 Task: Find connections with filter location Saint Andrews with filter topic #Thoughtswith filter profile language French with filter current company Heritage Foods Ltd. with filter school Mithibai College with filter industry Musicians with filter service category Loans with filter keywords title Continuous Improvement Consultant
Action: Mouse moved to (623, 97)
Screenshot: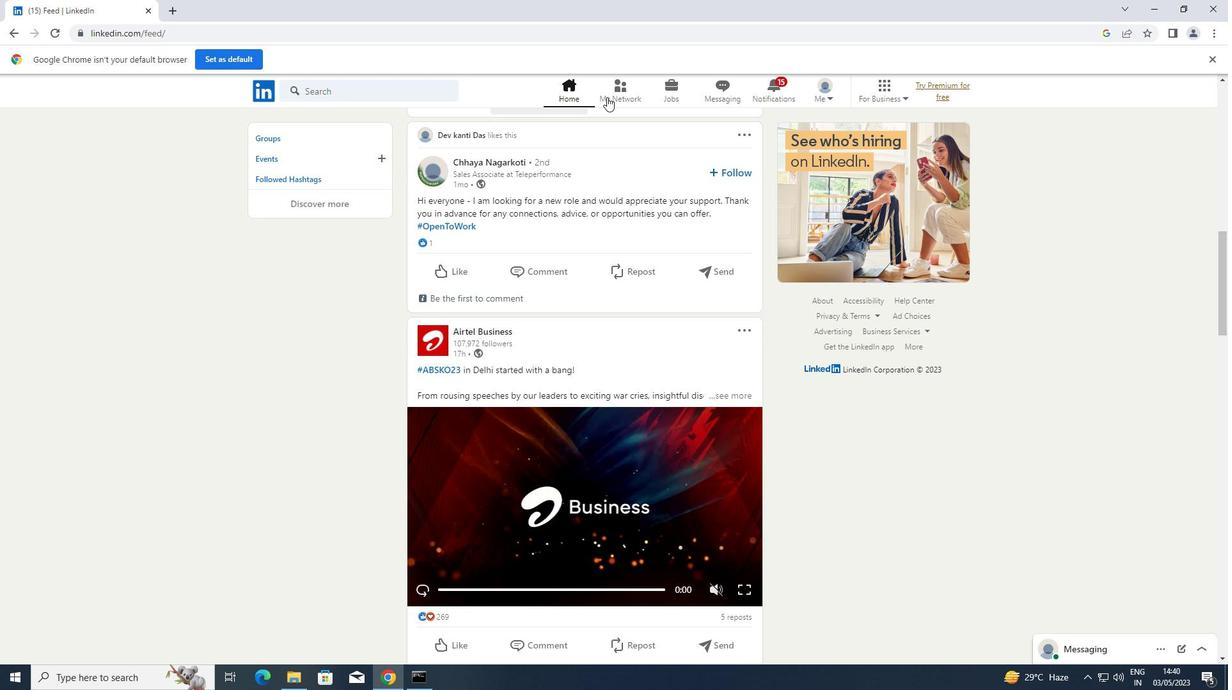 
Action: Mouse pressed left at (623, 97)
Screenshot: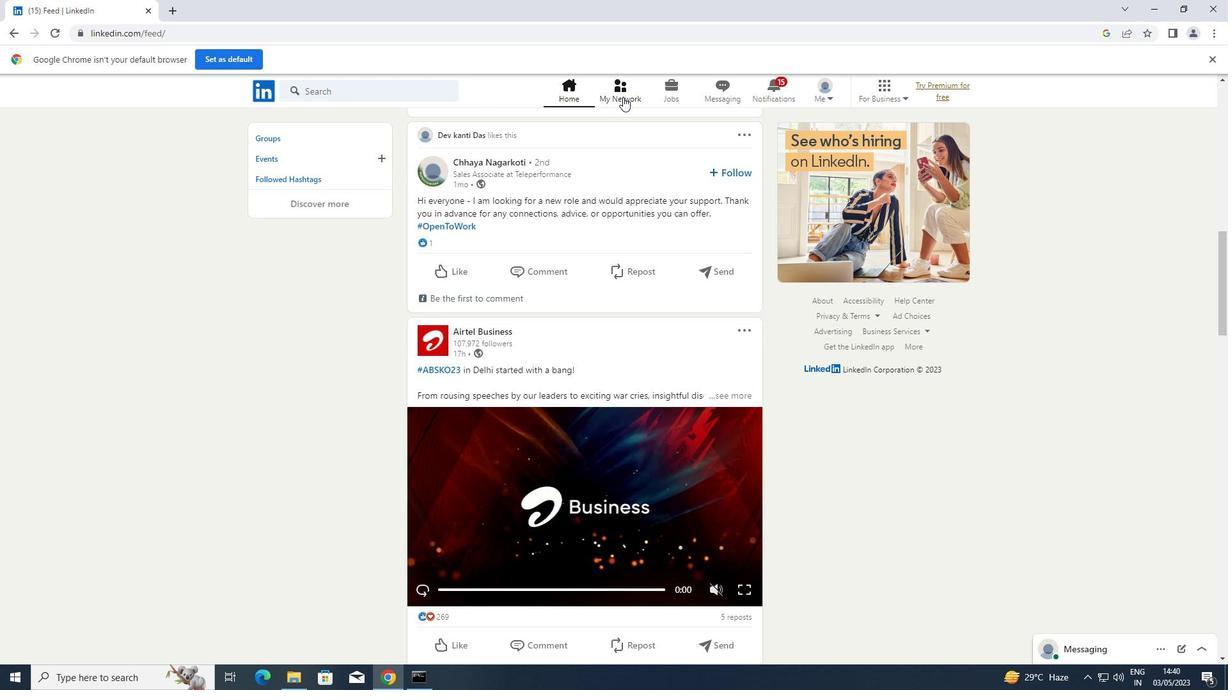 
Action: Mouse moved to (354, 152)
Screenshot: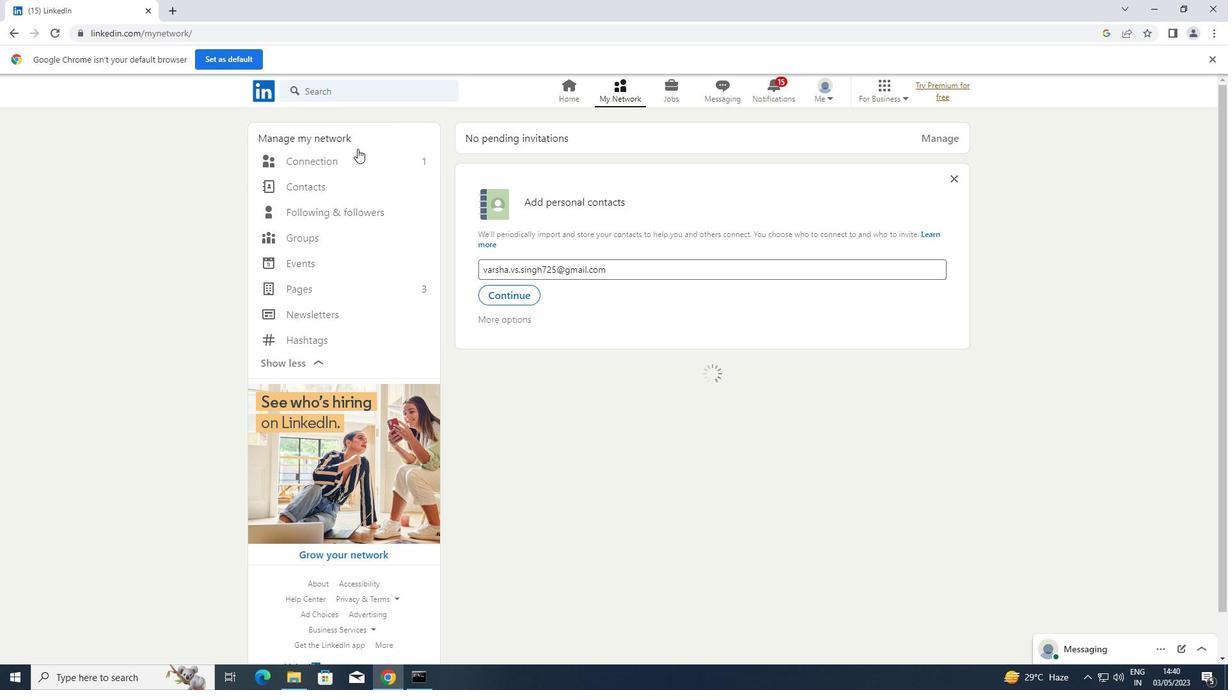 
Action: Mouse pressed left at (354, 152)
Screenshot: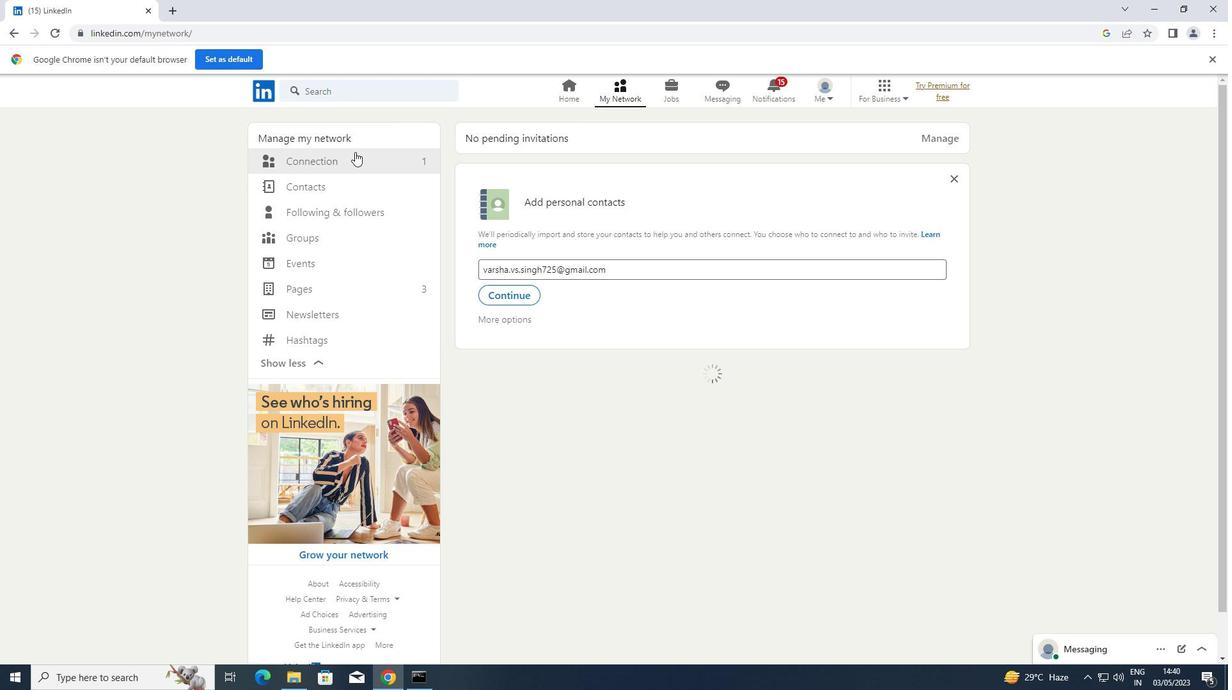 
Action: Mouse moved to (348, 159)
Screenshot: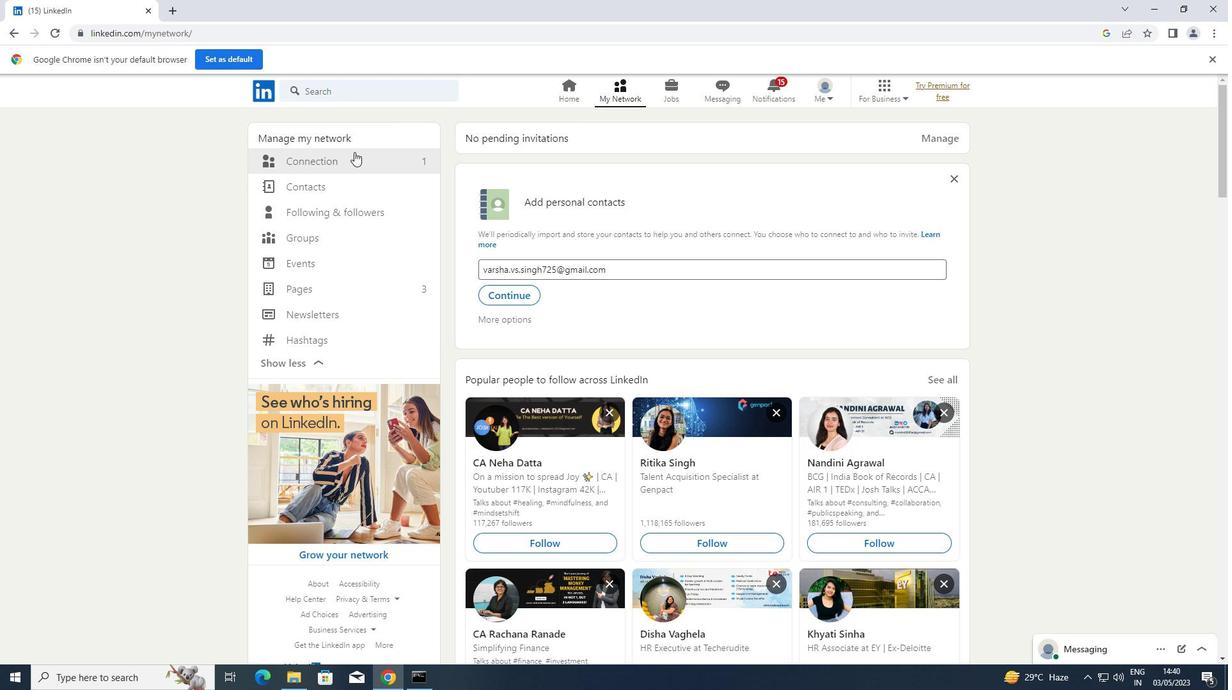 
Action: Mouse pressed left at (348, 159)
Screenshot: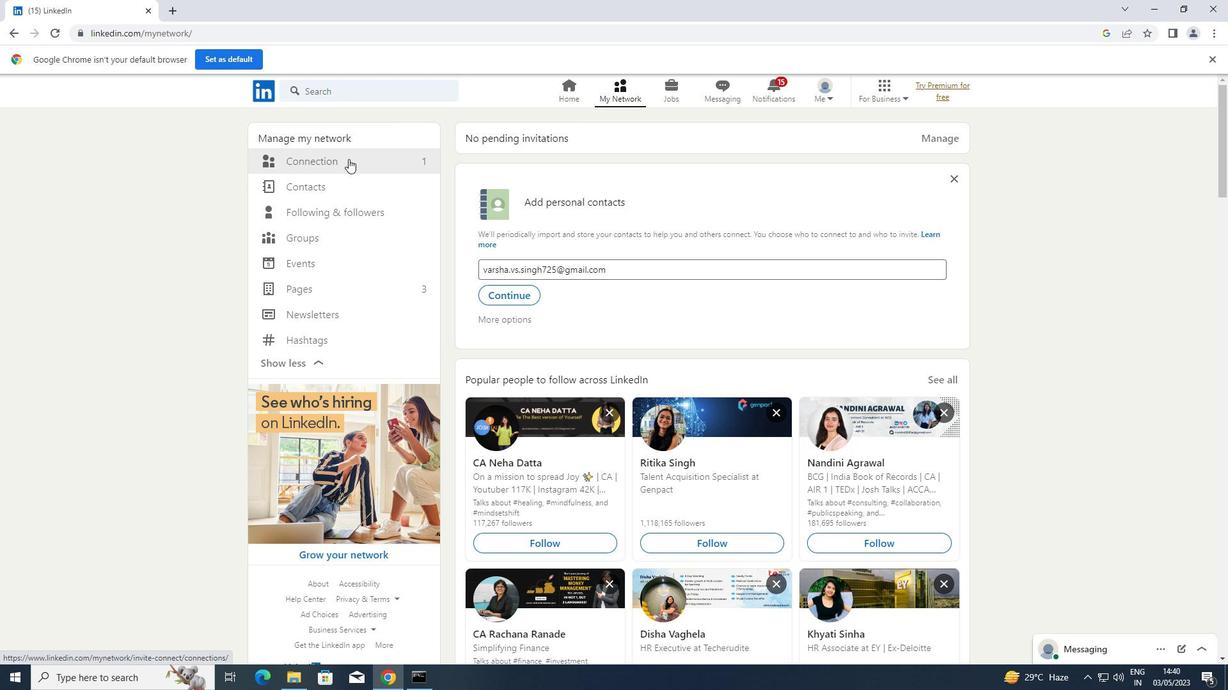
Action: Mouse moved to (736, 160)
Screenshot: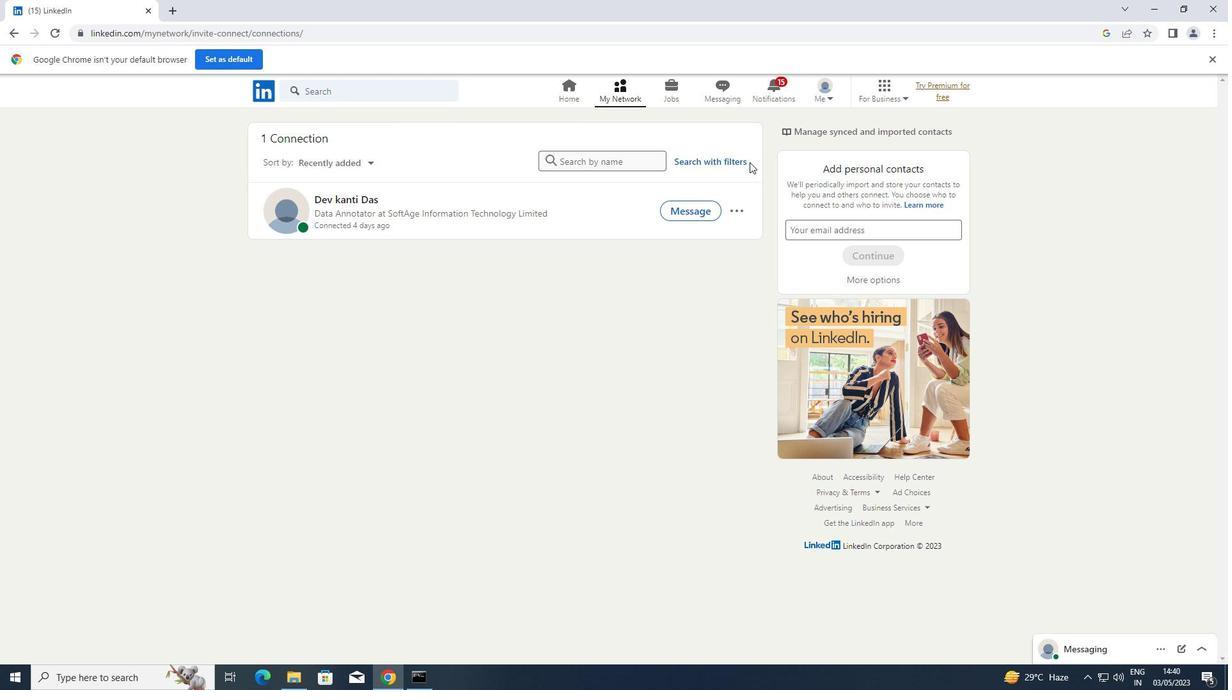
Action: Mouse pressed left at (736, 160)
Screenshot: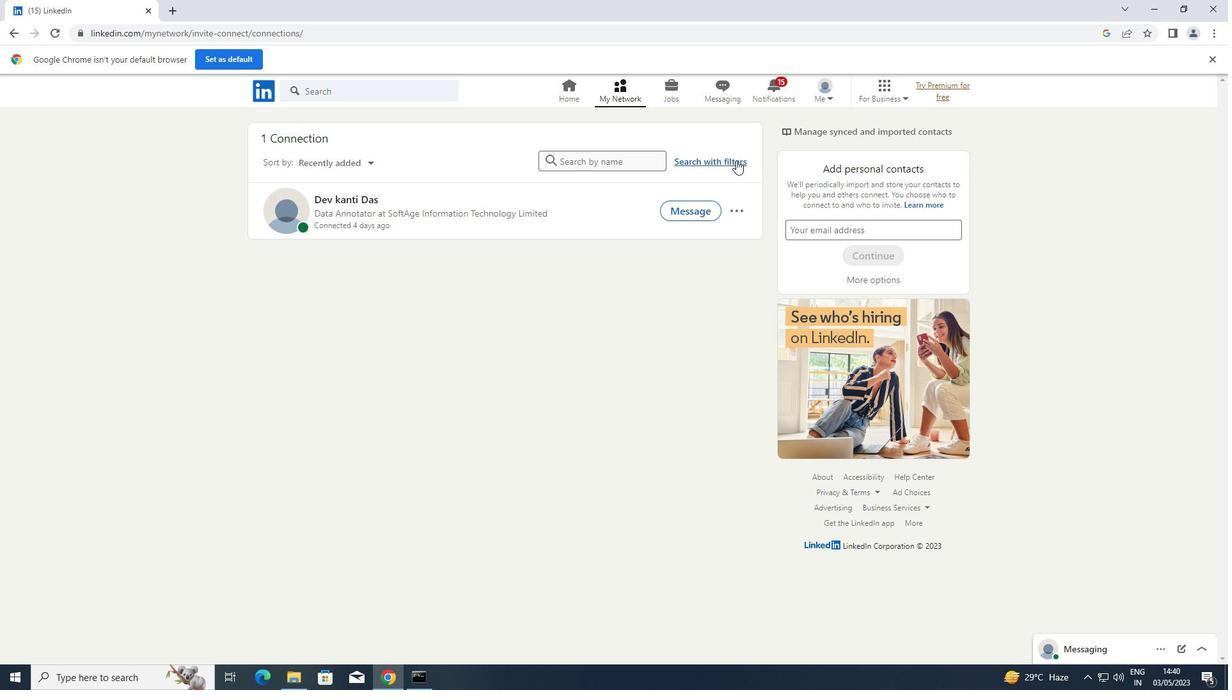 
Action: Mouse moved to (658, 127)
Screenshot: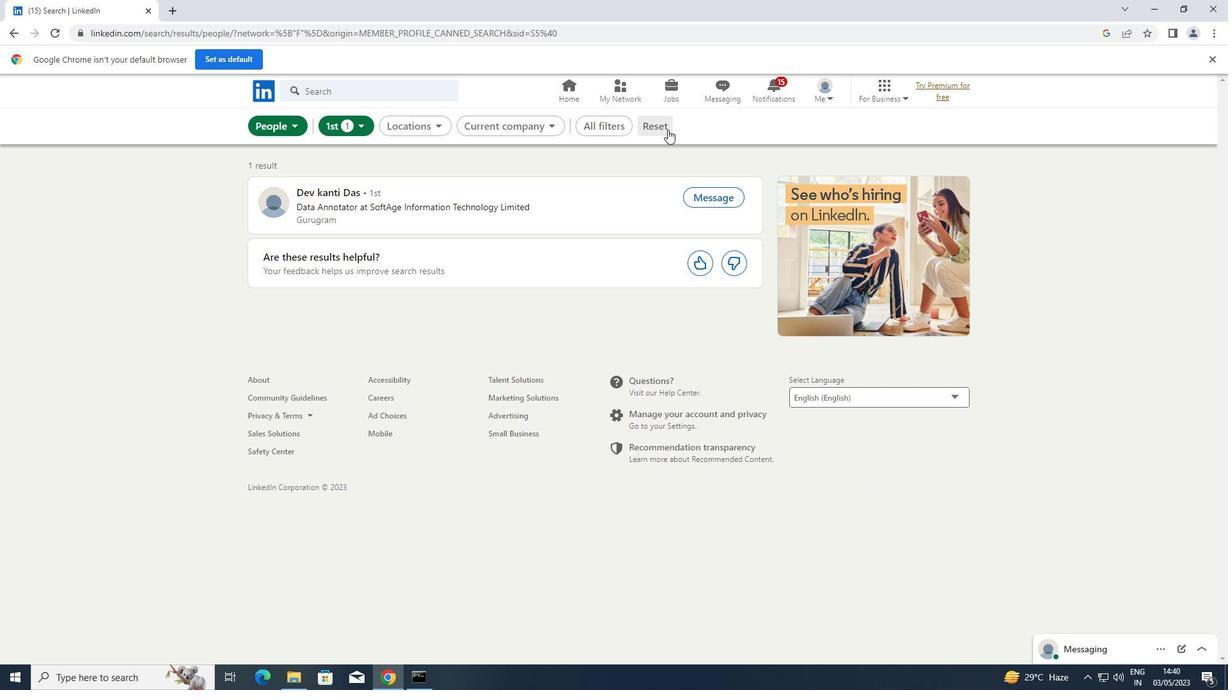 
Action: Mouse pressed left at (658, 127)
Screenshot: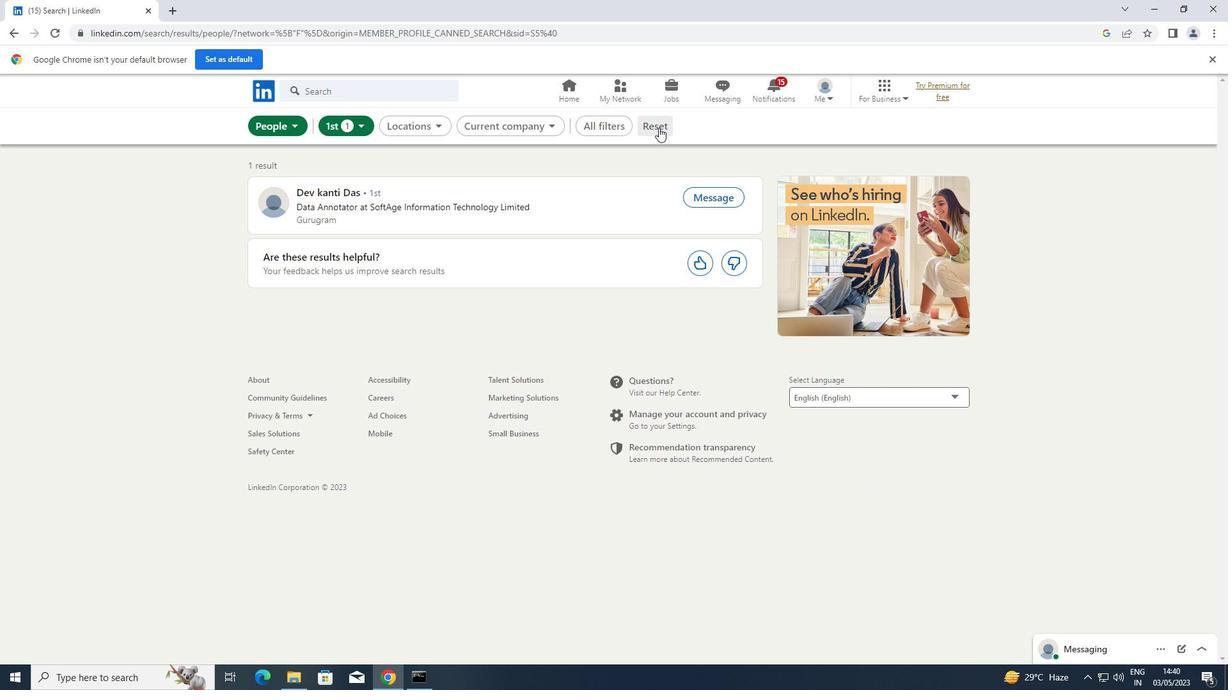 
Action: Mouse moved to (623, 126)
Screenshot: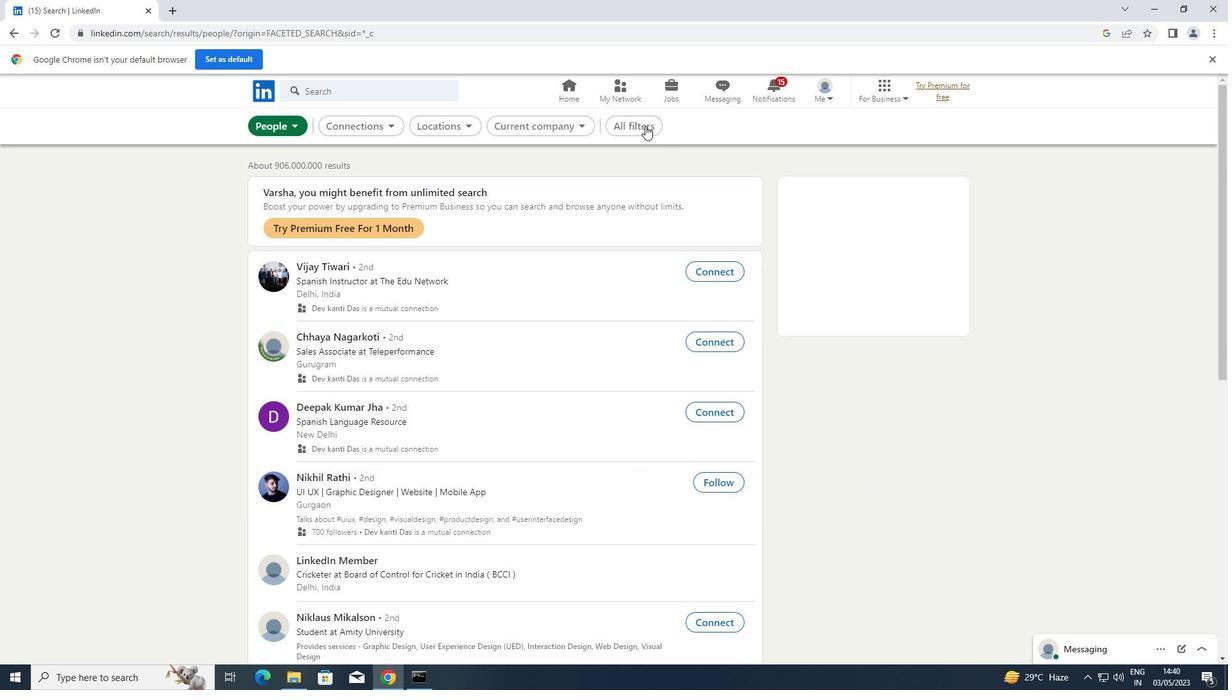 
Action: Mouse pressed left at (623, 126)
Screenshot: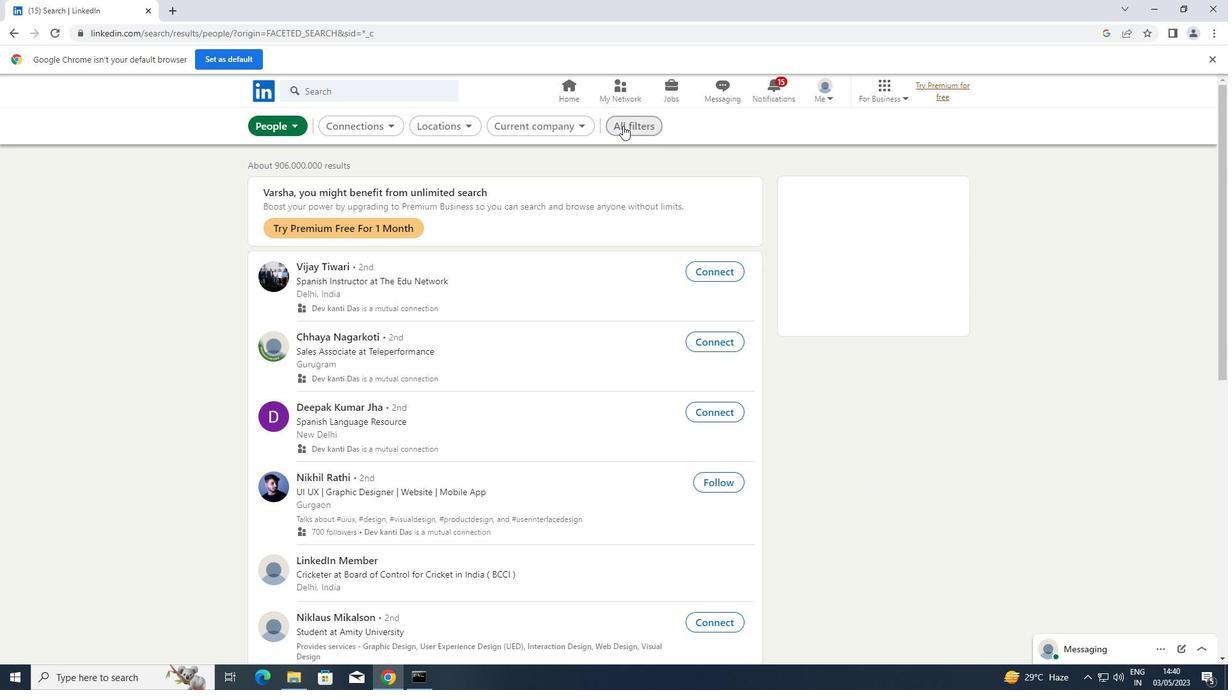 
Action: Mouse moved to (940, 355)
Screenshot: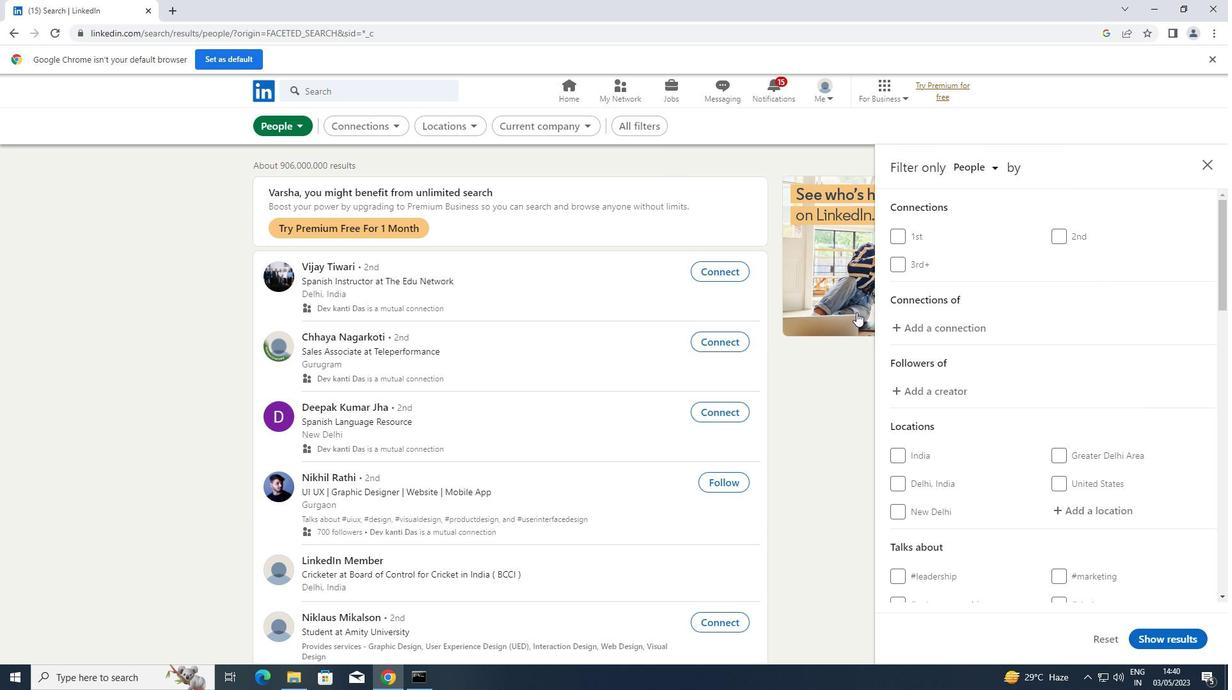 
Action: Mouse scrolled (940, 354) with delta (0, 0)
Screenshot: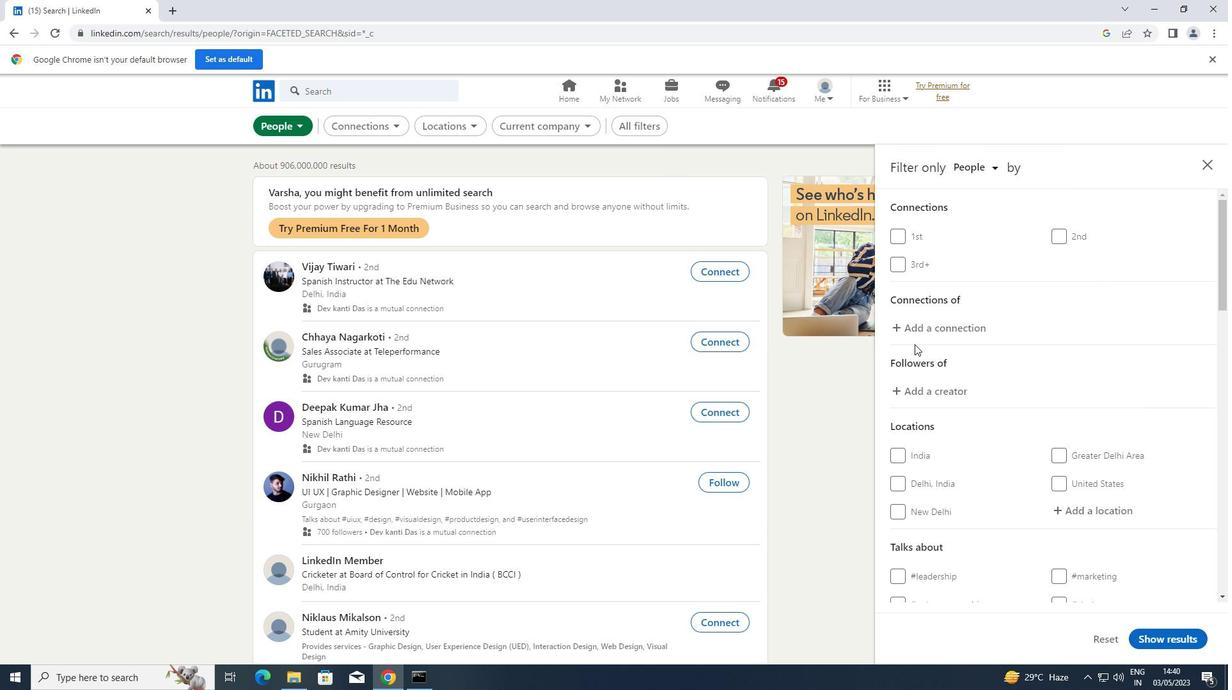 
Action: Mouse scrolled (940, 354) with delta (0, 0)
Screenshot: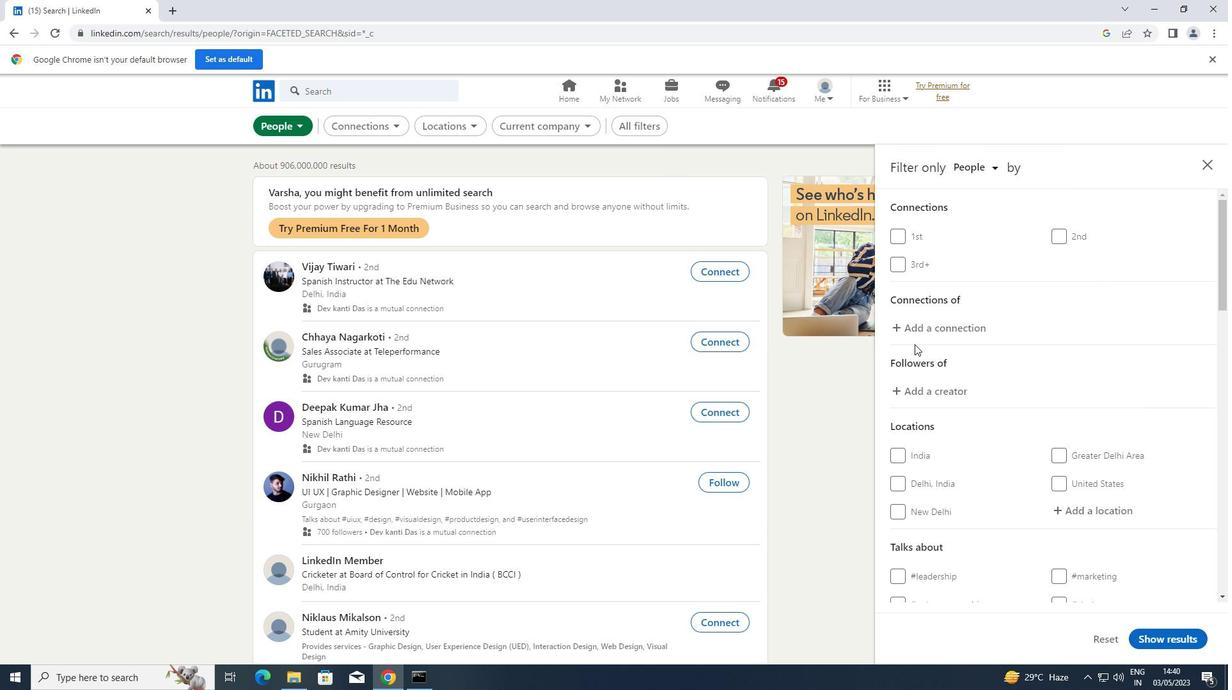 
Action: Mouse moved to (1102, 376)
Screenshot: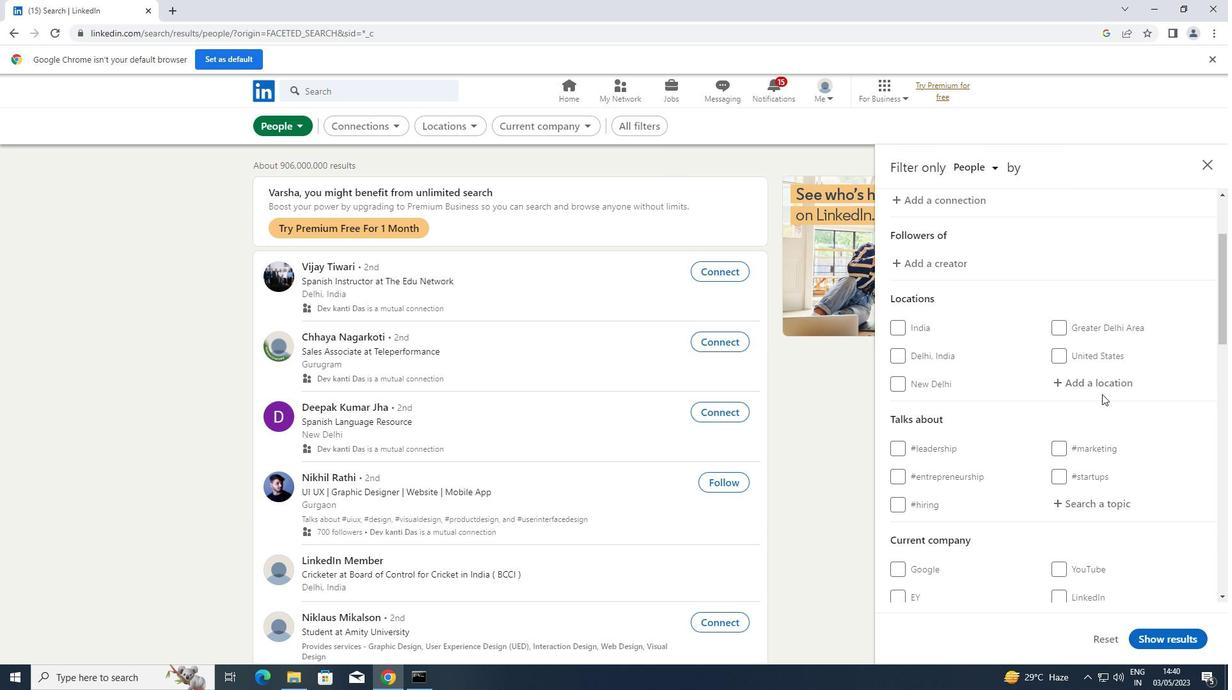 
Action: Mouse pressed left at (1102, 376)
Screenshot: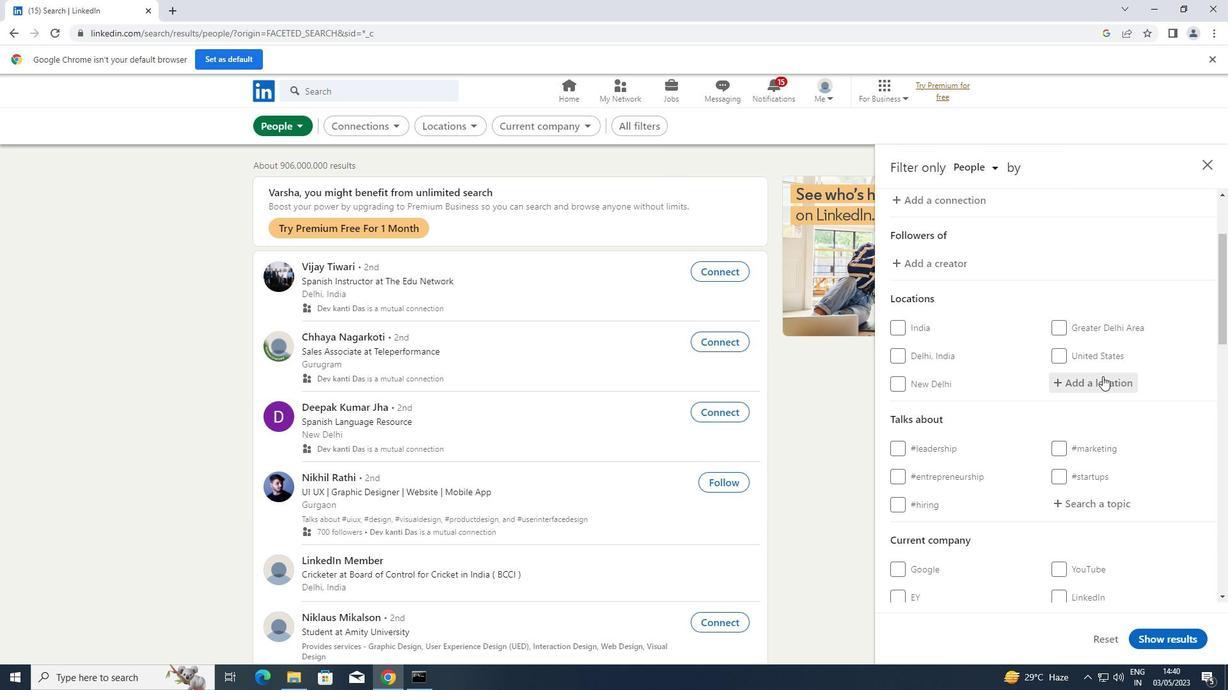 
Action: Key pressed <Key.shift>SAINT<Key.space><Key.shift>ANDREWS
Screenshot: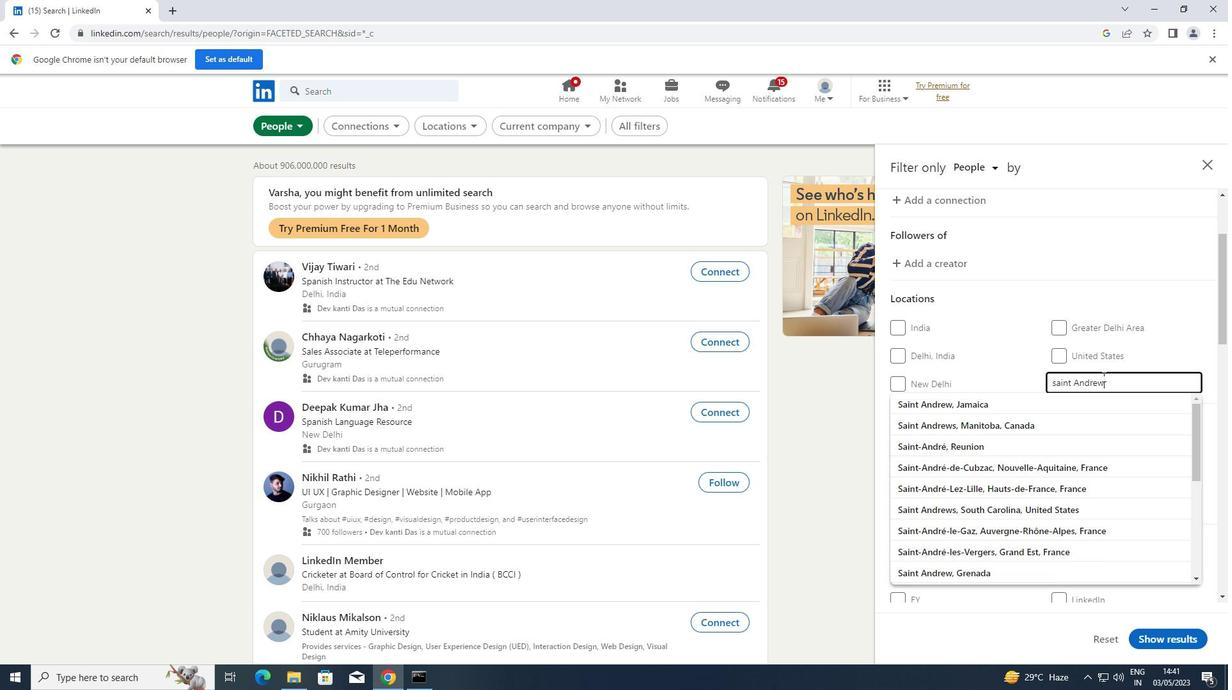 
Action: Mouse moved to (1056, 383)
Screenshot: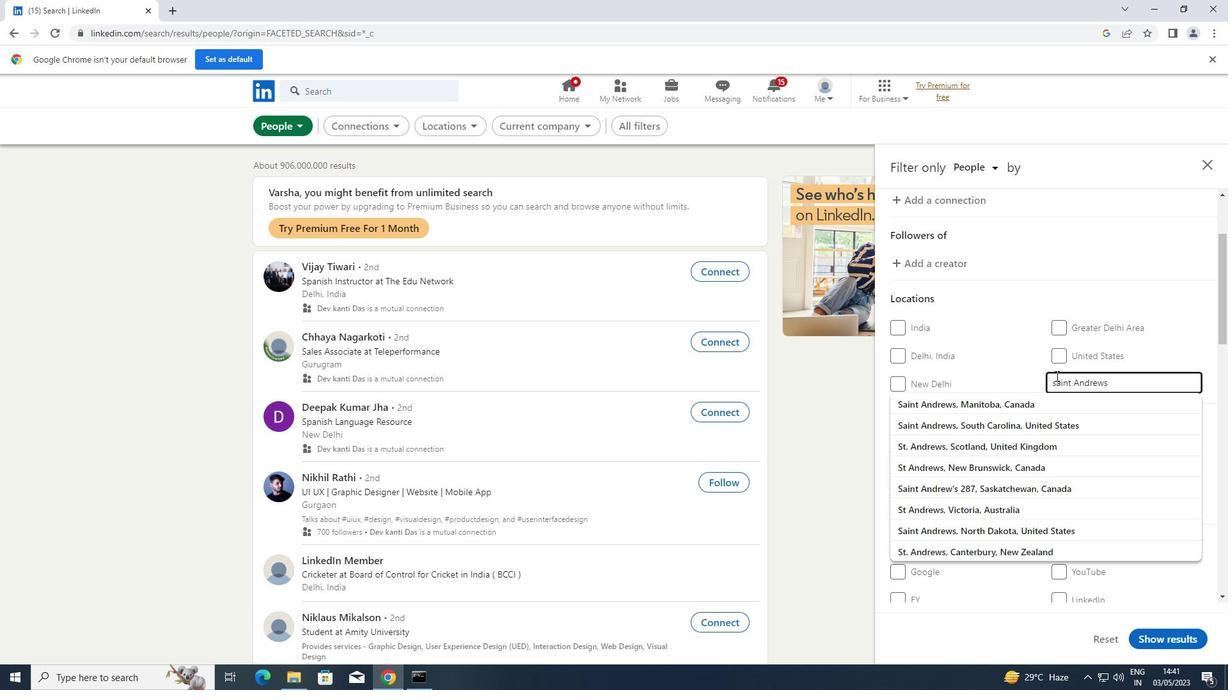 
Action: Mouse pressed left at (1056, 383)
Screenshot: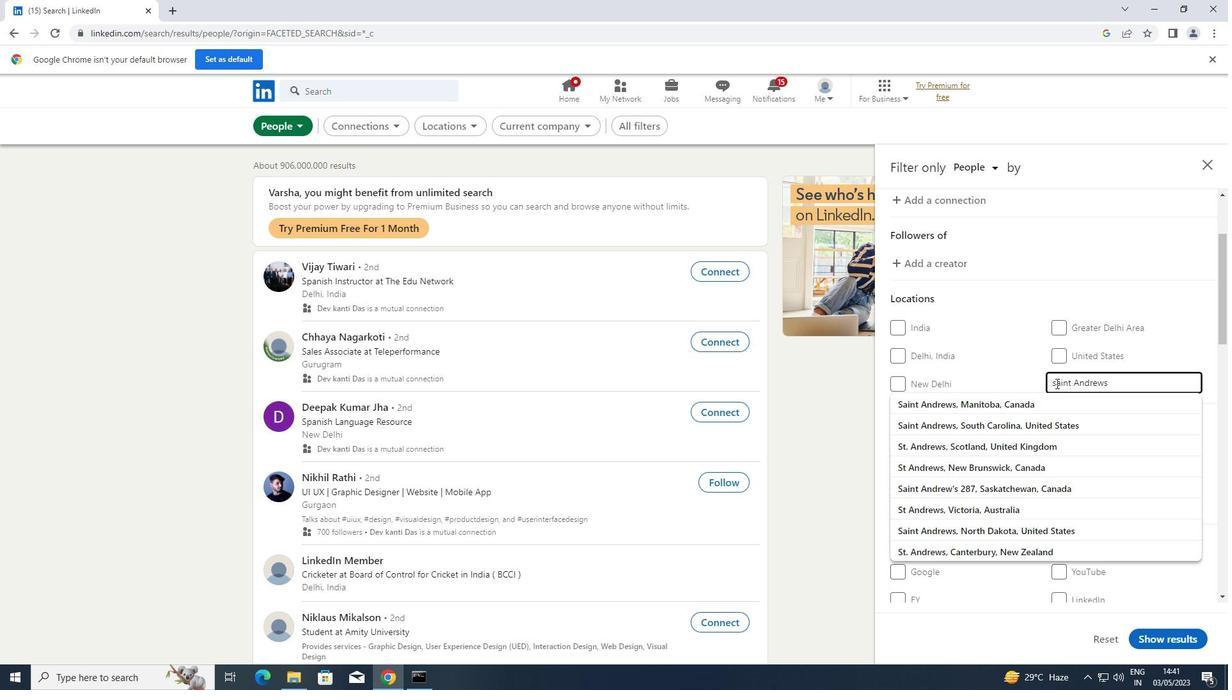 
Action: Key pressed <Key.backspace><Key.shift>S<Key.enter>
Screenshot: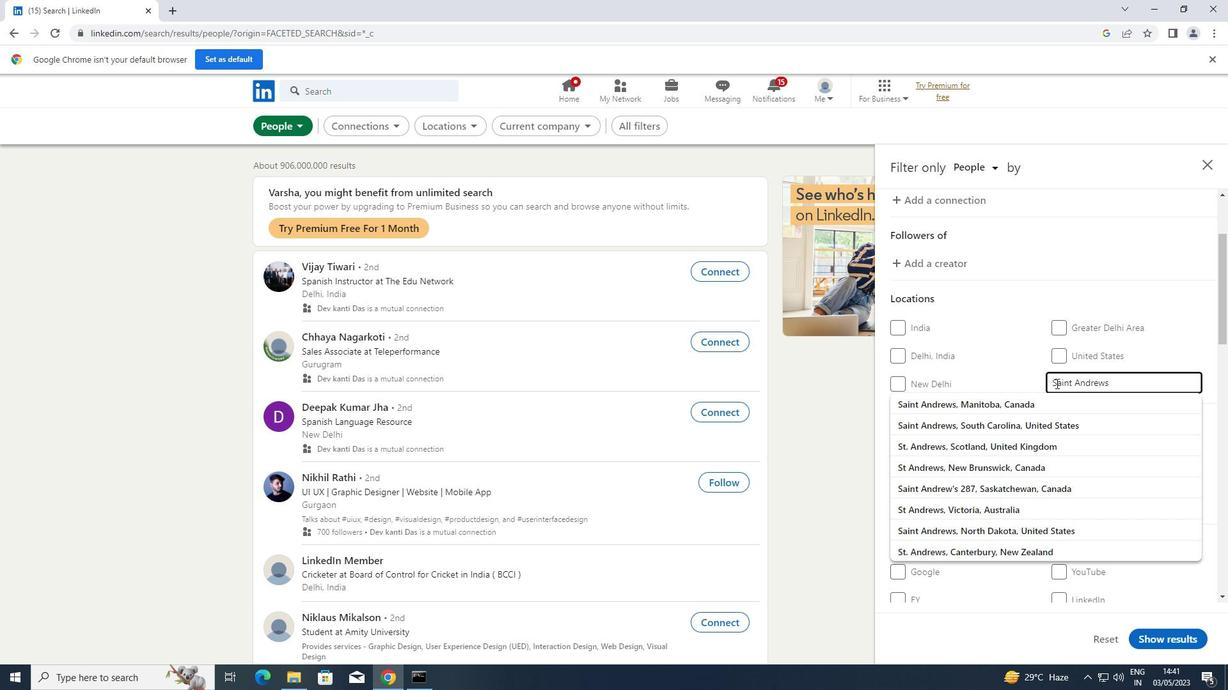 
Action: Mouse moved to (1080, 501)
Screenshot: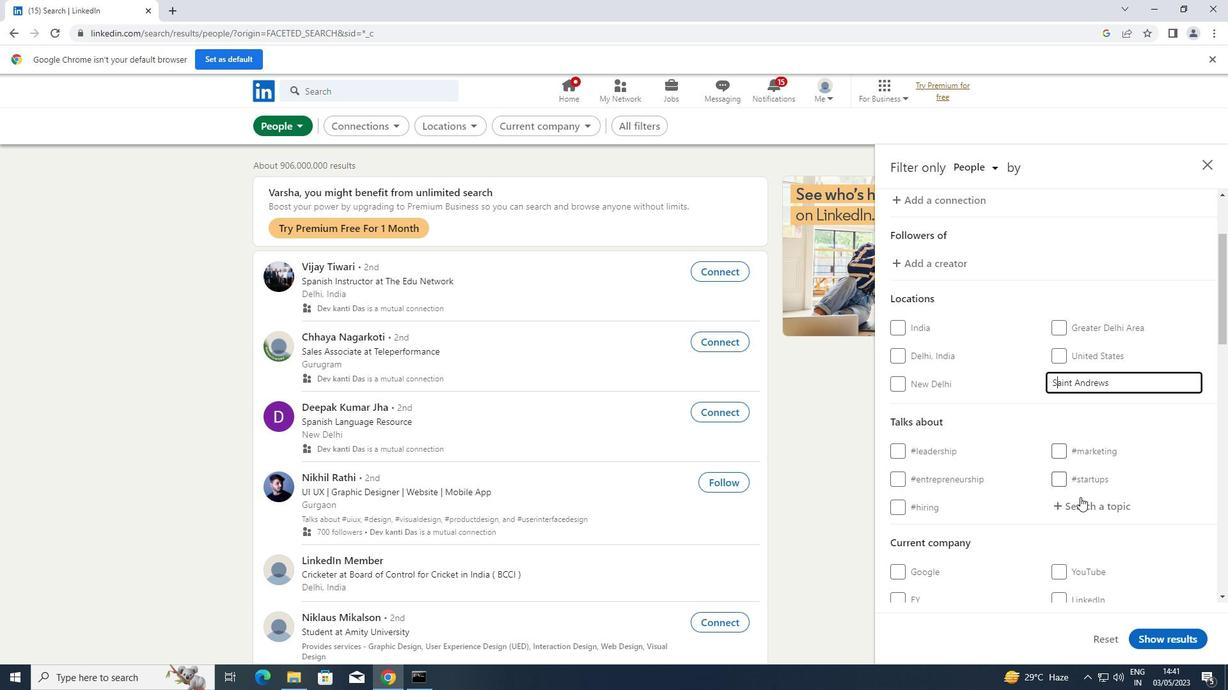 
Action: Mouse pressed left at (1080, 501)
Screenshot: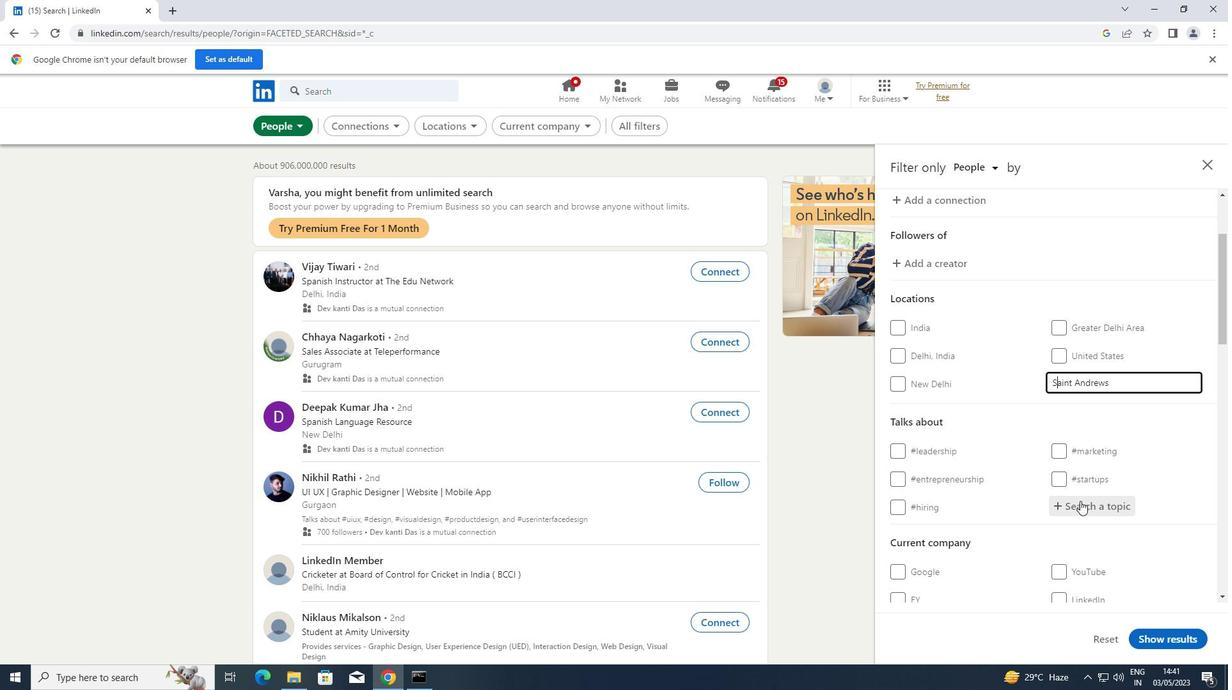 
Action: Key pressed <Key.shift>THOUGHTS
Screenshot: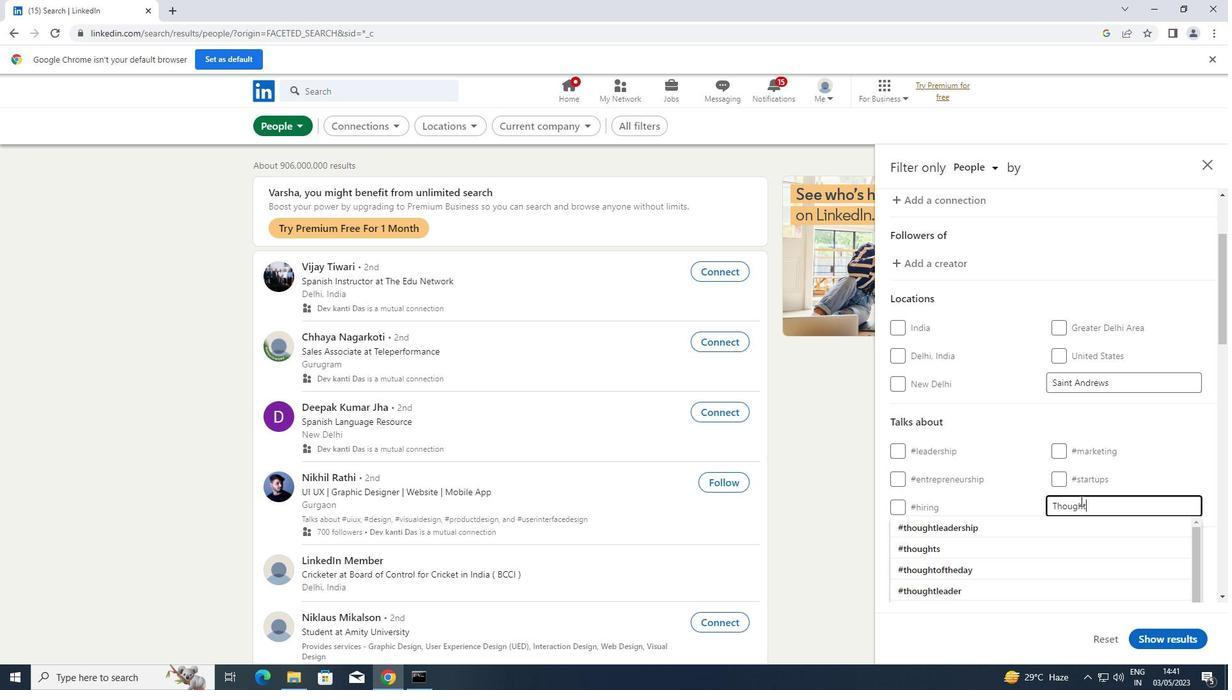 
Action: Mouse moved to (962, 530)
Screenshot: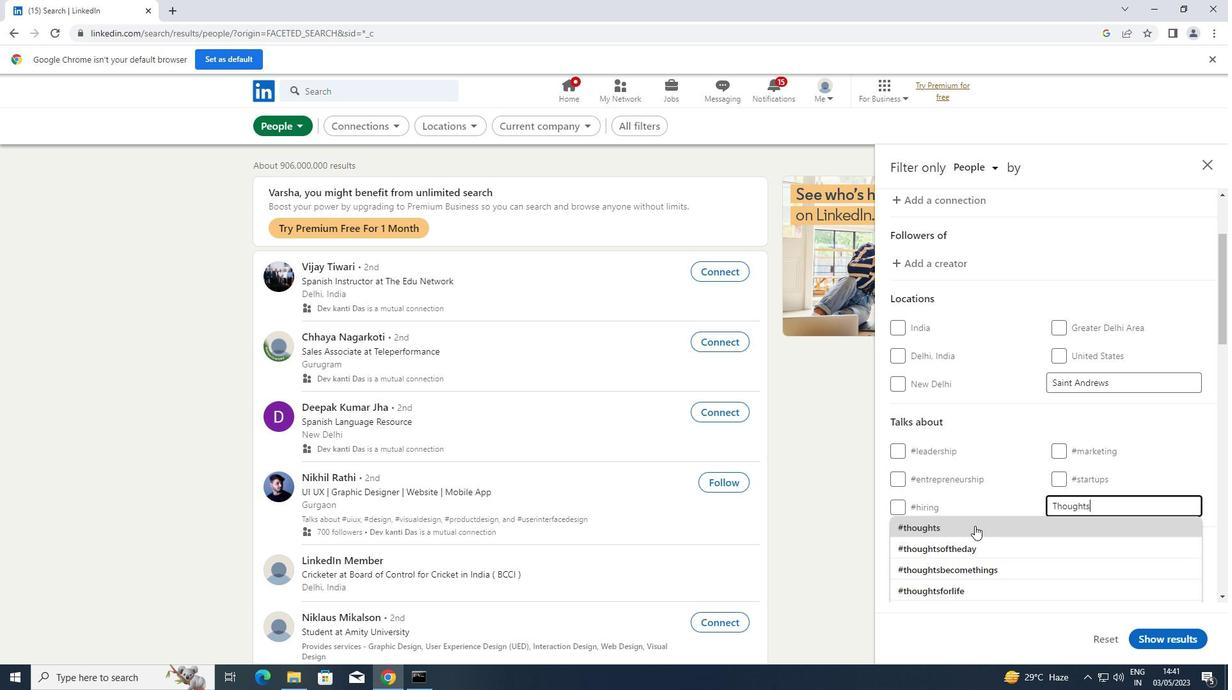 
Action: Mouse pressed left at (962, 530)
Screenshot: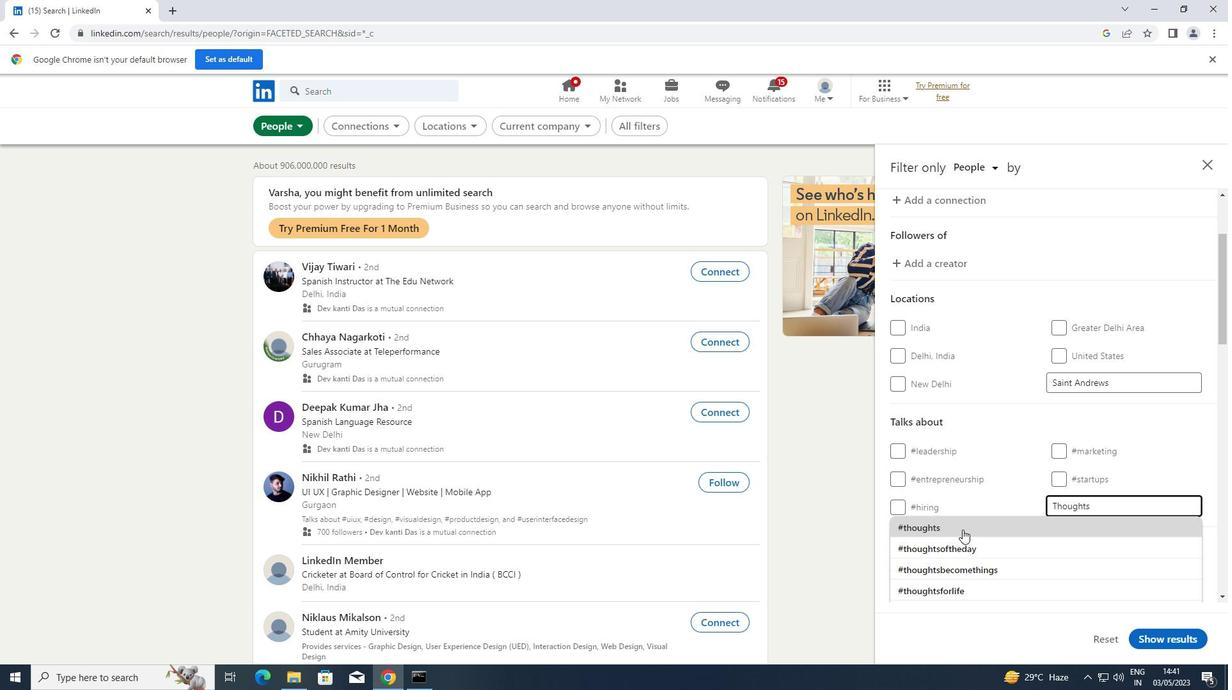 
Action: Mouse scrolled (962, 529) with delta (0, 0)
Screenshot: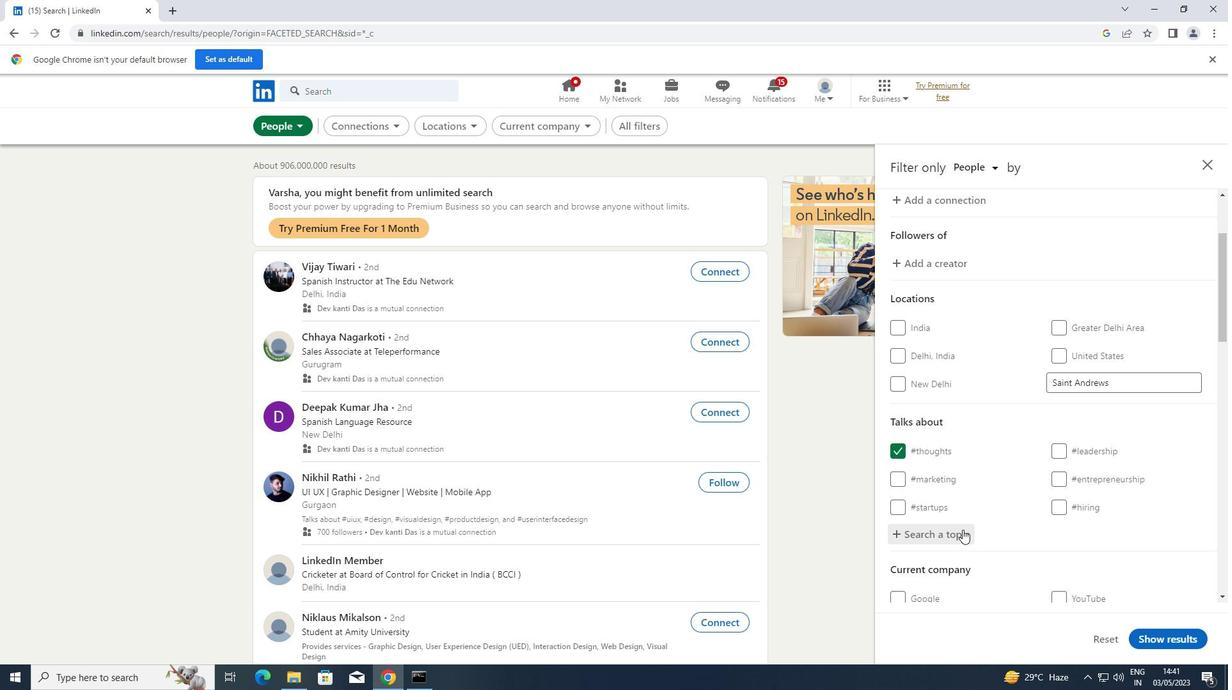 
Action: Mouse scrolled (962, 529) with delta (0, 0)
Screenshot: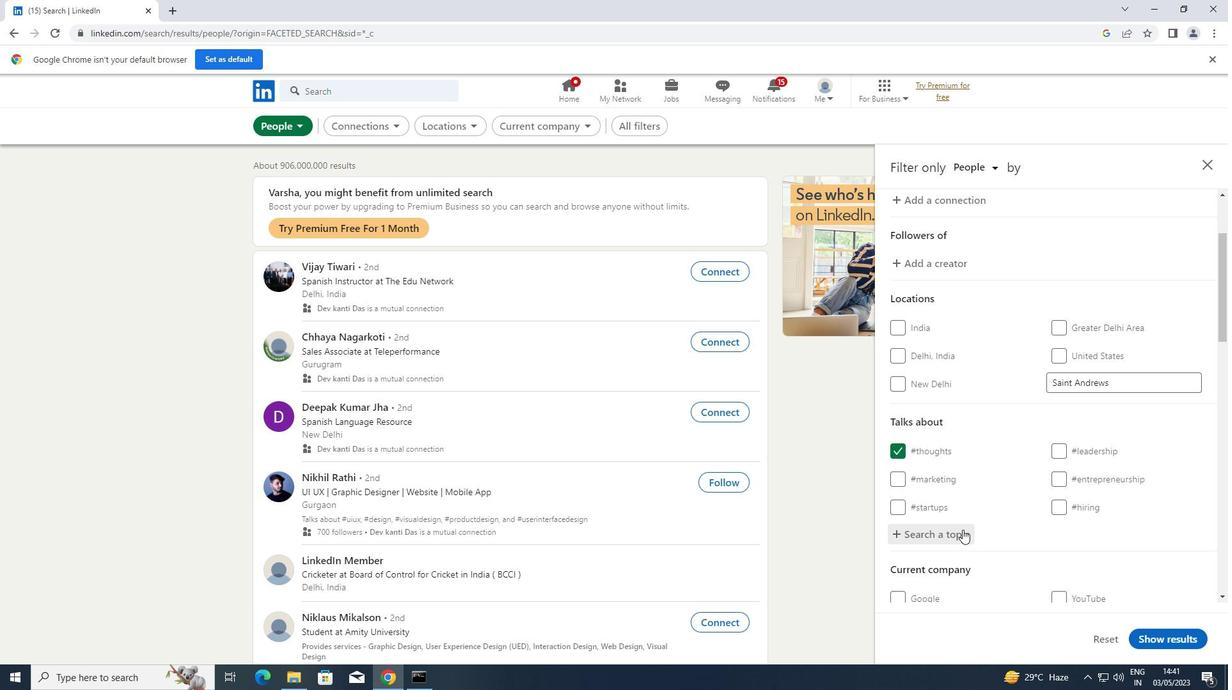 
Action: Mouse scrolled (962, 529) with delta (0, 0)
Screenshot: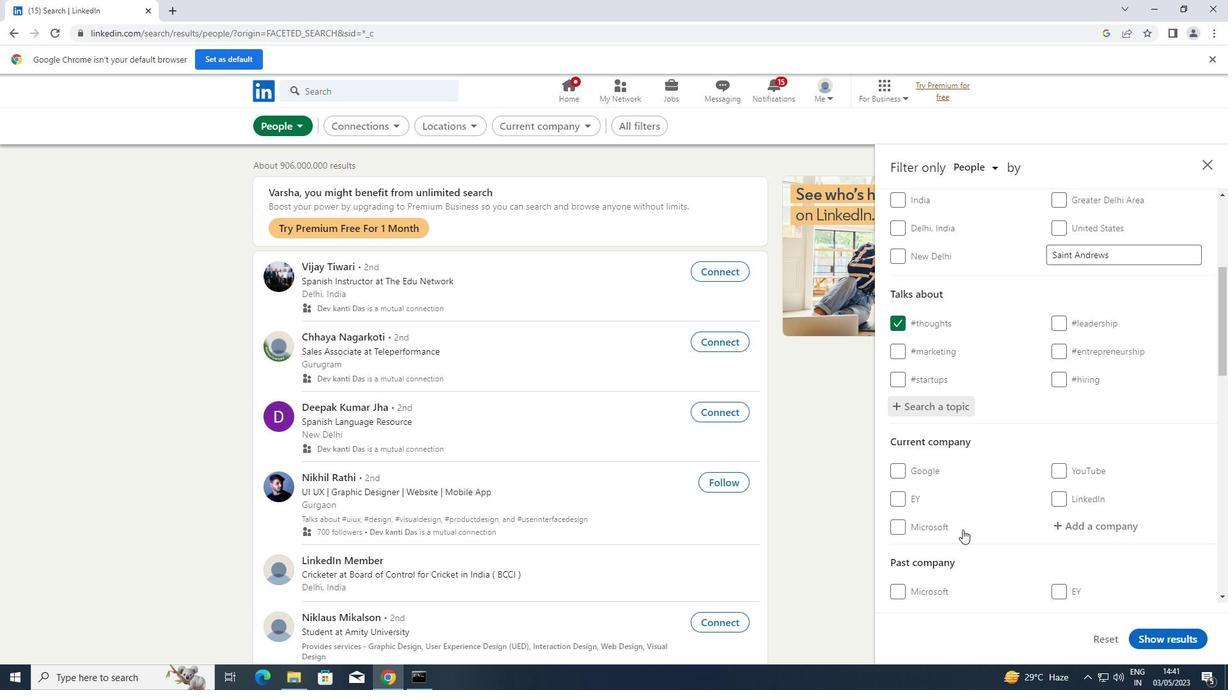 
Action: Mouse scrolled (962, 529) with delta (0, 0)
Screenshot: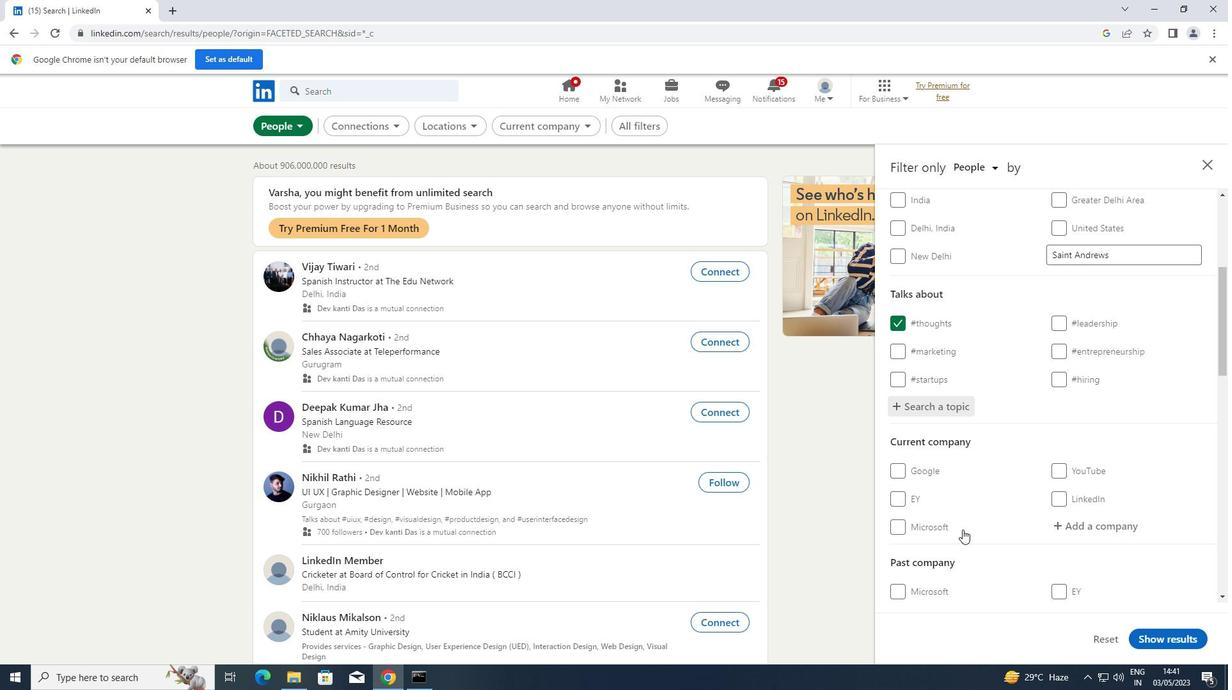 
Action: Mouse scrolled (962, 529) with delta (0, 0)
Screenshot: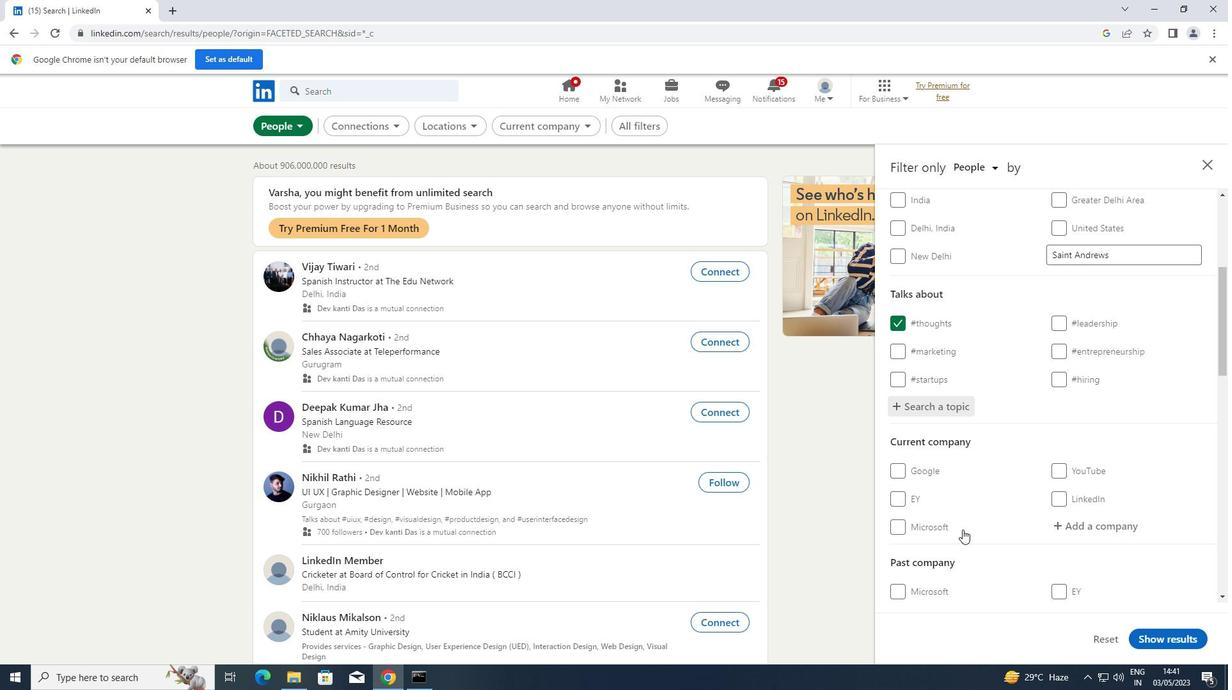 
Action: Mouse scrolled (962, 529) with delta (0, 0)
Screenshot: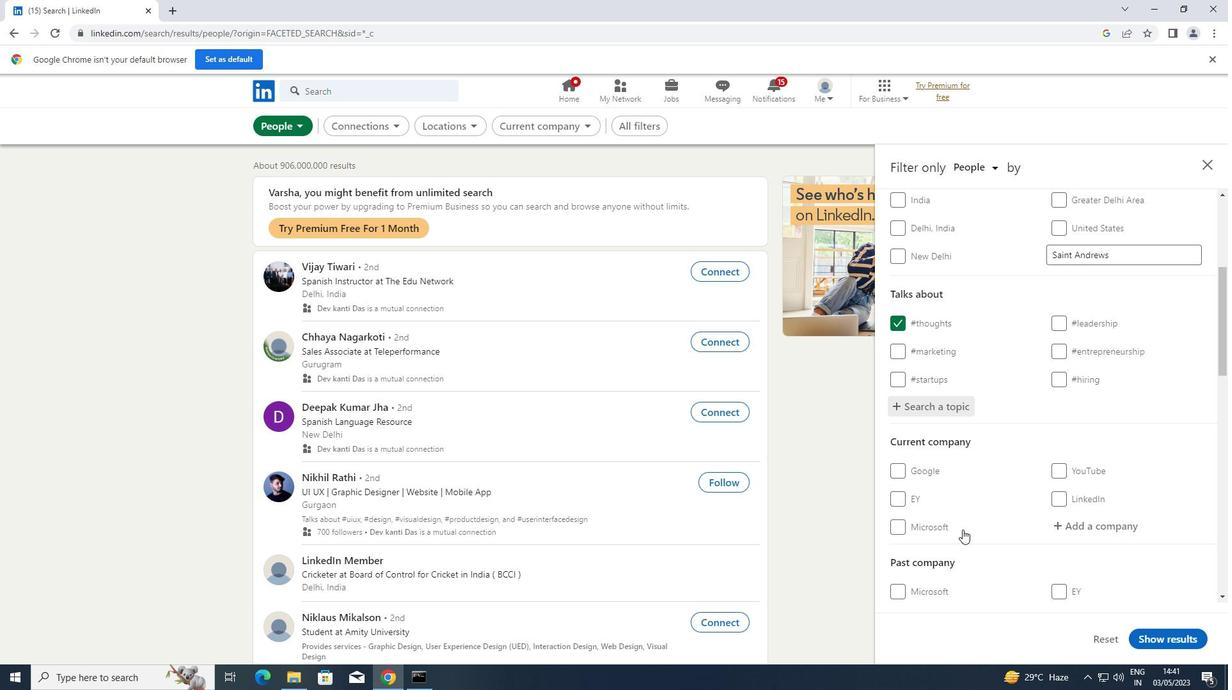
Action: Mouse scrolled (962, 529) with delta (0, 0)
Screenshot: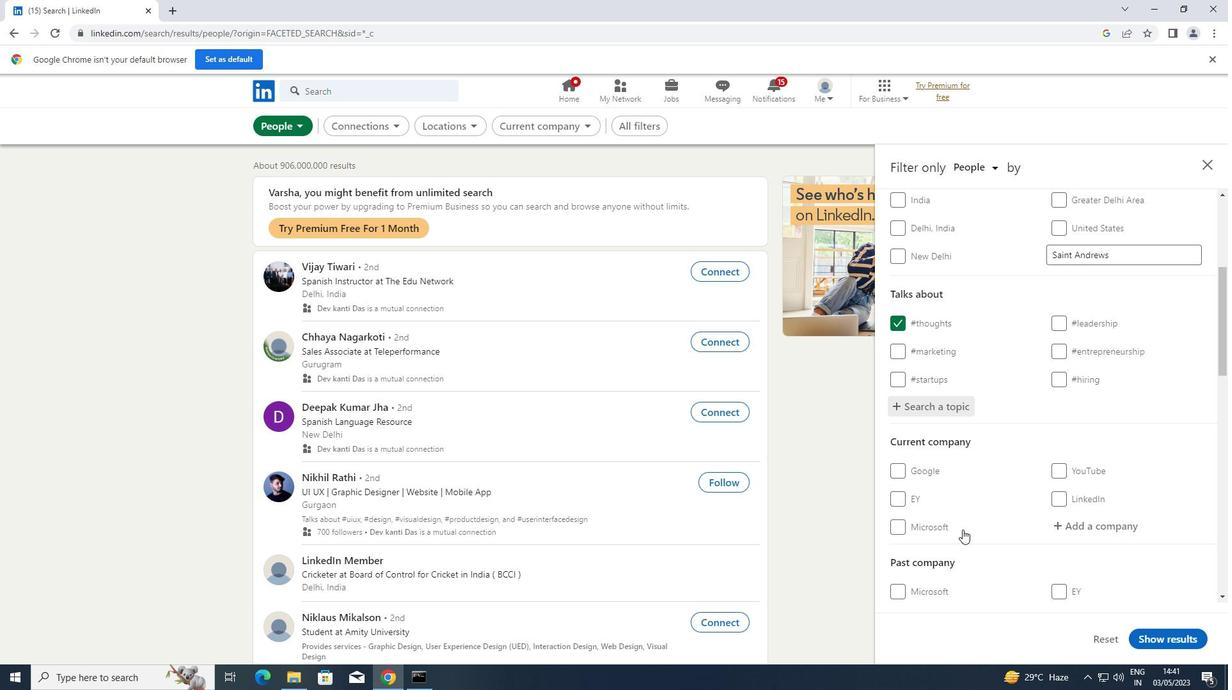 
Action: Mouse scrolled (962, 529) with delta (0, 0)
Screenshot: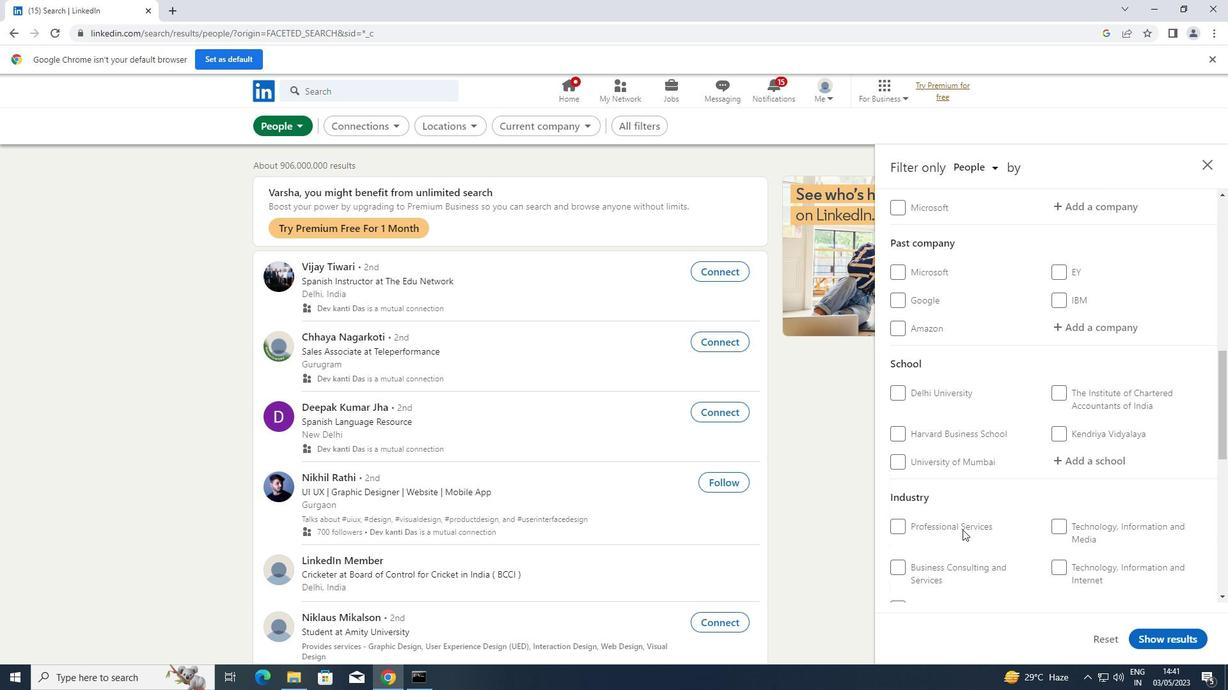 
Action: Mouse scrolled (962, 529) with delta (0, 0)
Screenshot: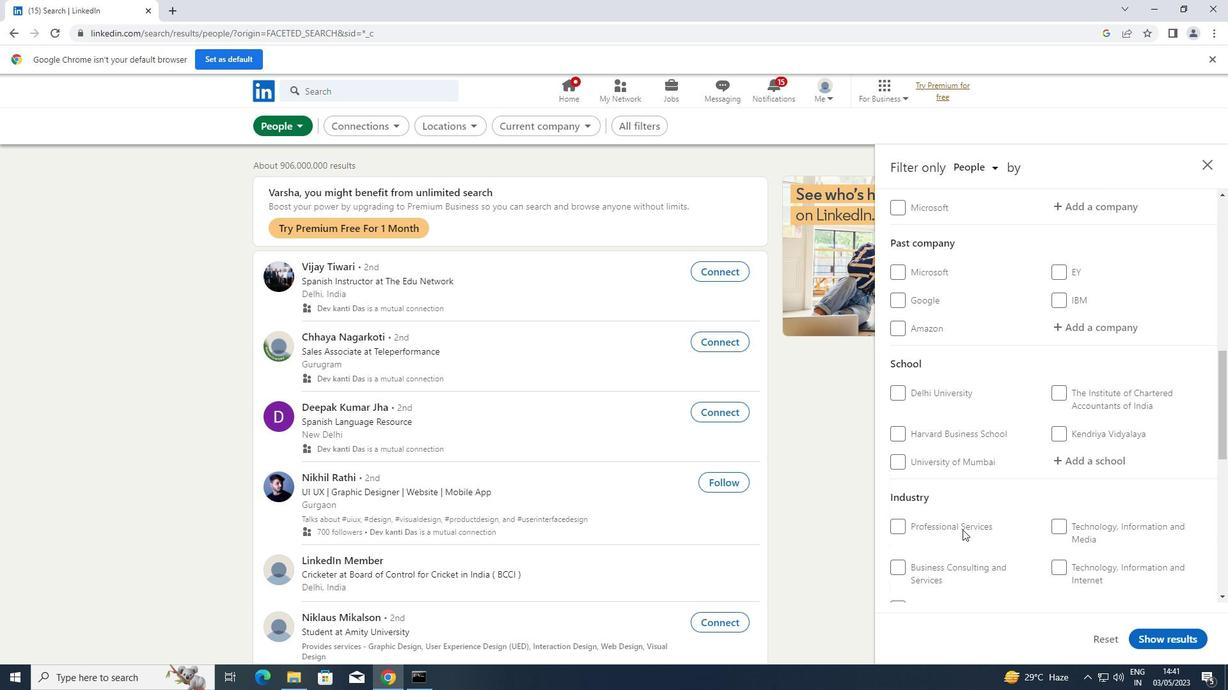
Action: Mouse scrolled (962, 529) with delta (0, 0)
Screenshot: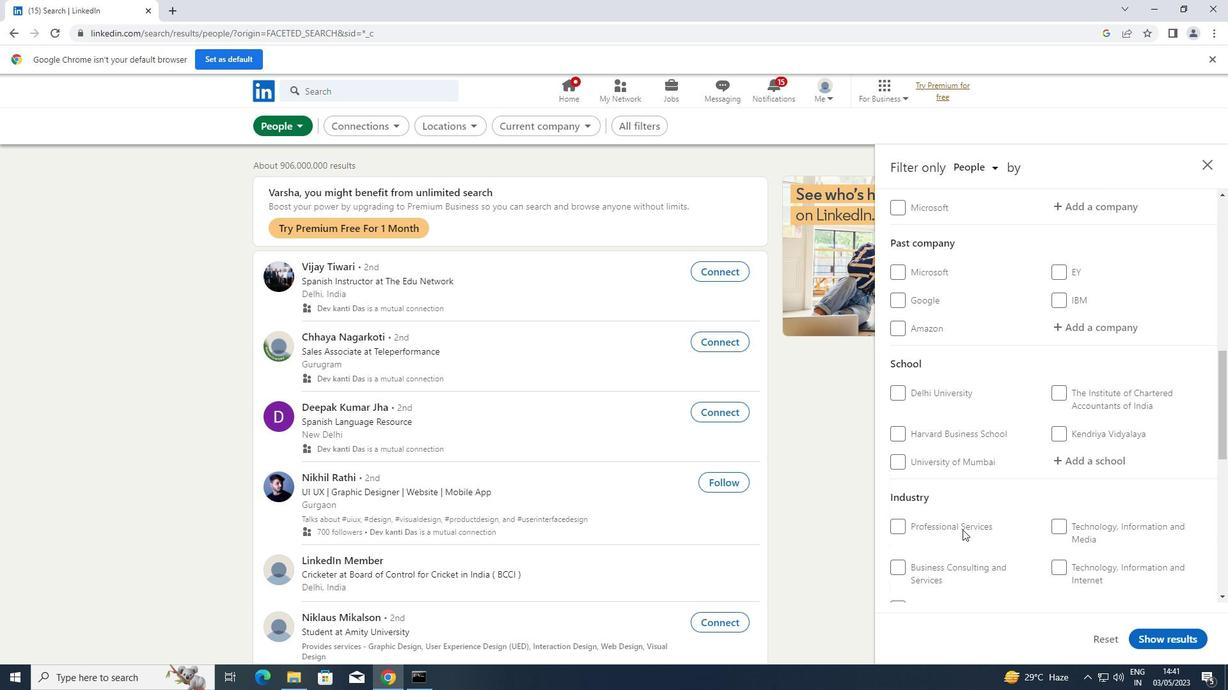
Action: Mouse scrolled (962, 529) with delta (0, 0)
Screenshot: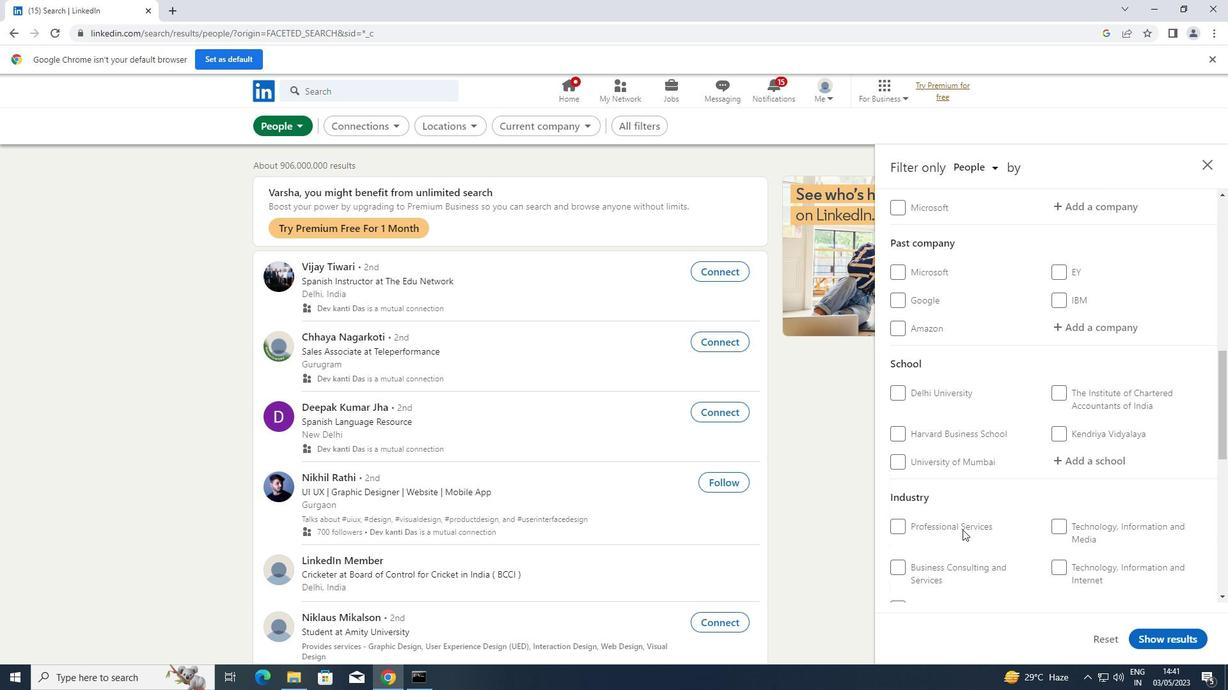 
Action: Mouse scrolled (962, 529) with delta (0, 0)
Screenshot: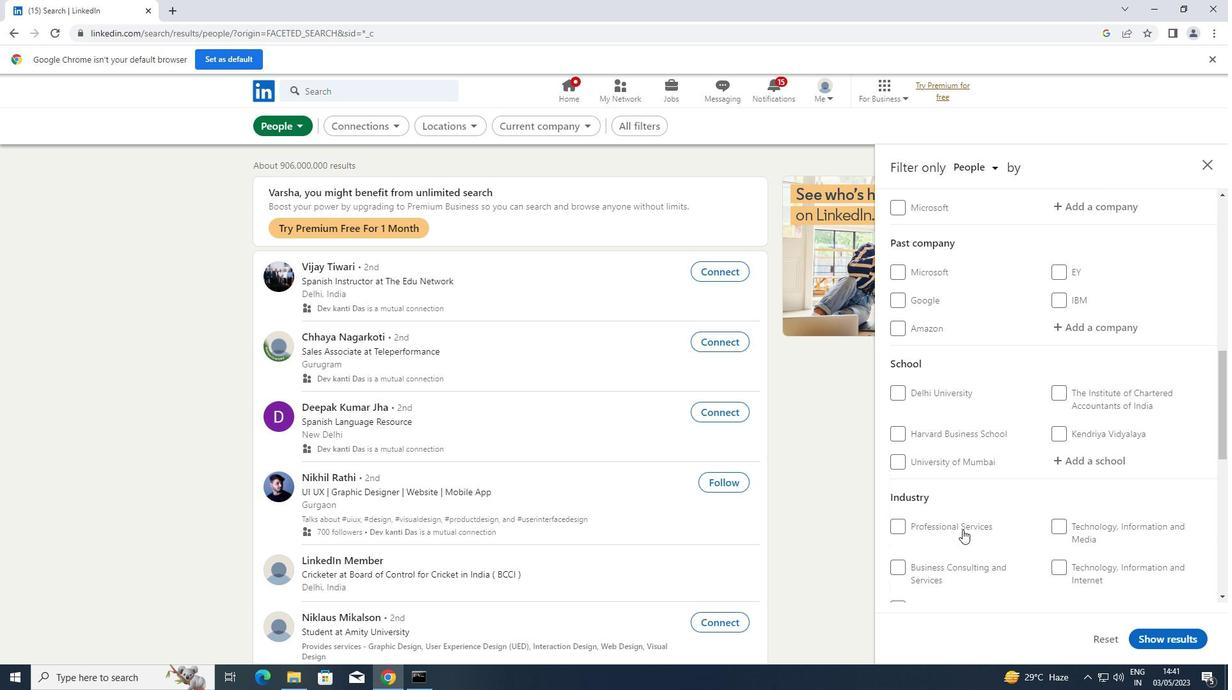 
Action: Mouse scrolled (962, 529) with delta (0, 0)
Screenshot: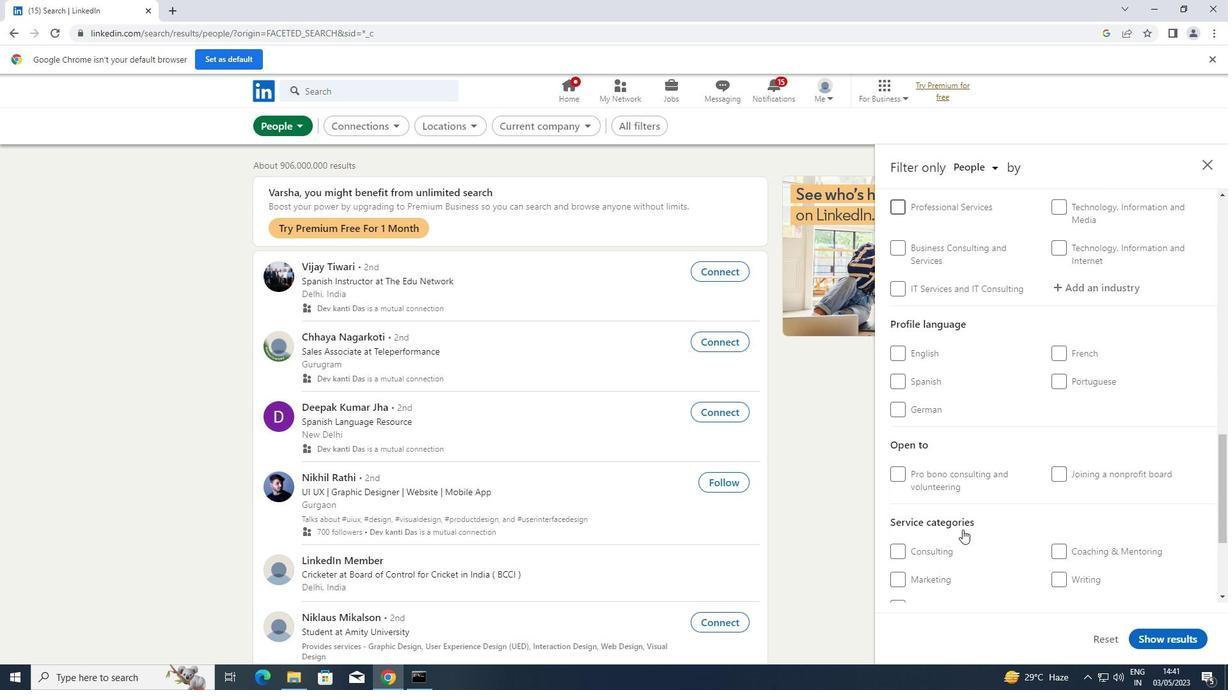 
Action: Mouse scrolled (962, 529) with delta (0, 0)
Screenshot: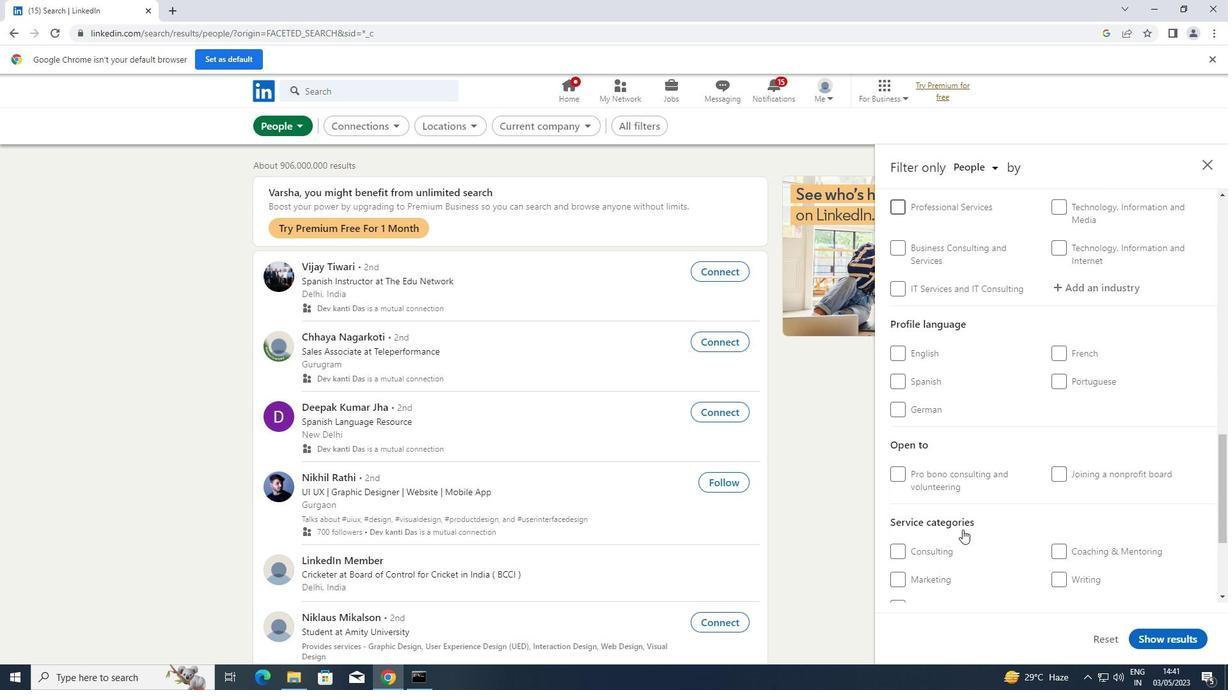 
Action: Mouse scrolled (962, 529) with delta (0, 0)
Screenshot: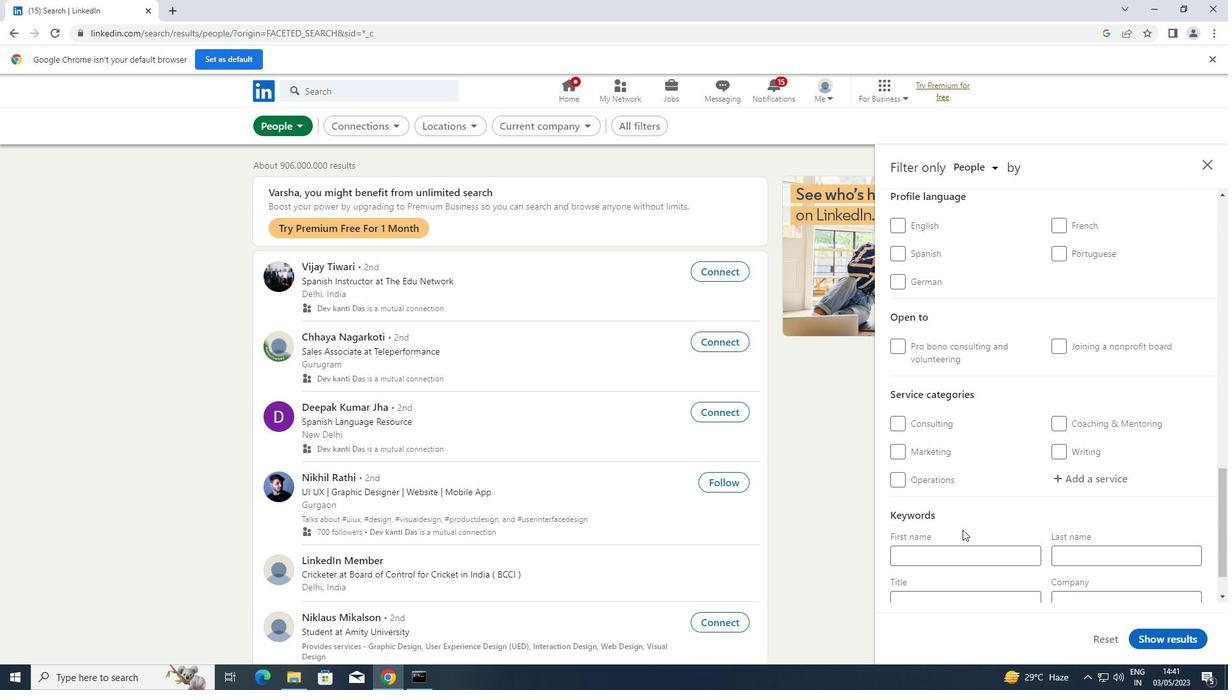 
Action: Mouse scrolled (962, 529) with delta (0, 0)
Screenshot: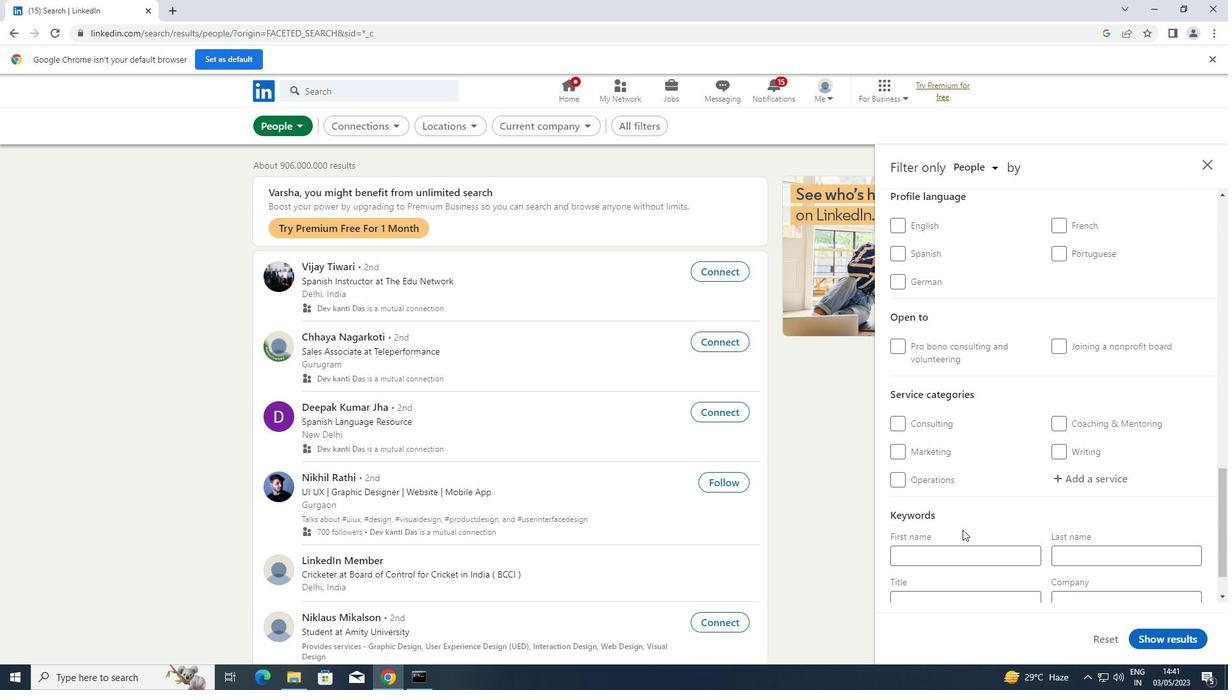 
Action: Mouse scrolled (962, 529) with delta (0, 0)
Screenshot: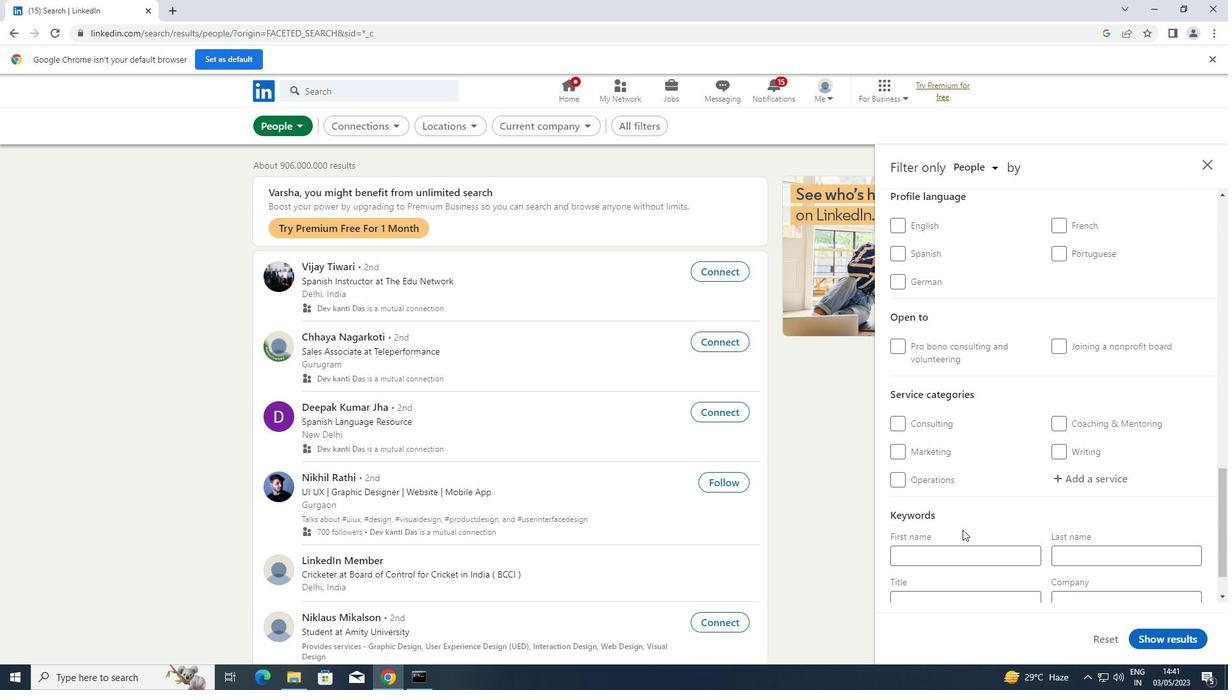 
Action: Mouse scrolled (962, 530) with delta (0, 0)
Screenshot: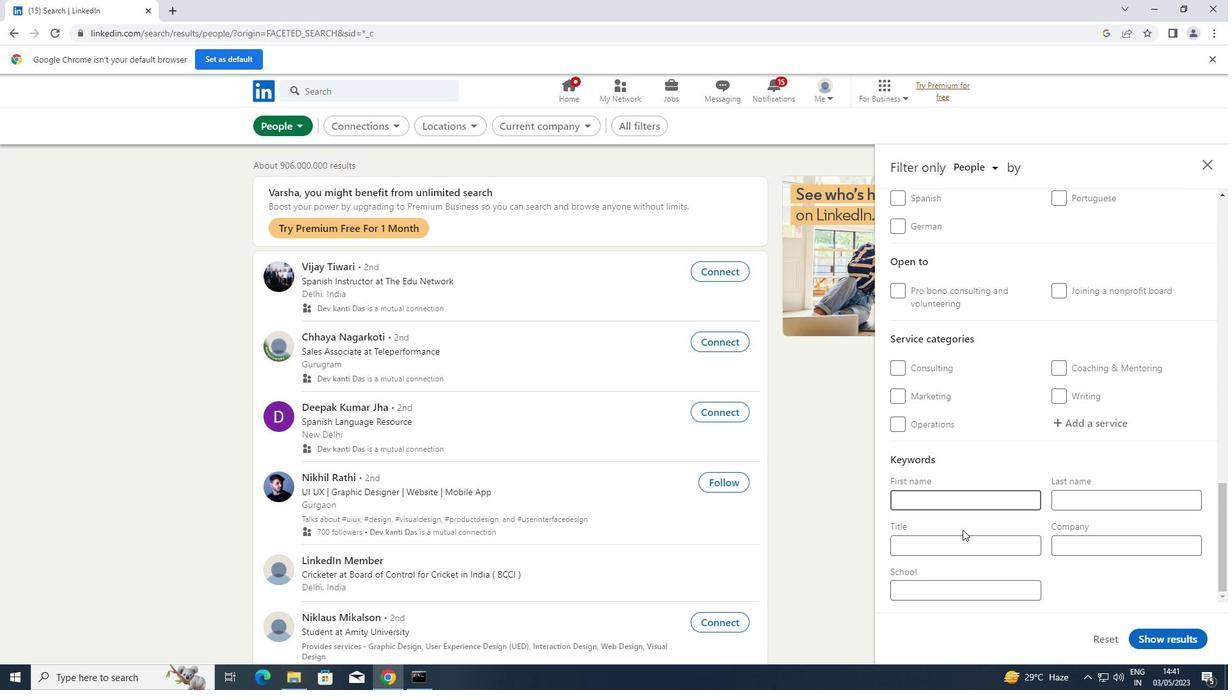 
Action: Mouse scrolled (962, 530) with delta (0, 0)
Screenshot: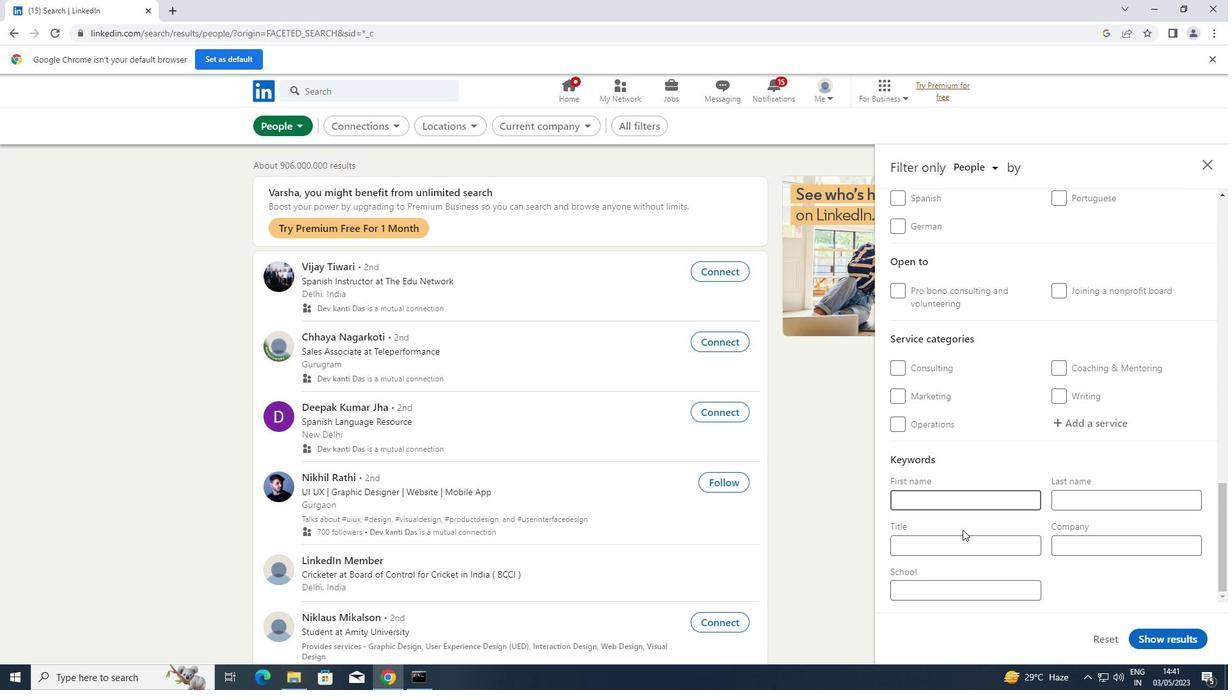 
Action: Mouse scrolled (962, 530) with delta (0, 0)
Screenshot: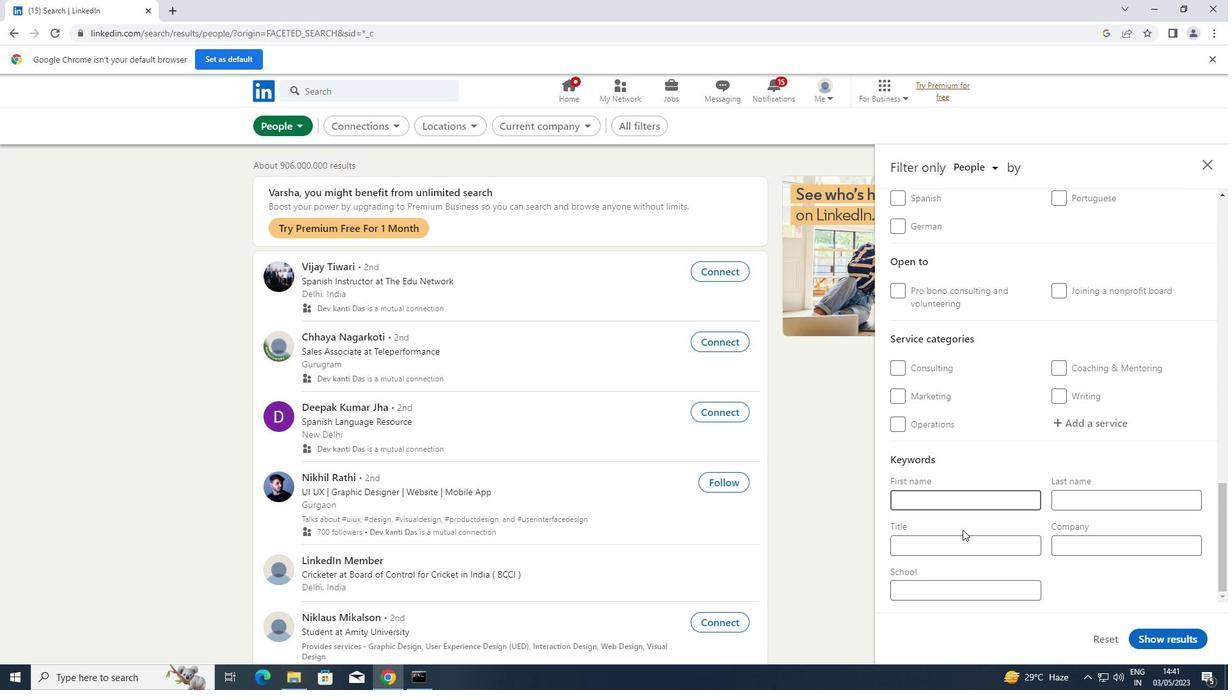 
Action: Mouse moved to (1065, 362)
Screenshot: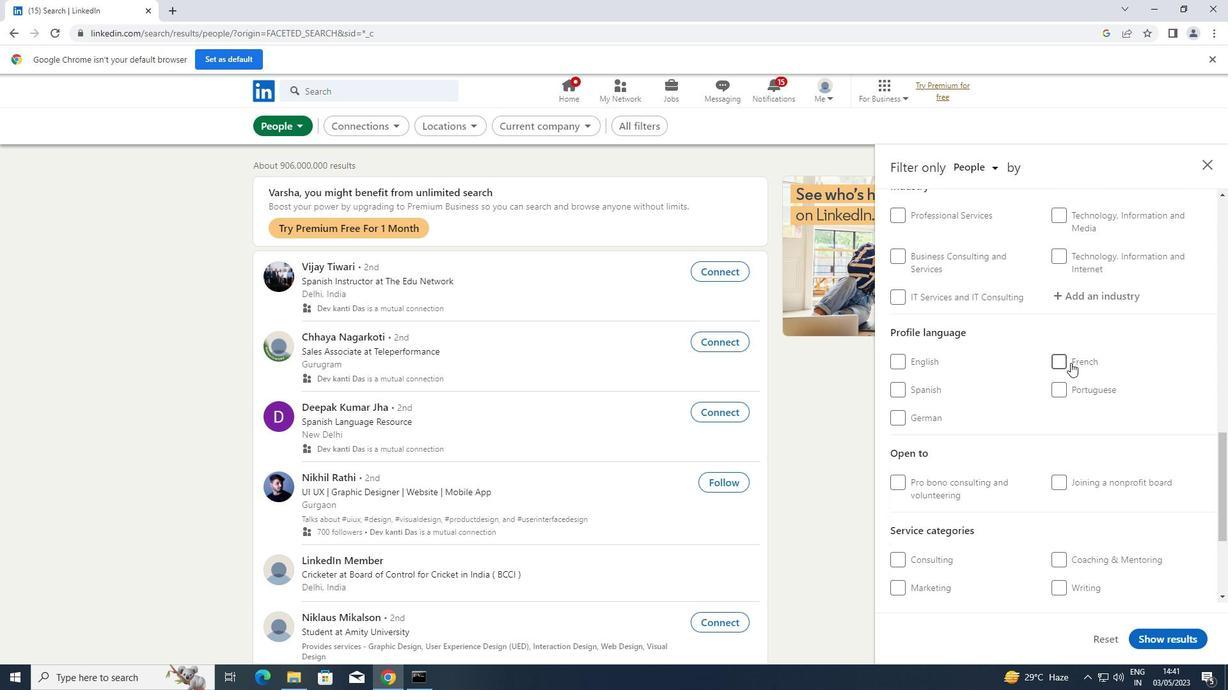 
Action: Mouse pressed left at (1065, 362)
Screenshot: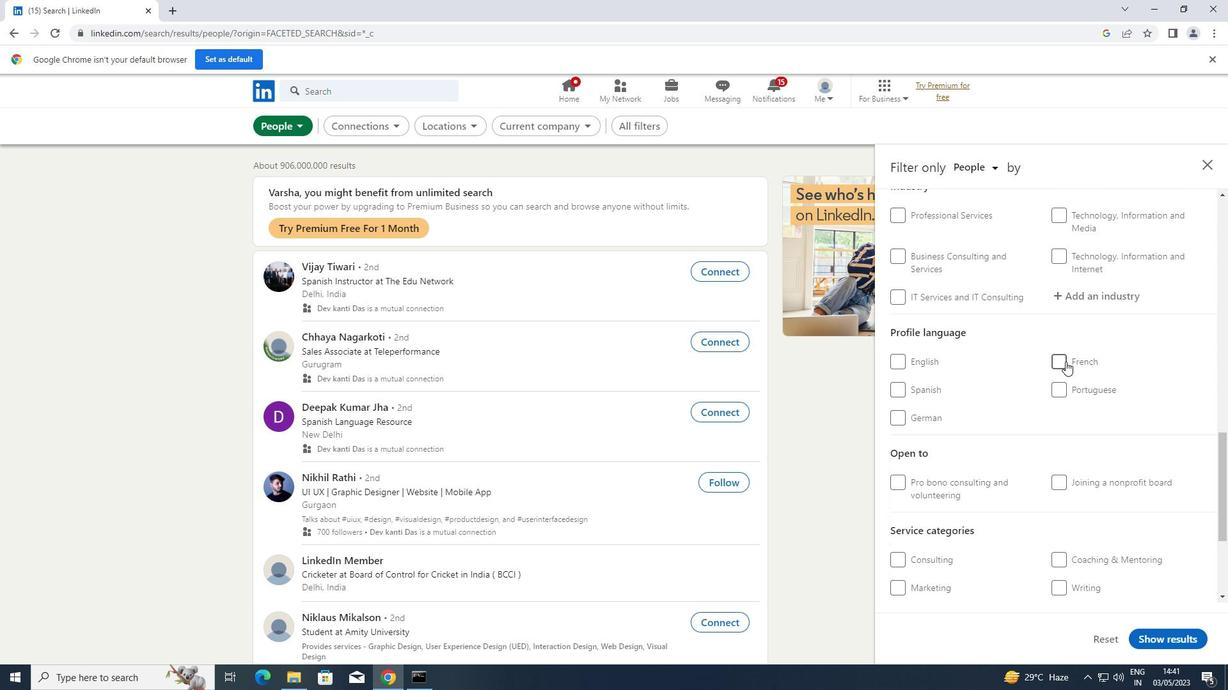 
Action: Mouse moved to (1046, 372)
Screenshot: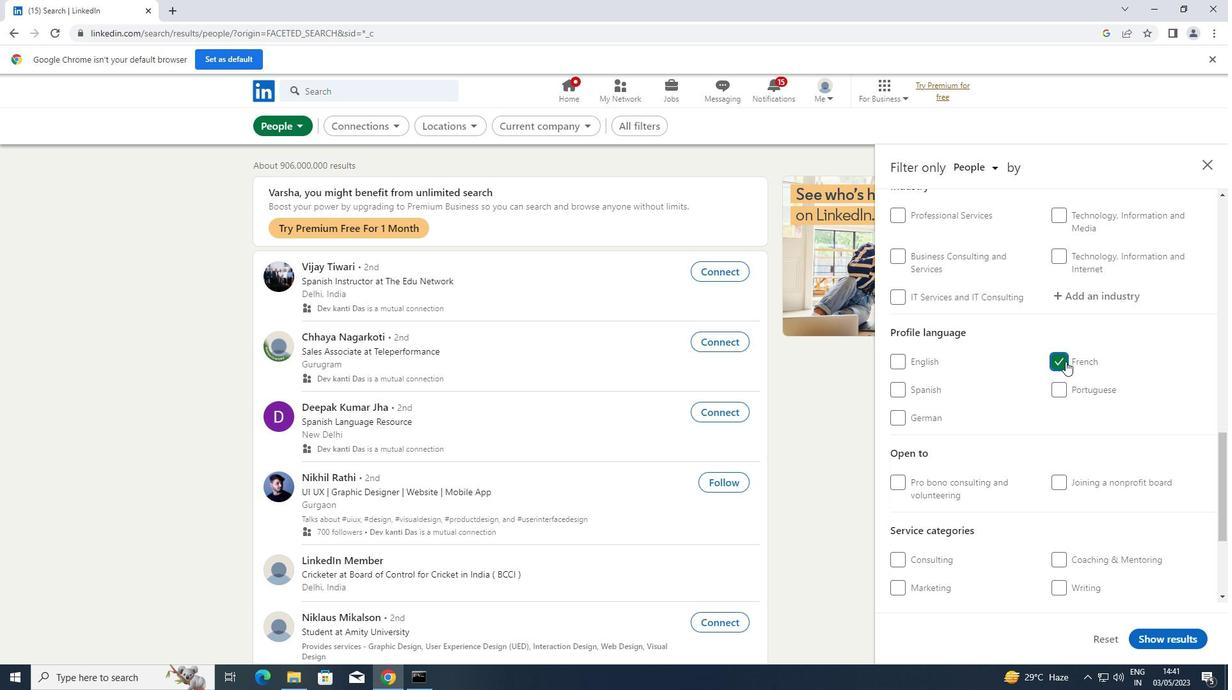 
Action: Mouse scrolled (1046, 373) with delta (0, 0)
Screenshot: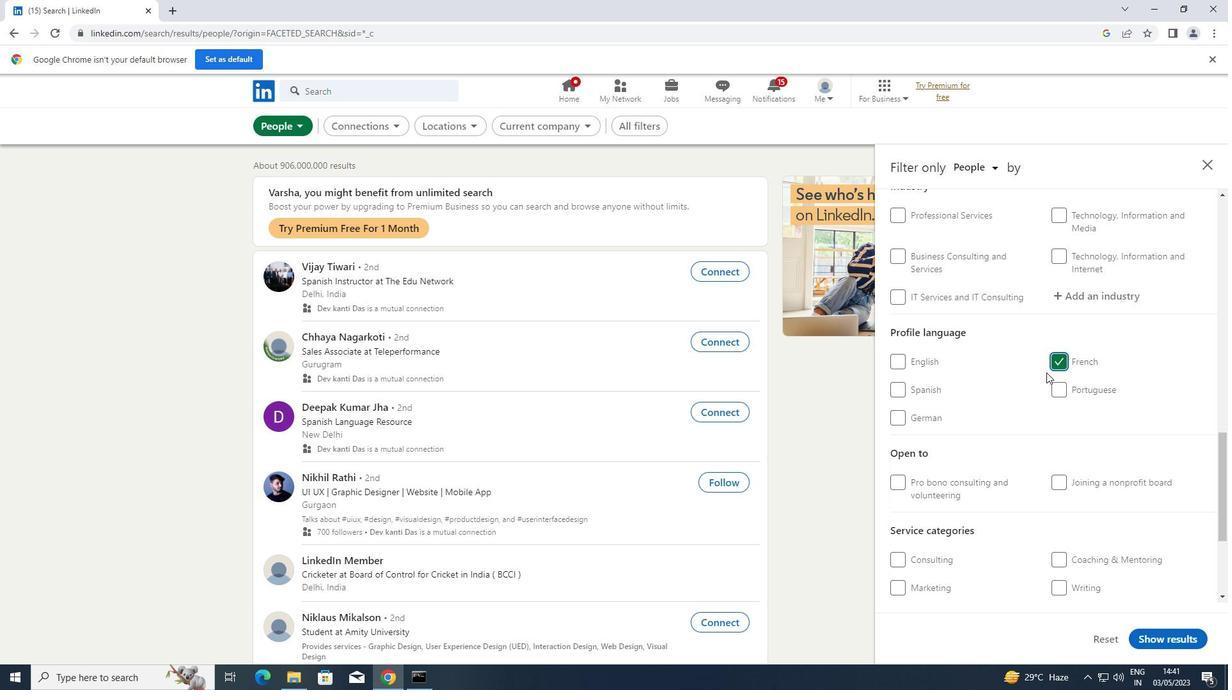 
Action: Mouse scrolled (1046, 373) with delta (0, 0)
Screenshot: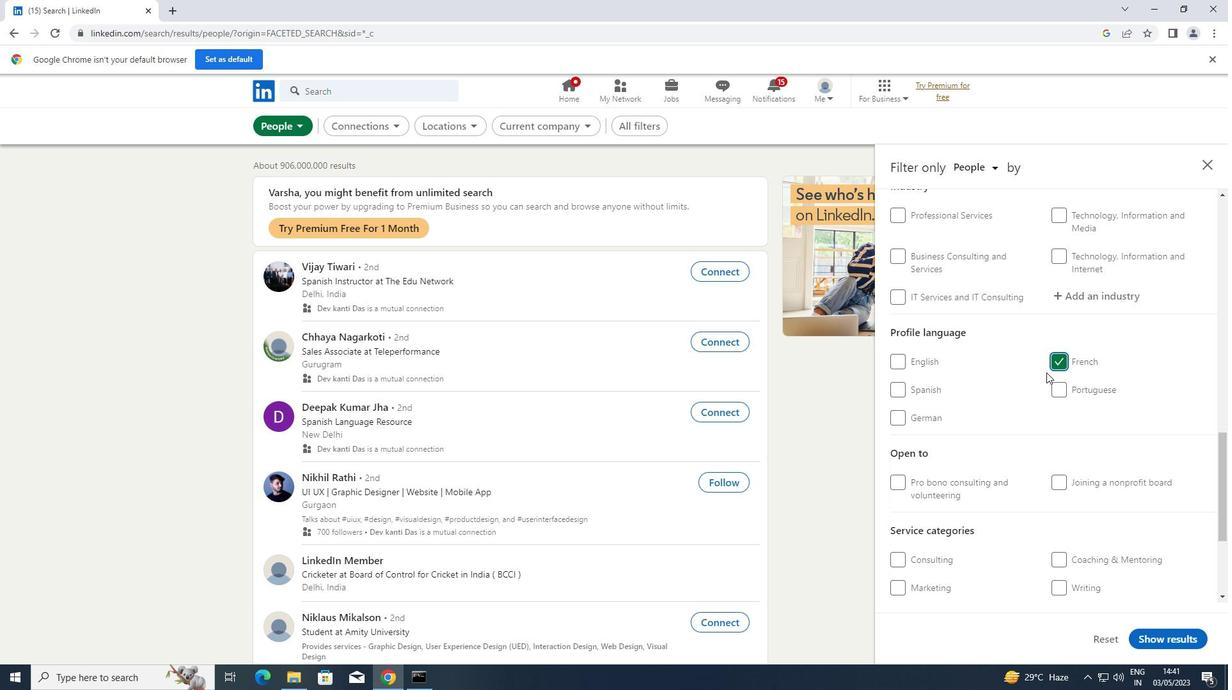 
Action: Mouse scrolled (1046, 373) with delta (0, 0)
Screenshot: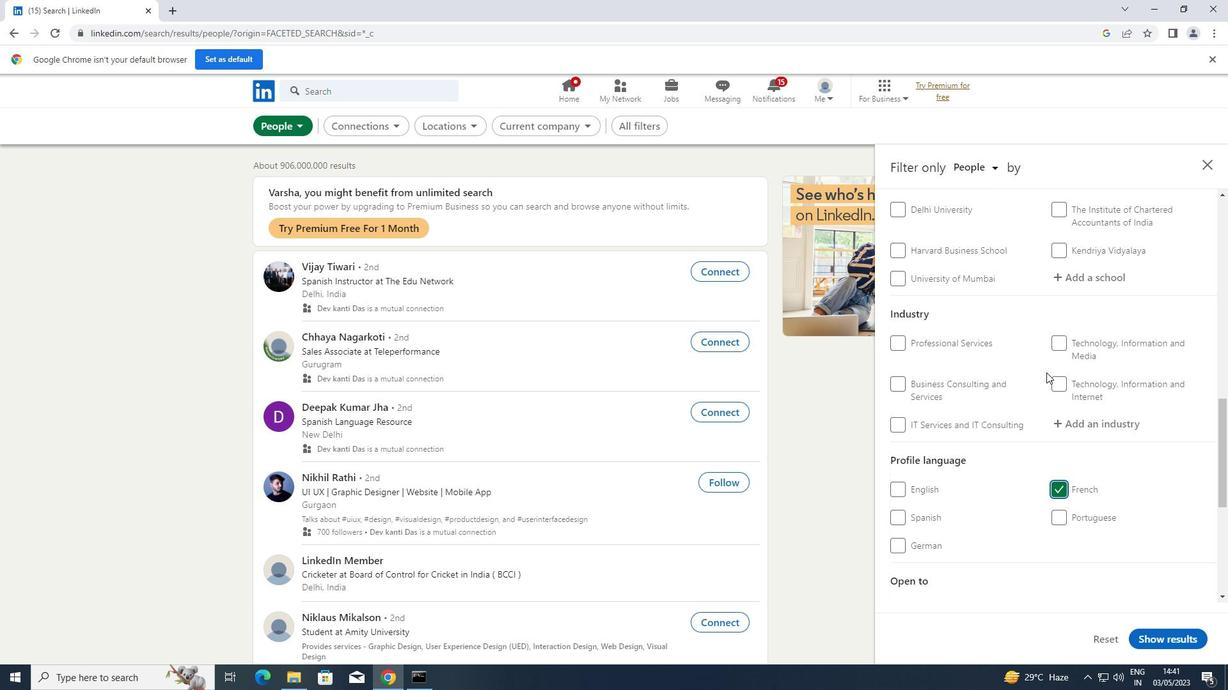 
Action: Mouse scrolled (1046, 373) with delta (0, 0)
Screenshot: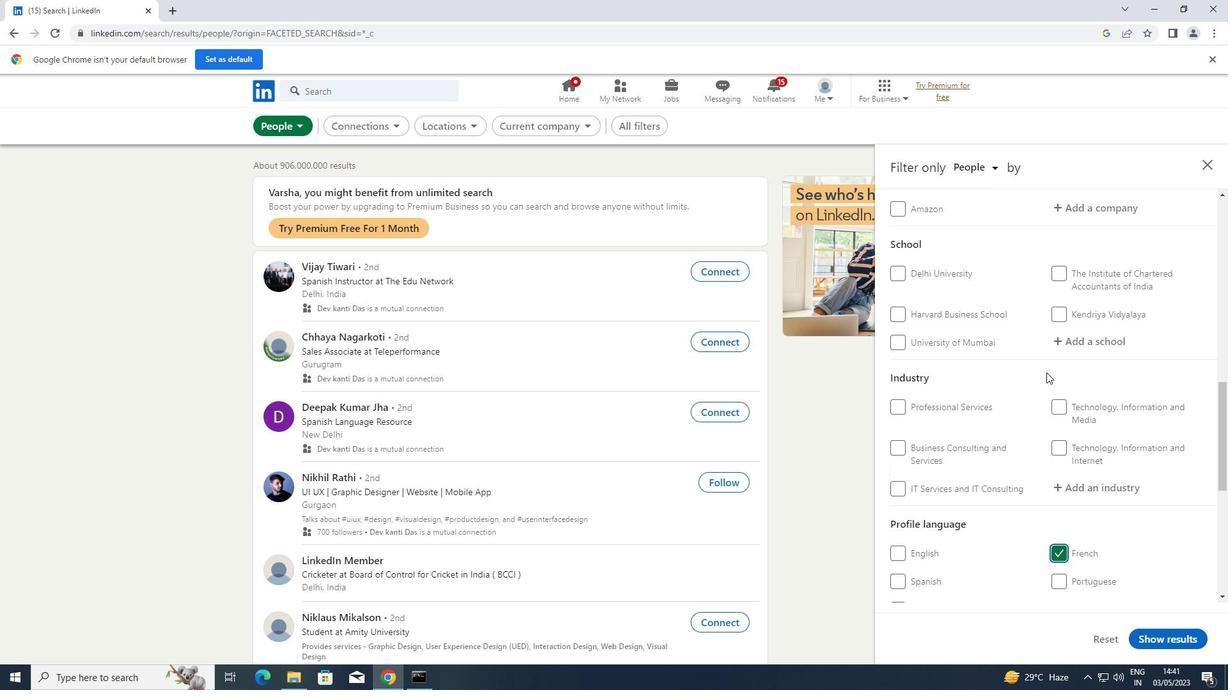 
Action: Mouse scrolled (1046, 373) with delta (0, 0)
Screenshot: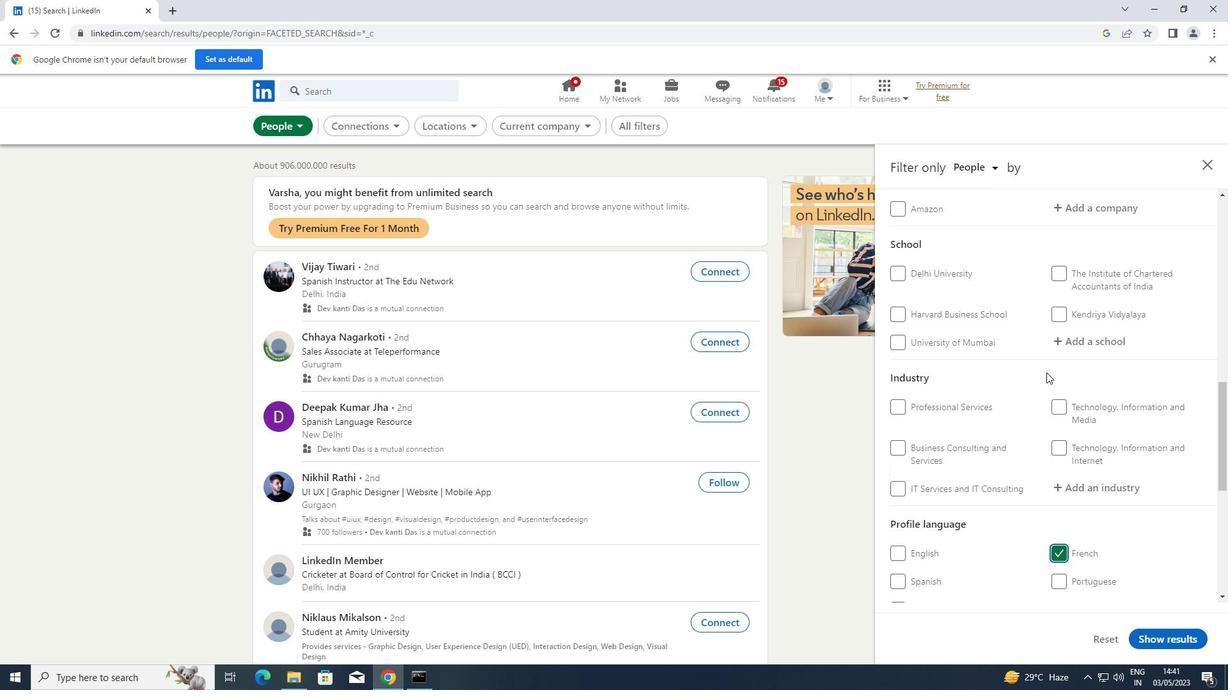 
Action: Mouse scrolled (1046, 373) with delta (0, 0)
Screenshot: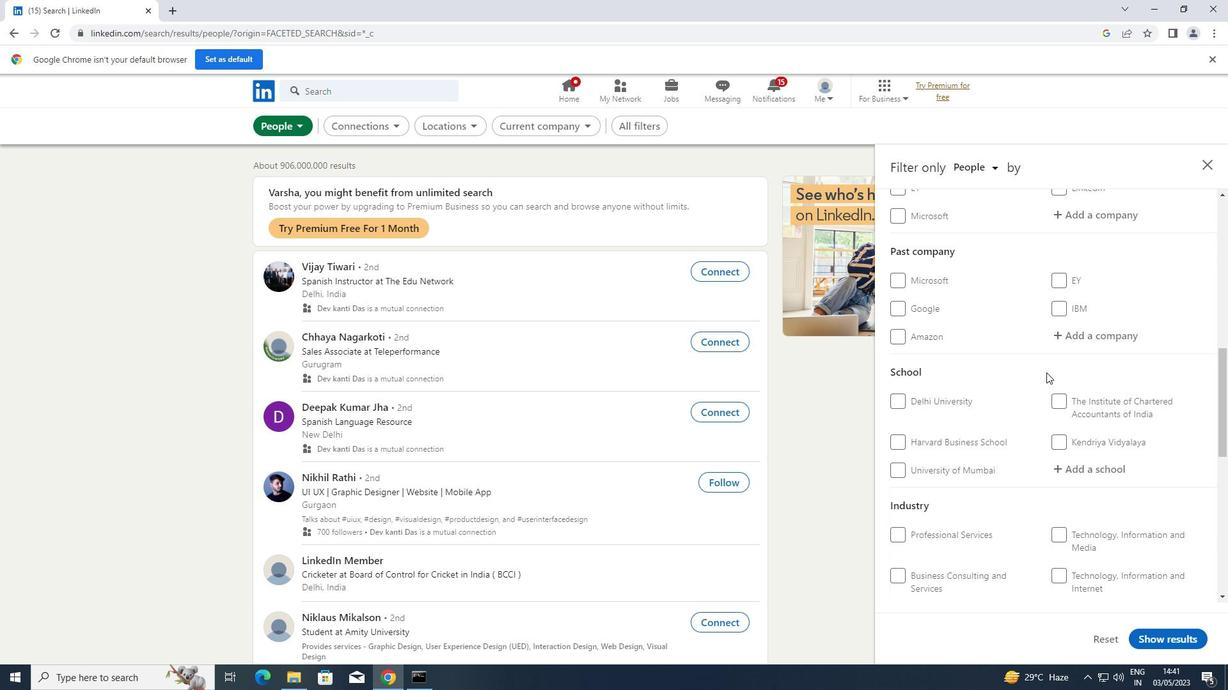 
Action: Mouse scrolled (1046, 373) with delta (0, 0)
Screenshot: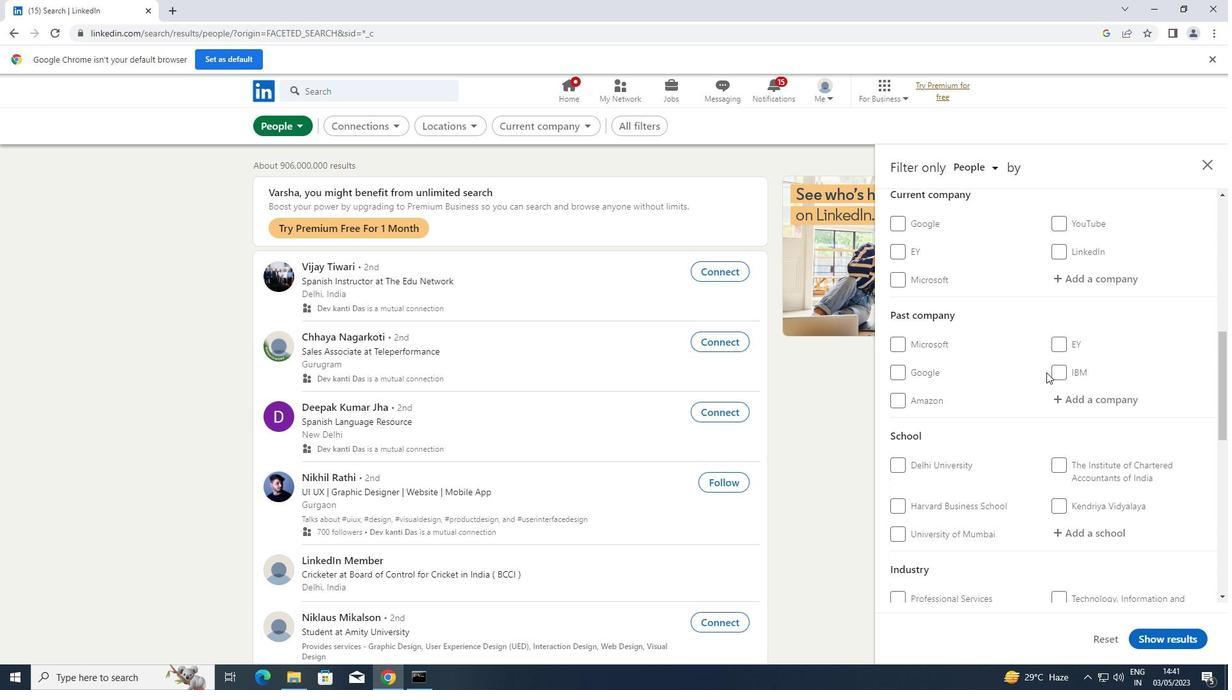 
Action: Mouse scrolled (1046, 373) with delta (0, 0)
Screenshot: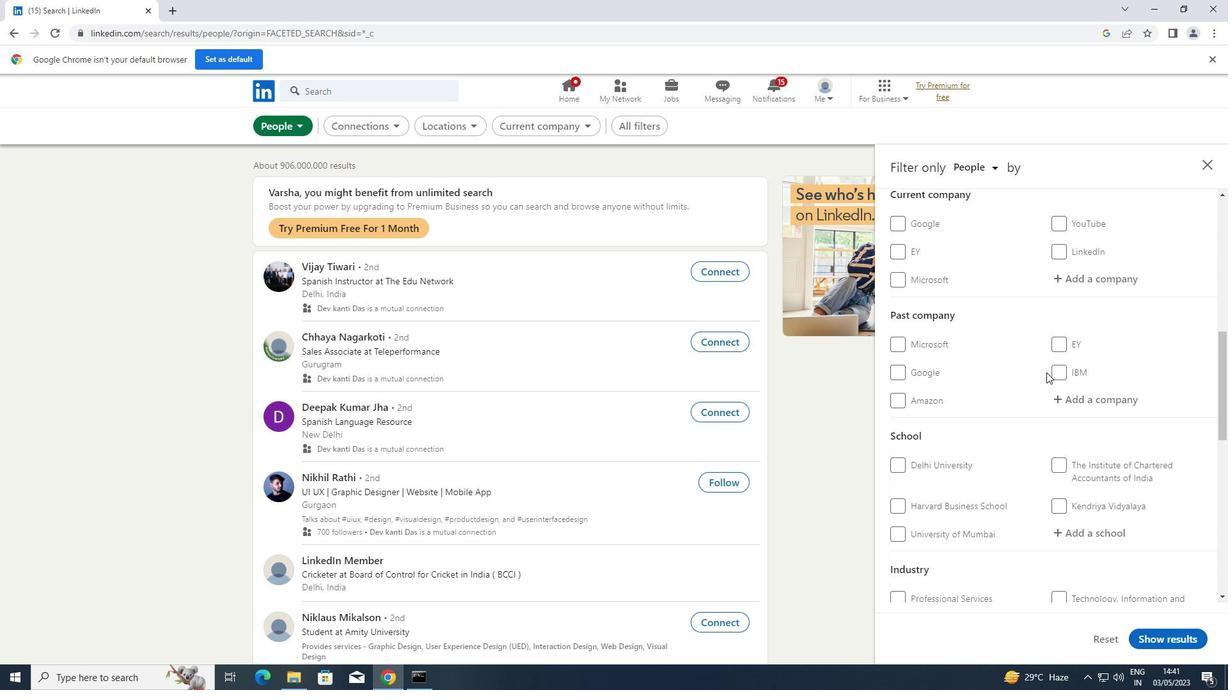 
Action: Mouse moved to (1070, 400)
Screenshot: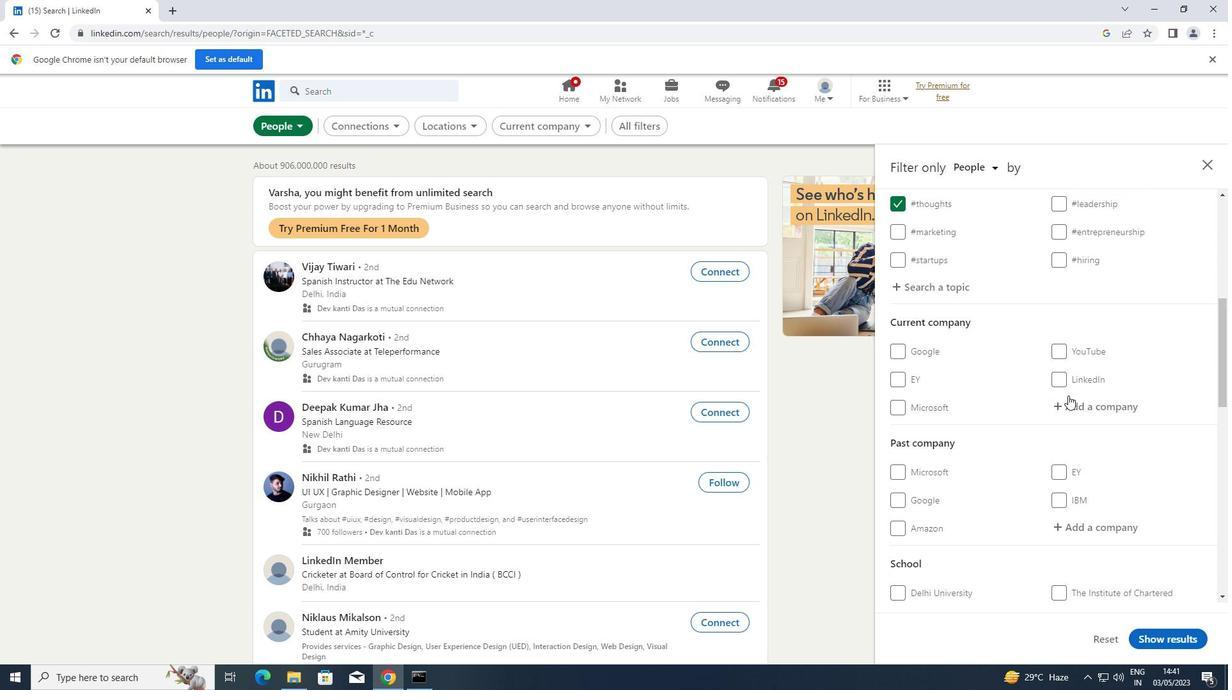 
Action: Mouse pressed left at (1070, 400)
Screenshot: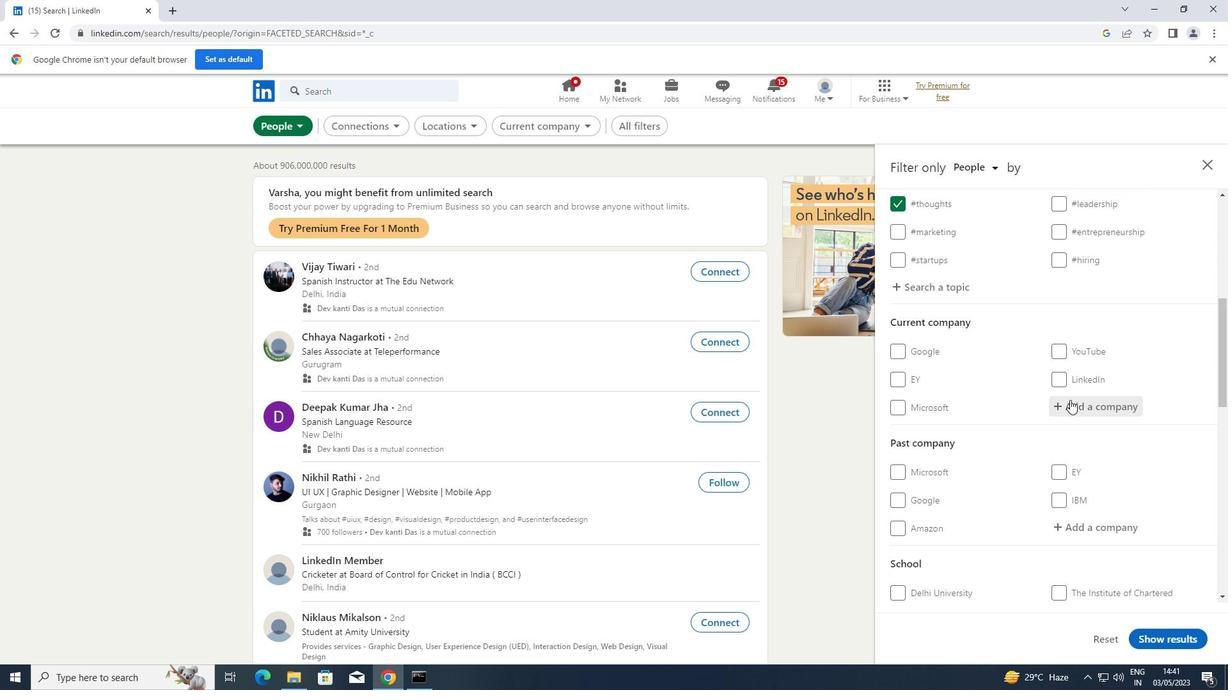 
Action: Key pressed <Key.shift>HERITAGE
Screenshot: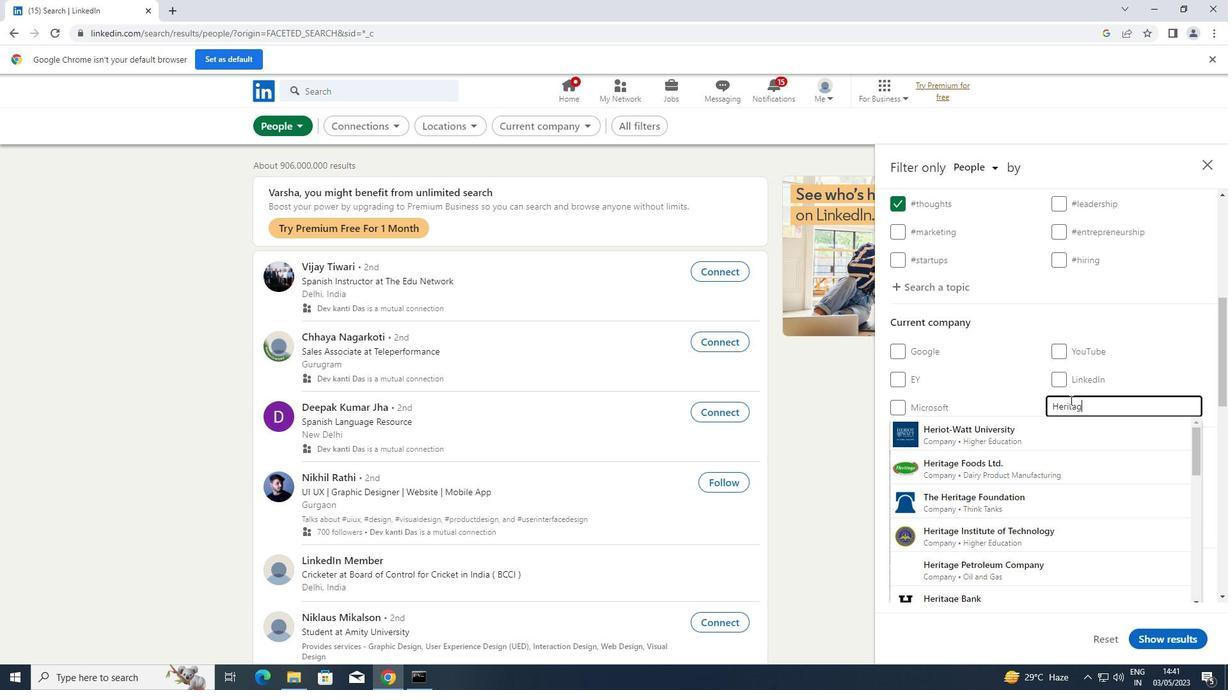 
Action: Mouse moved to (1033, 425)
Screenshot: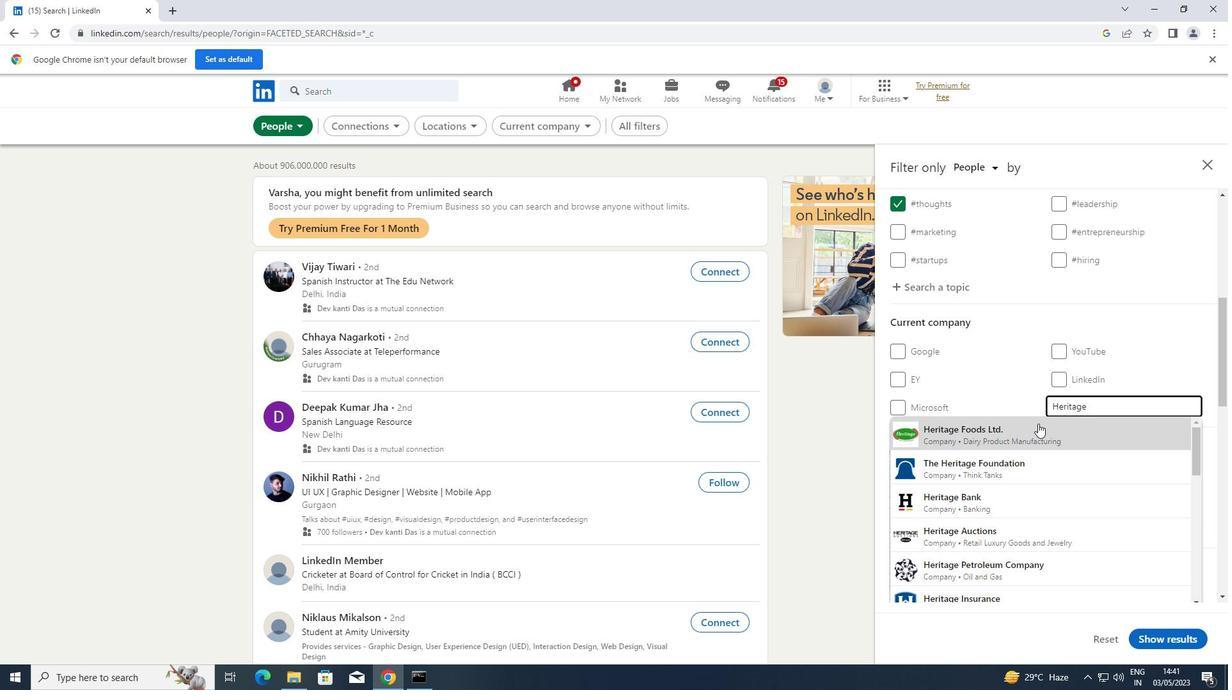 
Action: Mouse pressed left at (1033, 425)
Screenshot: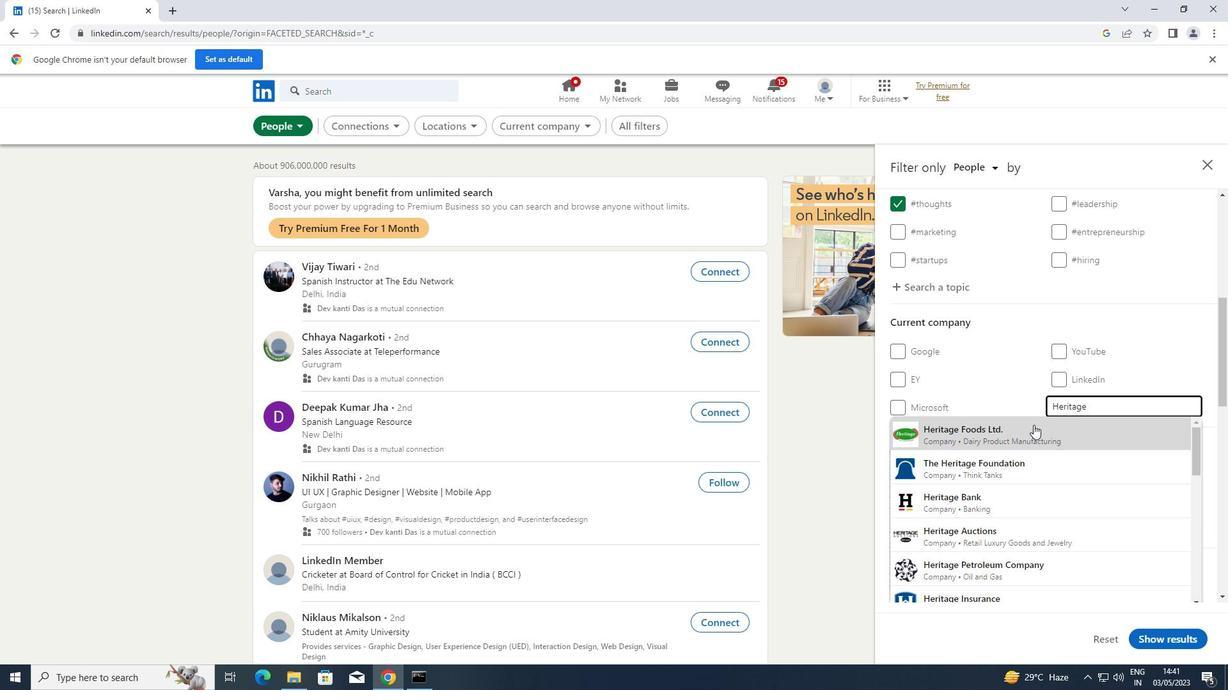 
Action: Mouse scrolled (1033, 424) with delta (0, 0)
Screenshot: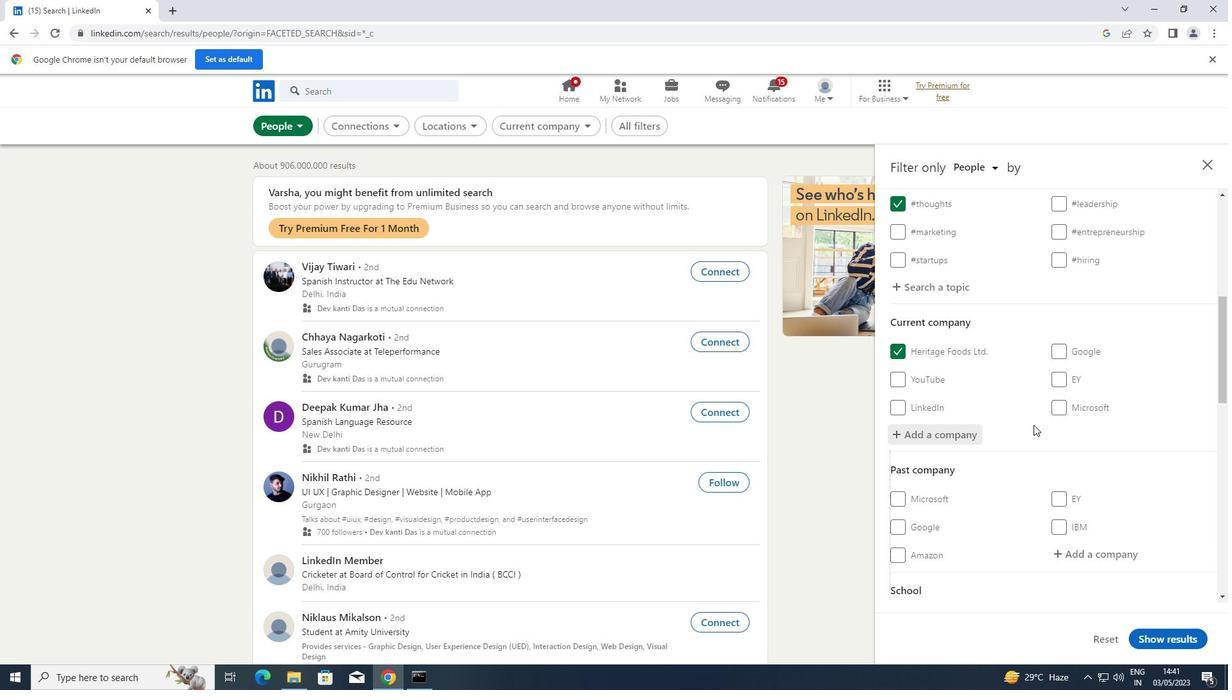 
Action: Mouse scrolled (1033, 424) with delta (0, 0)
Screenshot: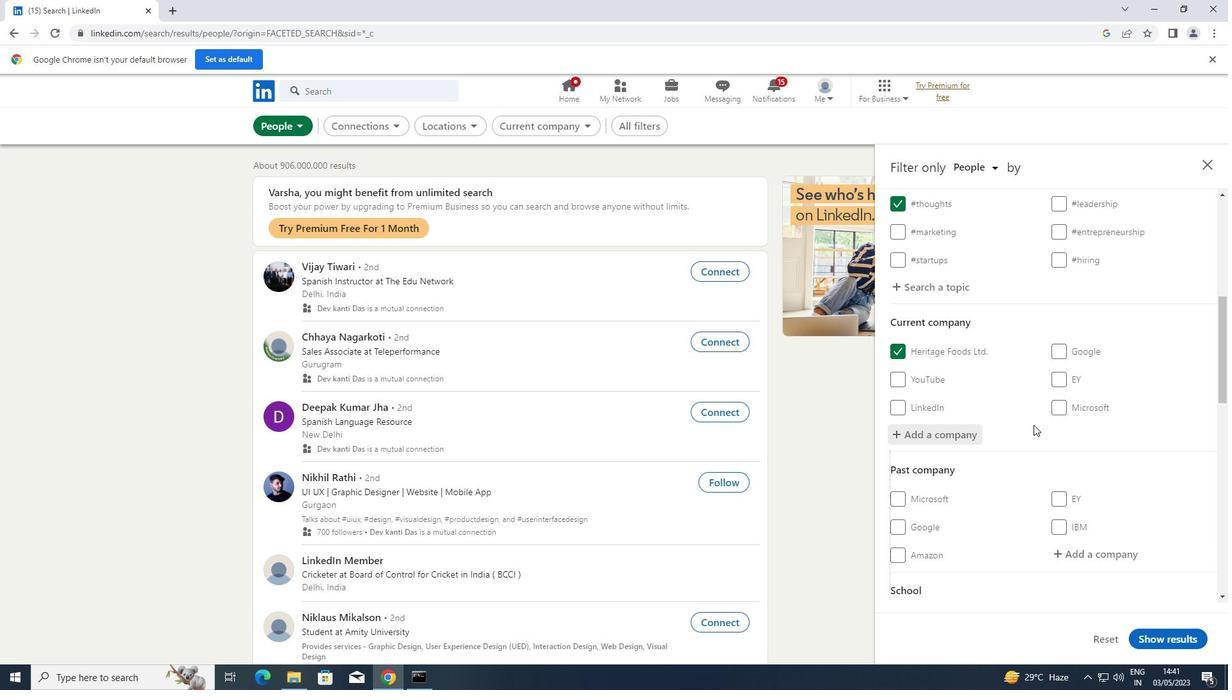 
Action: Mouse scrolled (1033, 424) with delta (0, 0)
Screenshot: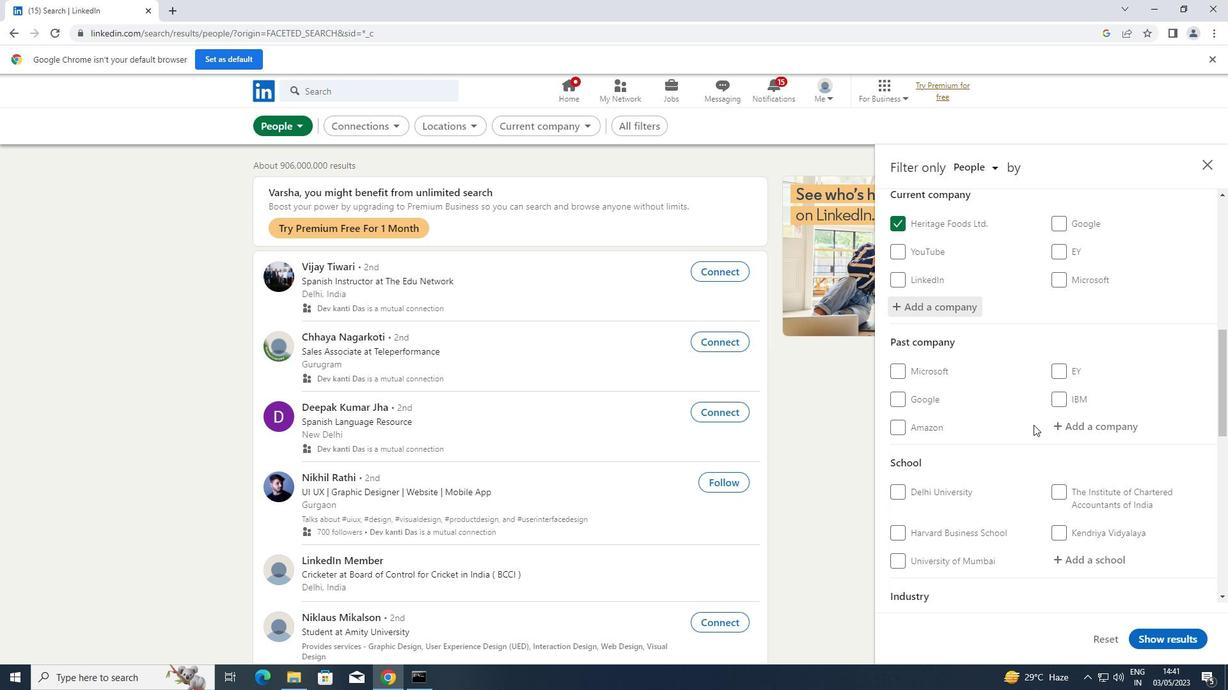 
Action: Mouse scrolled (1033, 424) with delta (0, 0)
Screenshot: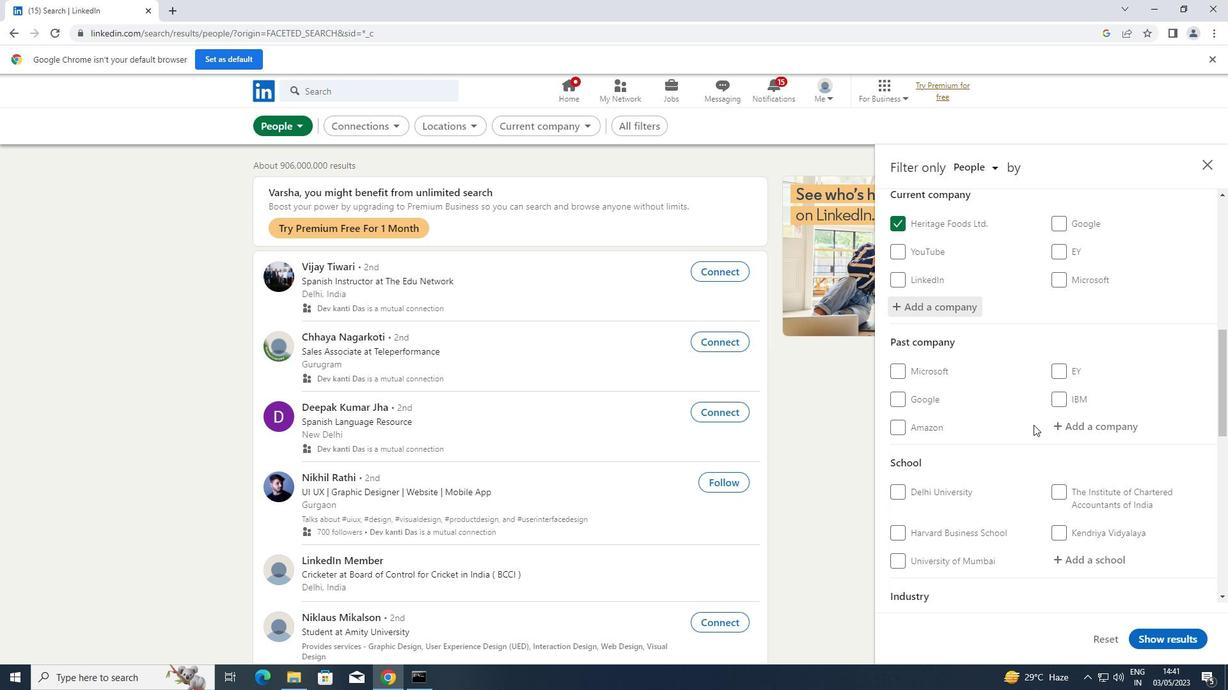 
Action: Mouse moved to (1057, 428)
Screenshot: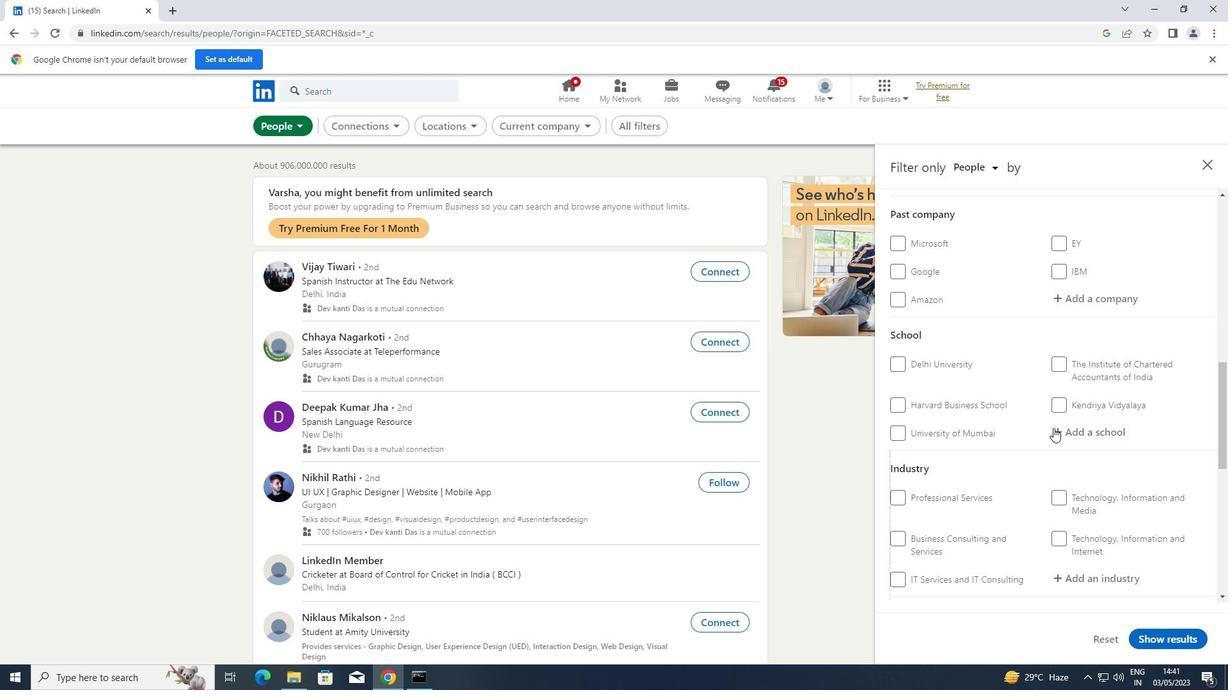 
Action: Mouse pressed left at (1057, 428)
Screenshot: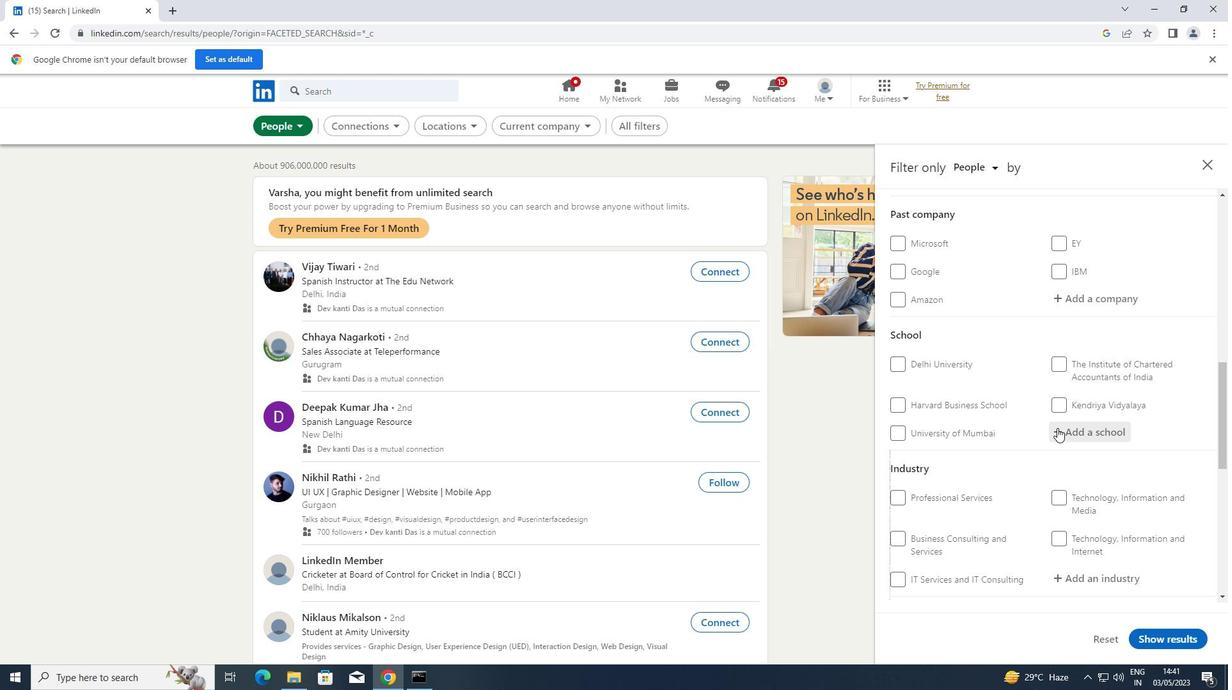 
Action: Key pressed <Key.shift>MITHIBAI
Screenshot: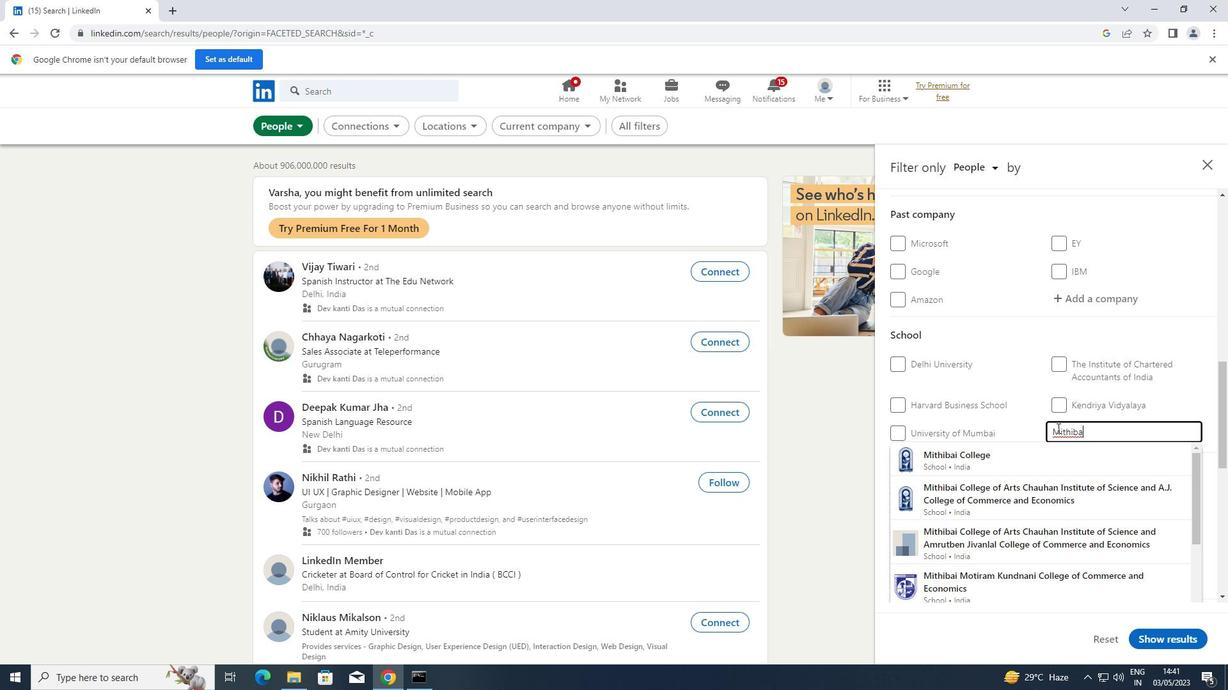 
Action: Mouse moved to (1002, 448)
Screenshot: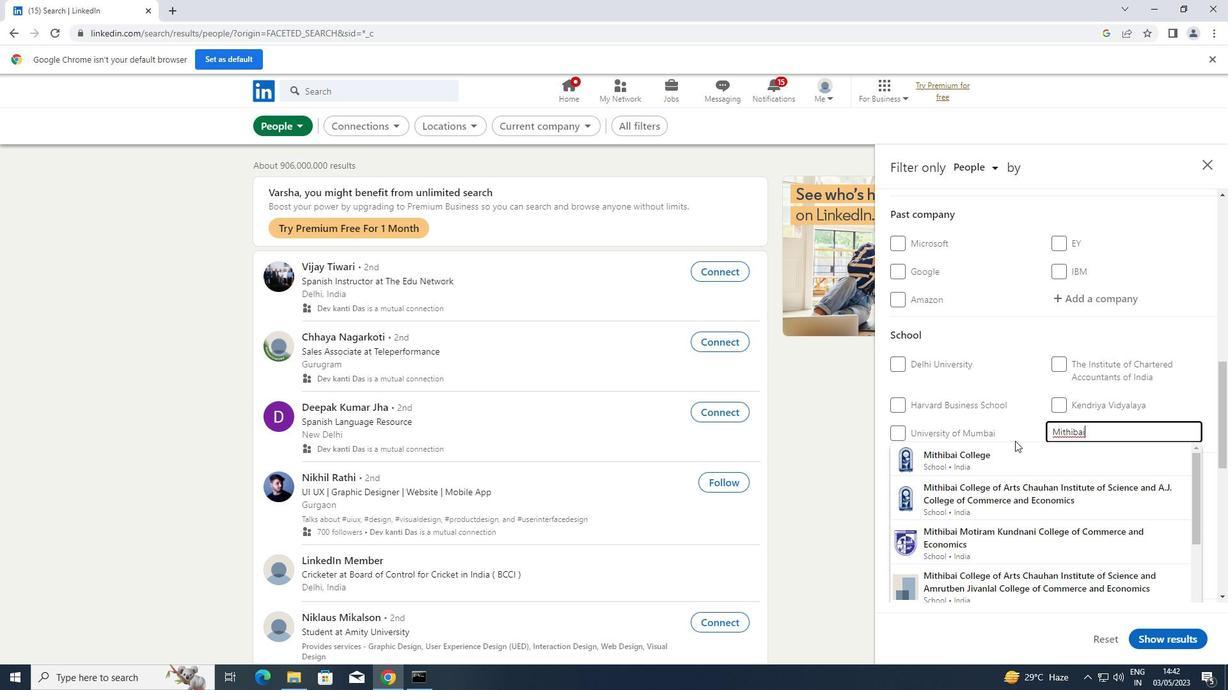 
Action: Mouse pressed left at (1002, 448)
Screenshot: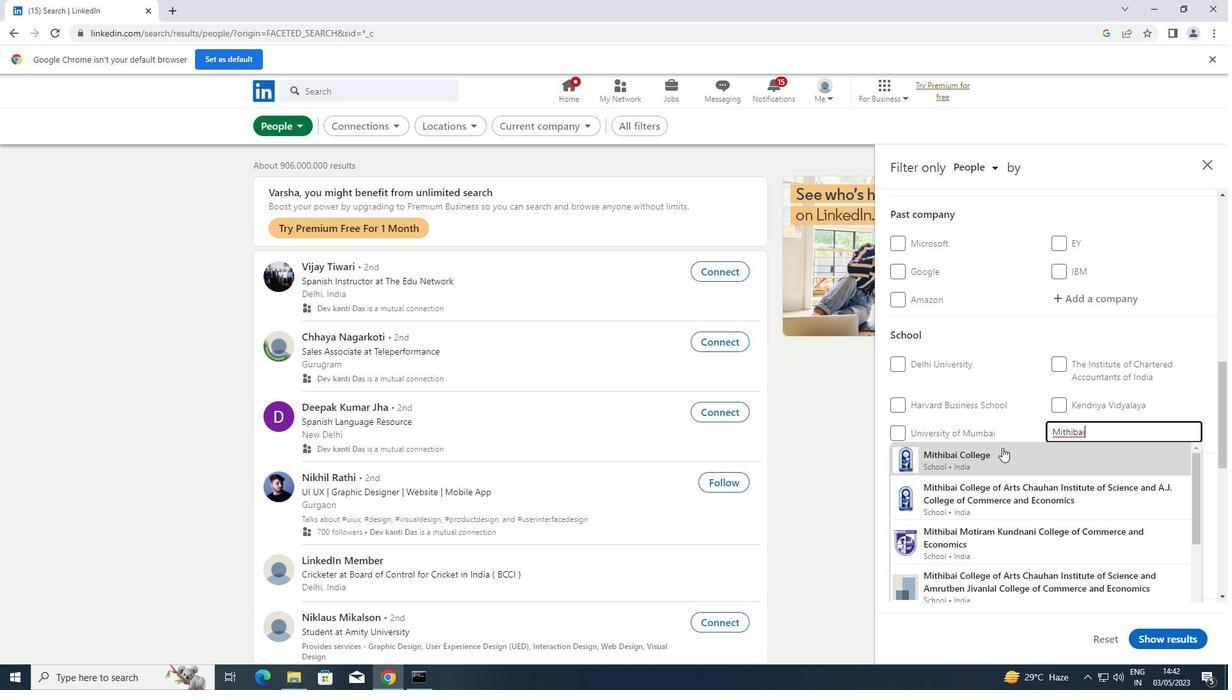 
Action: Mouse scrolled (1002, 447) with delta (0, 0)
Screenshot: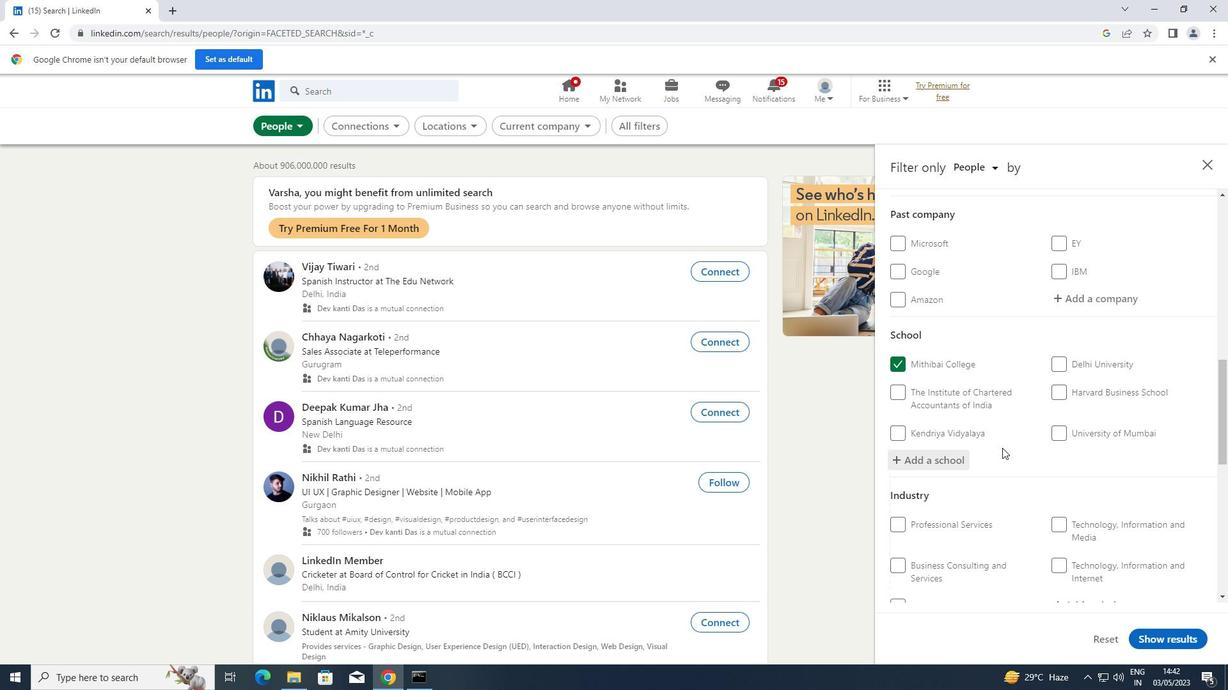 
Action: Mouse scrolled (1002, 447) with delta (0, 0)
Screenshot: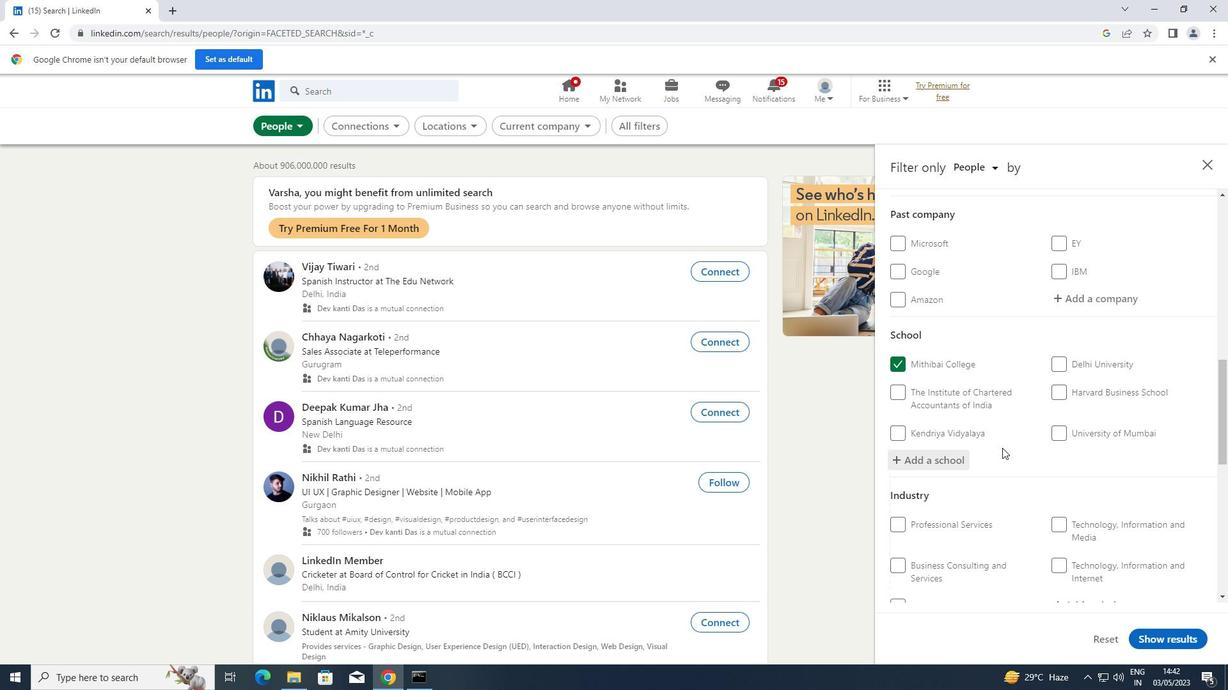 
Action: Mouse scrolled (1002, 447) with delta (0, 0)
Screenshot: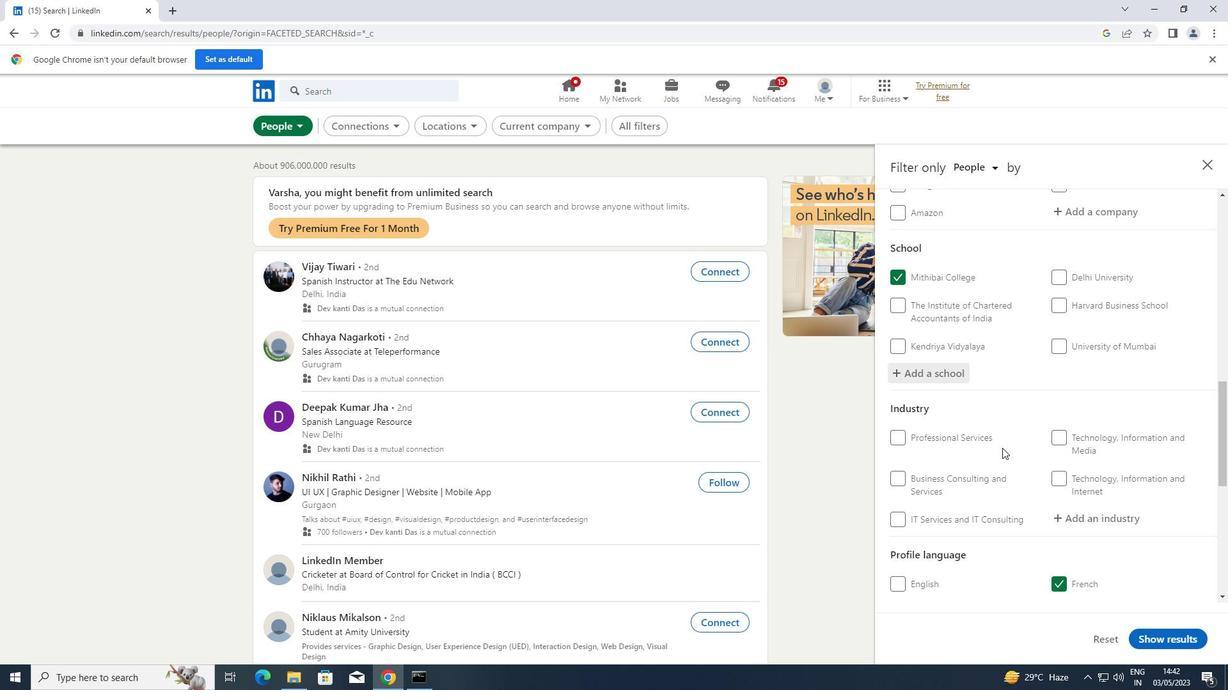 
Action: Mouse moved to (1095, 416)
Screenshot: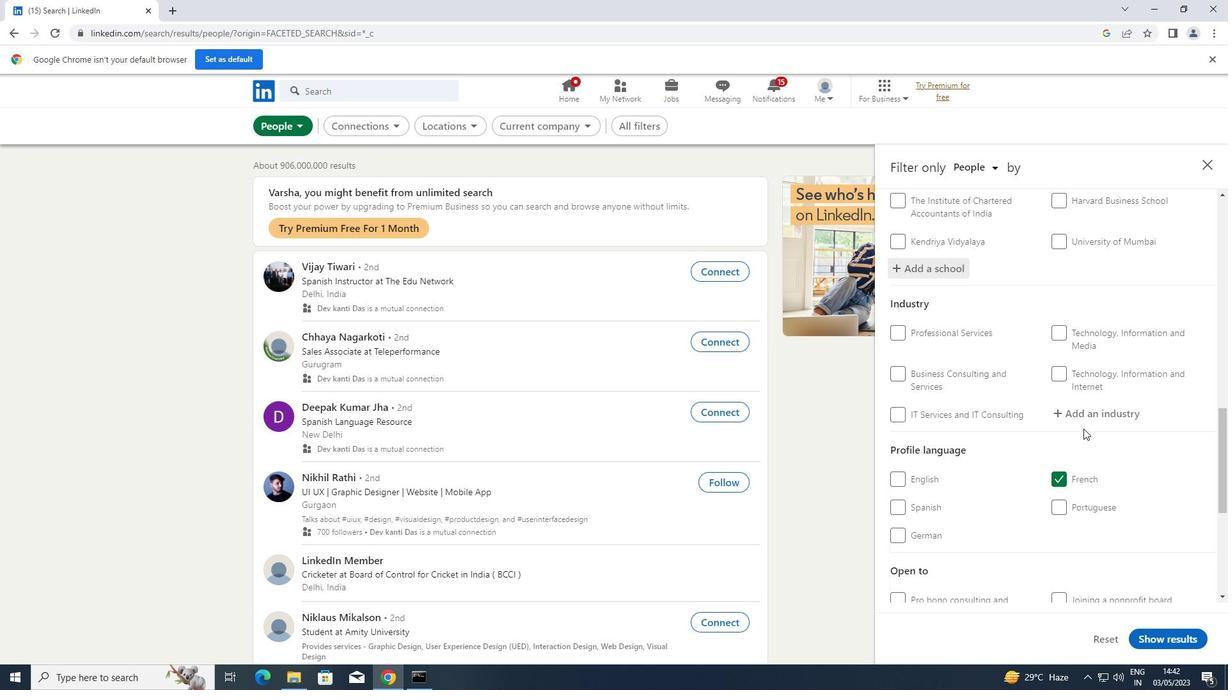 
Action: Mouse pressed left at (1095, 416)
Screenshot: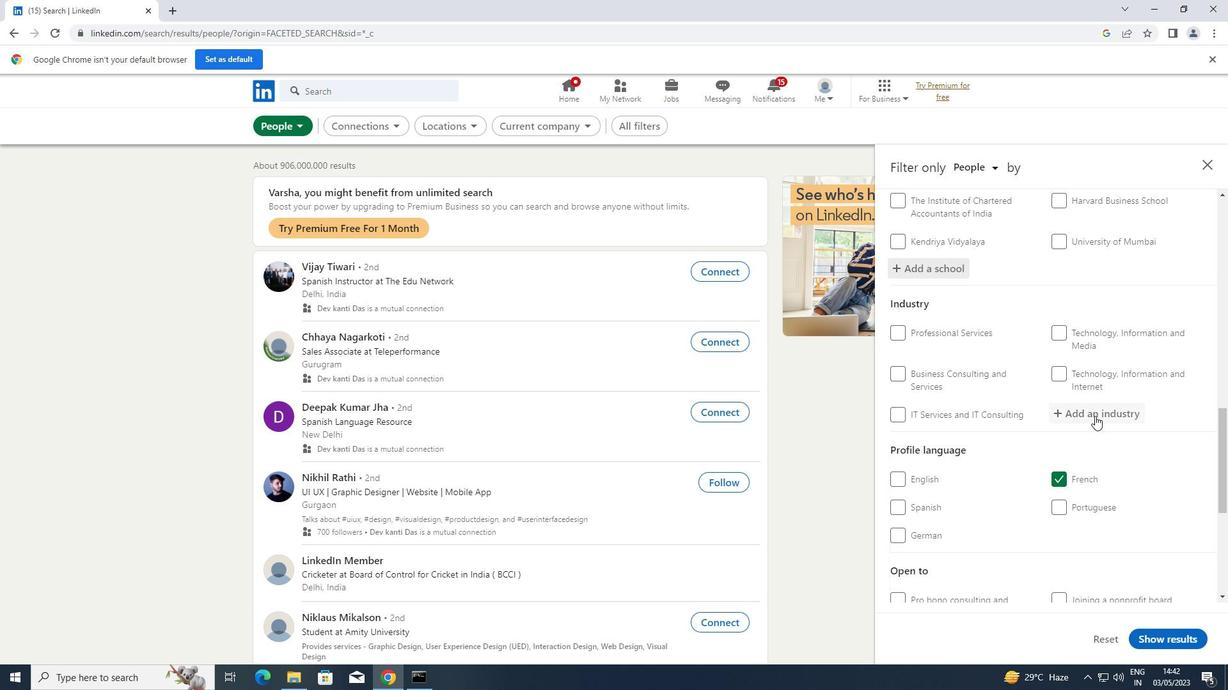 
Action: Key pressed <Key.shift>MUSIC
Screenshot: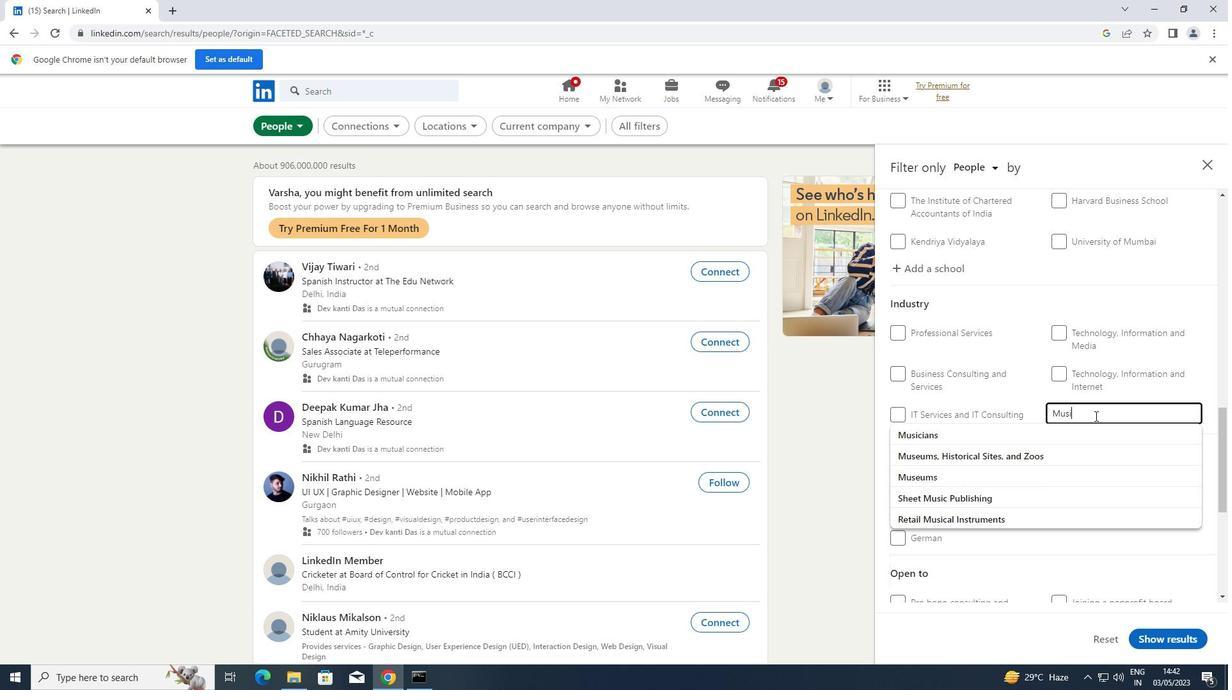 
Action: Mouse moved to (939, 427)
Screenshot: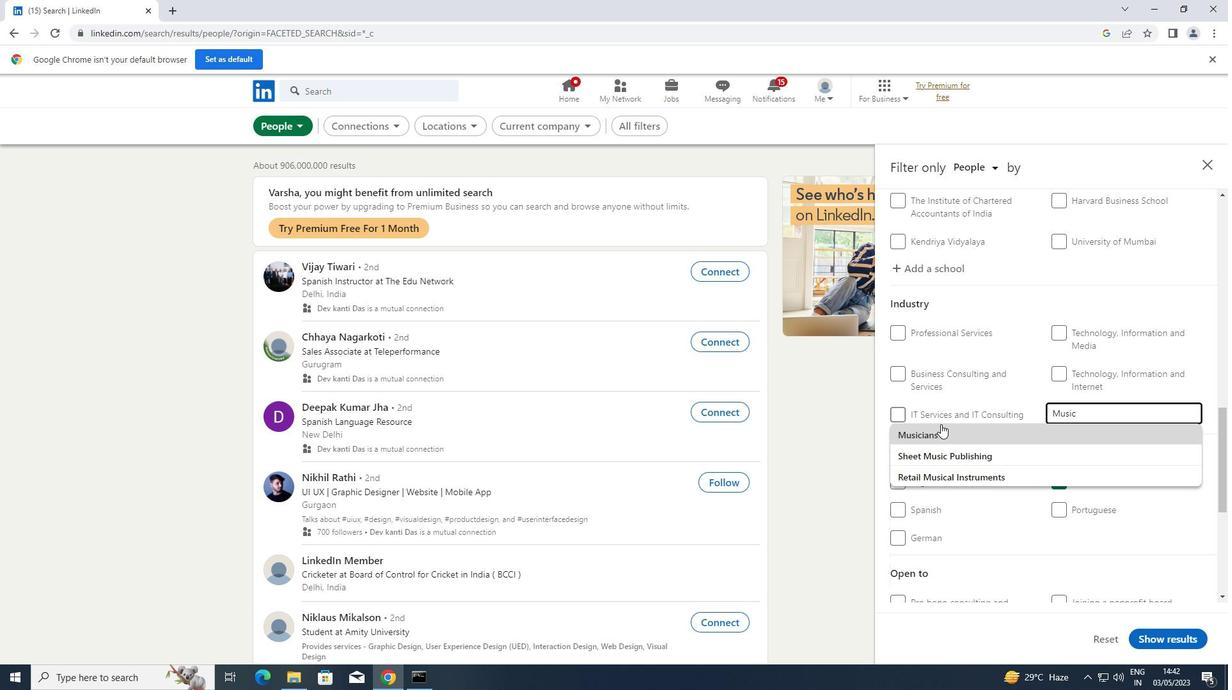 
Action: Mouse pressed left at (939, 427)
Screenshot: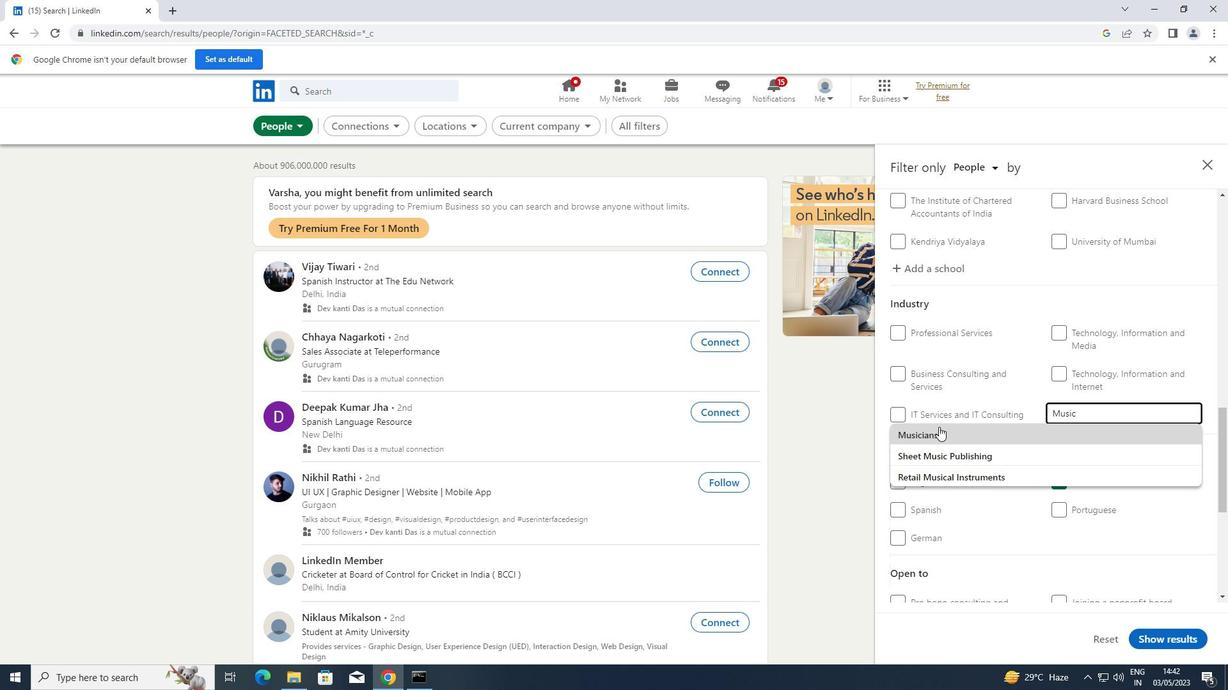 
Action: Mouse scrolled (939, 426) with delta (0, 0)
Screenshot: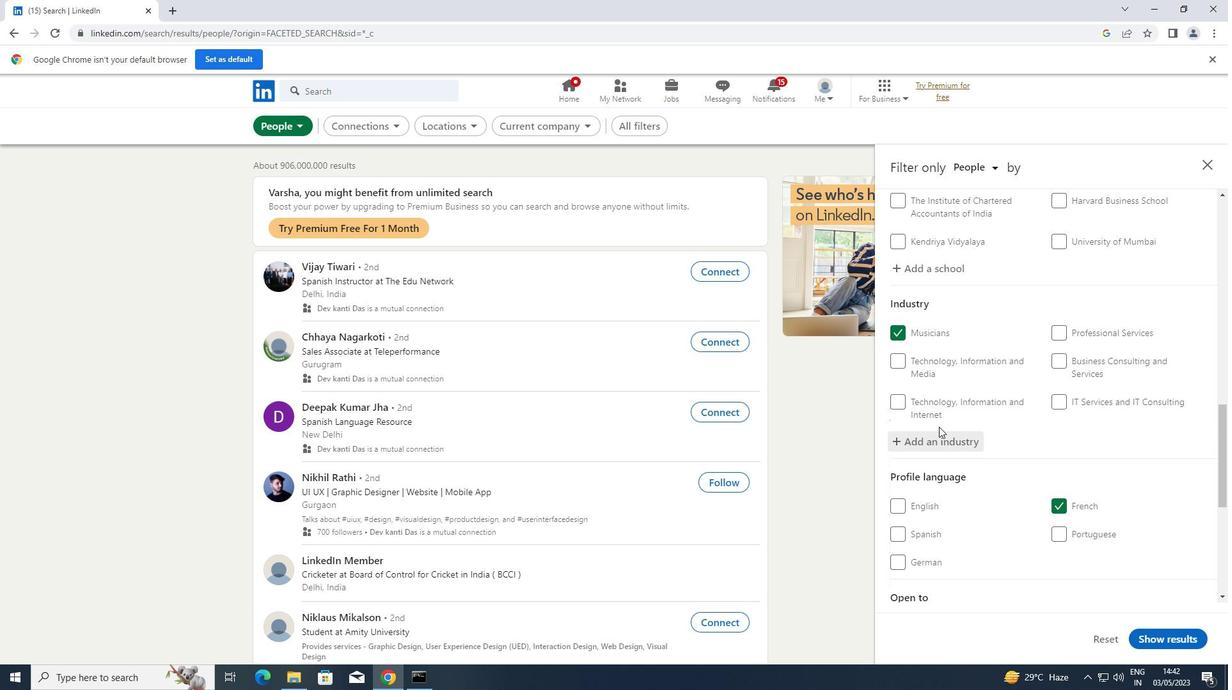 
Action: Mouse scrolled (939, 426) with delta (0, 0)
Screenshot: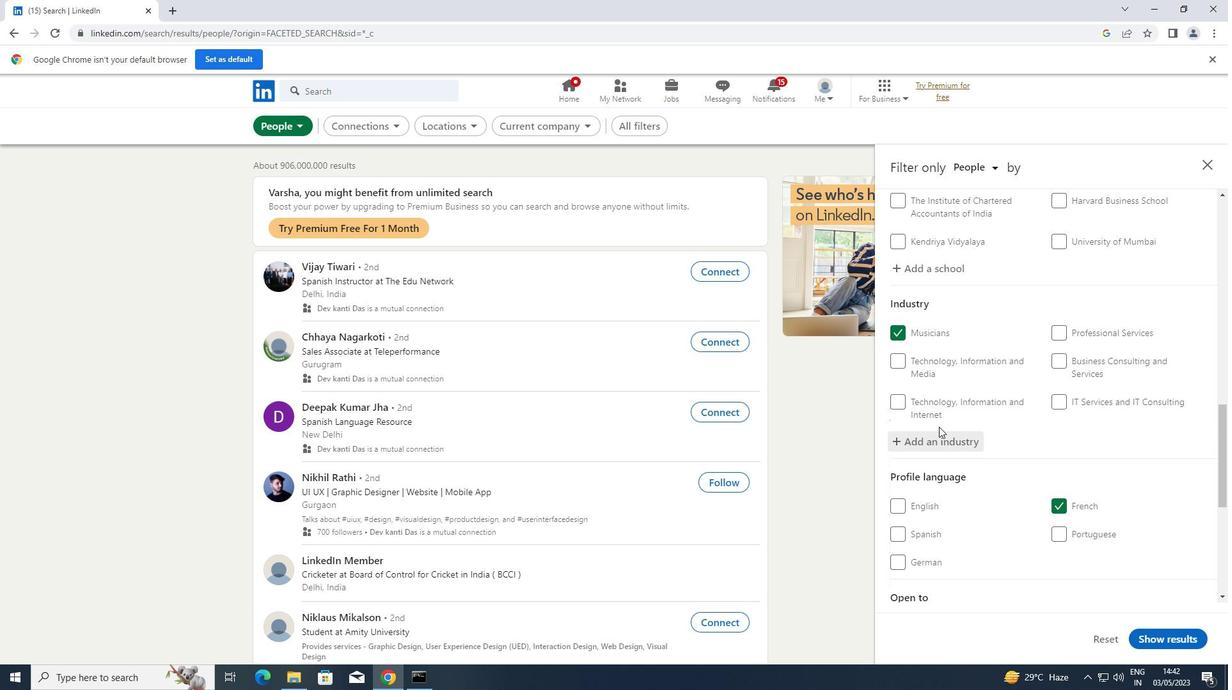 
Action: Mouse scrolled (939, 426) with delta (0, 0)
Screenshot: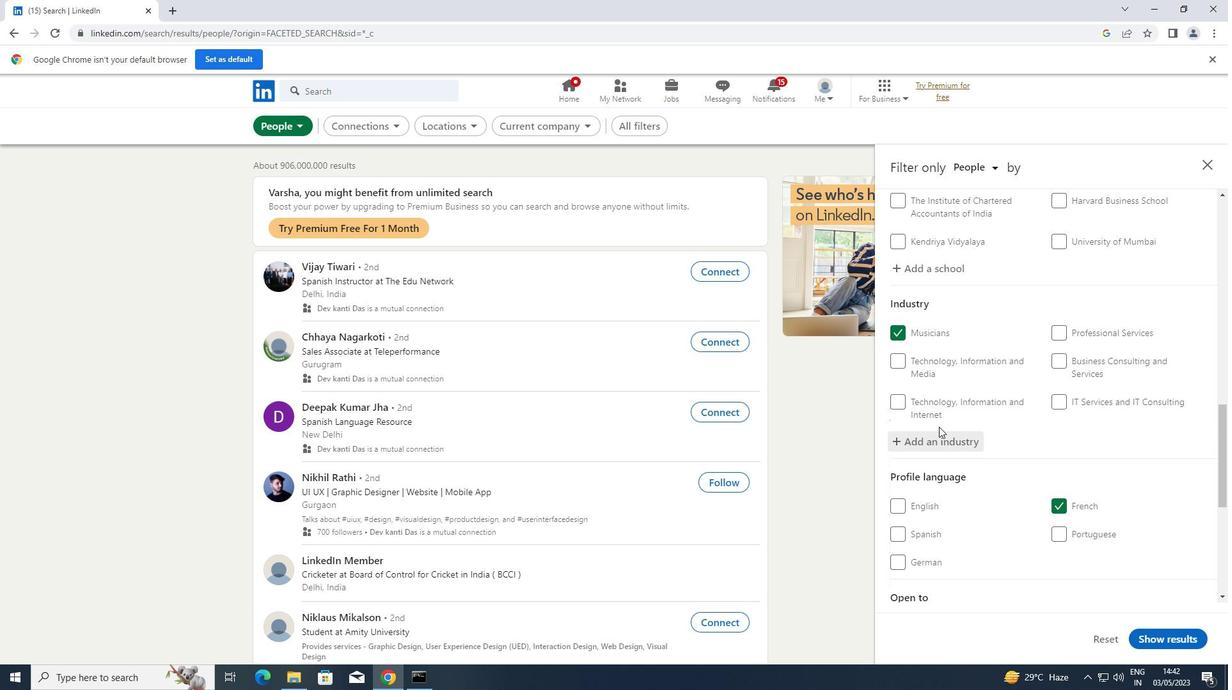
Action: Mouse scrolled (939, 426) with delta (0, 0)
Screenshot: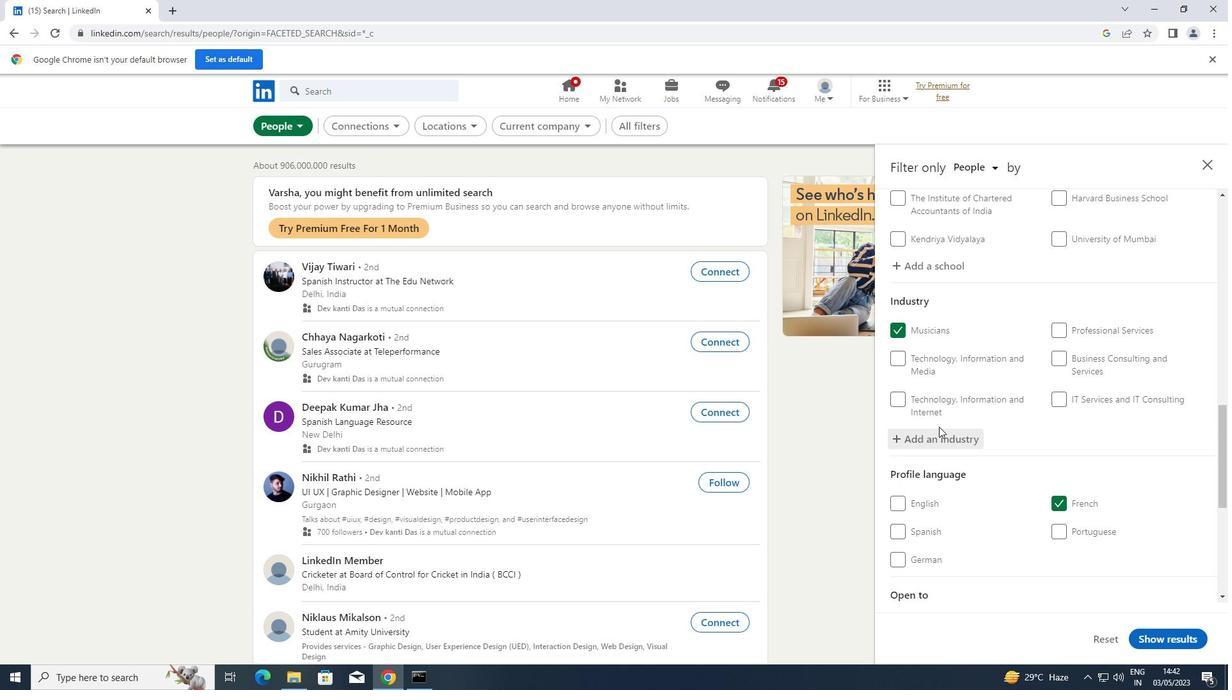 
Action: Mouse moved to (1065, 504)
Screenshot: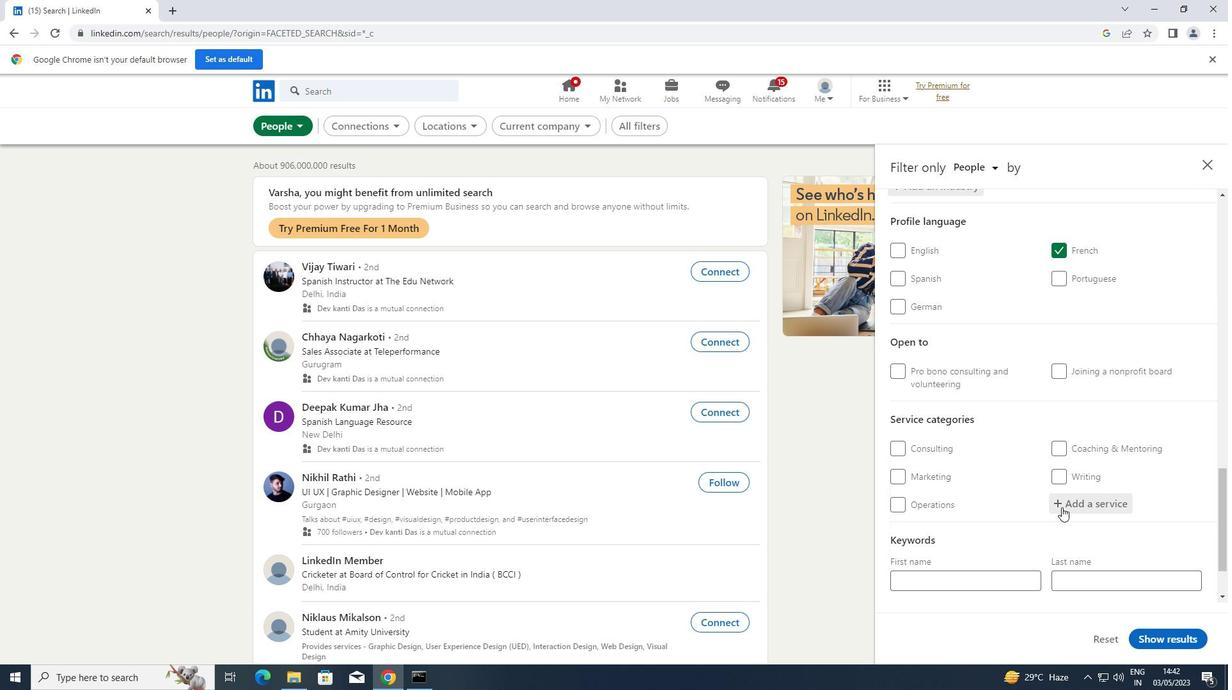 
Action: Mouse pressed left at (1065, 504)
Screenshot: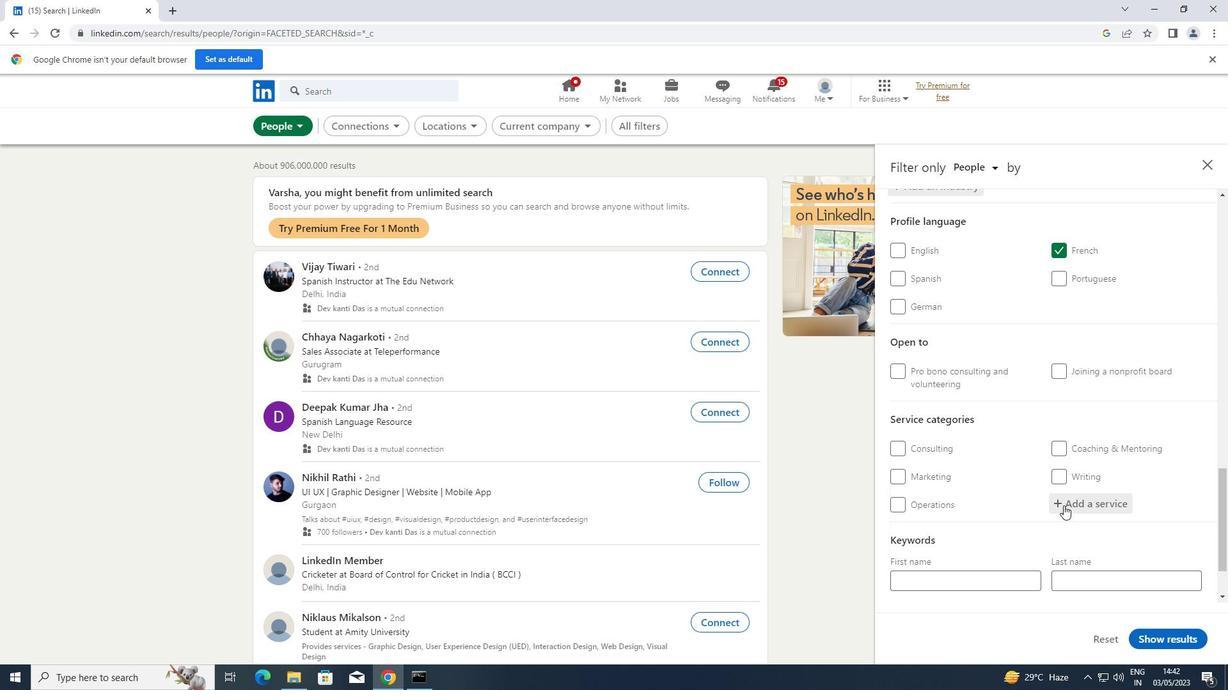 
Action: Key pressed <Key.shift>LOANS
Screenshot: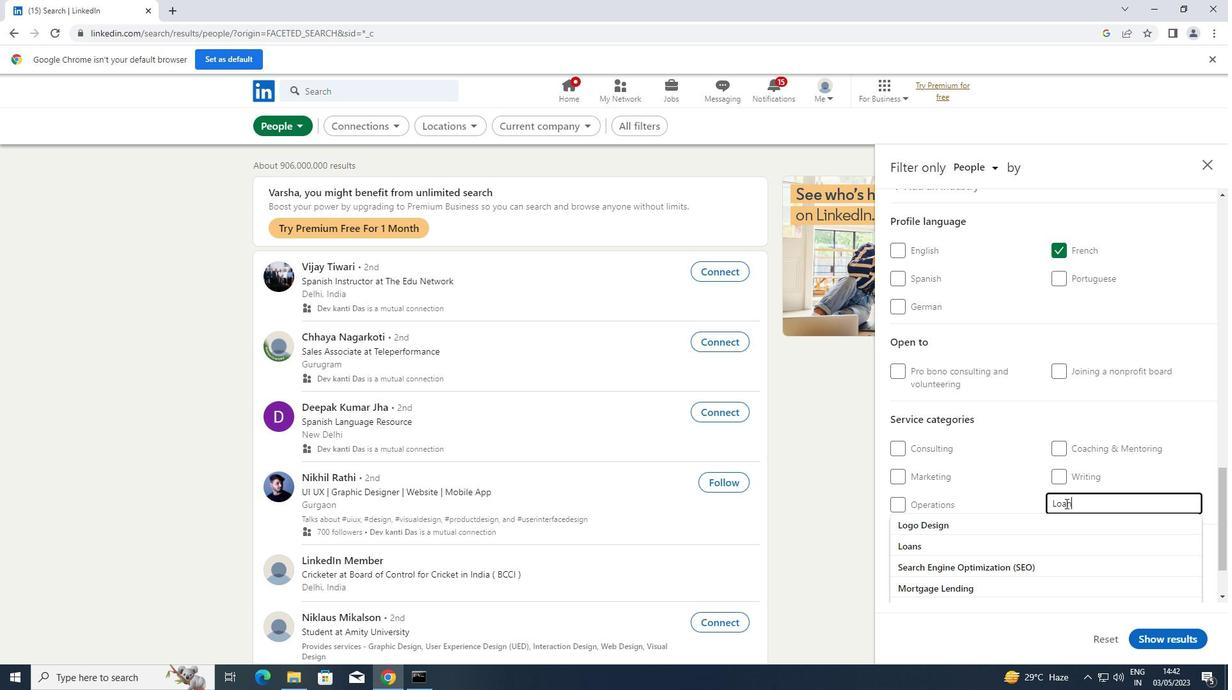 
Action: Mouse moved to (1068, 495)
Screenshot: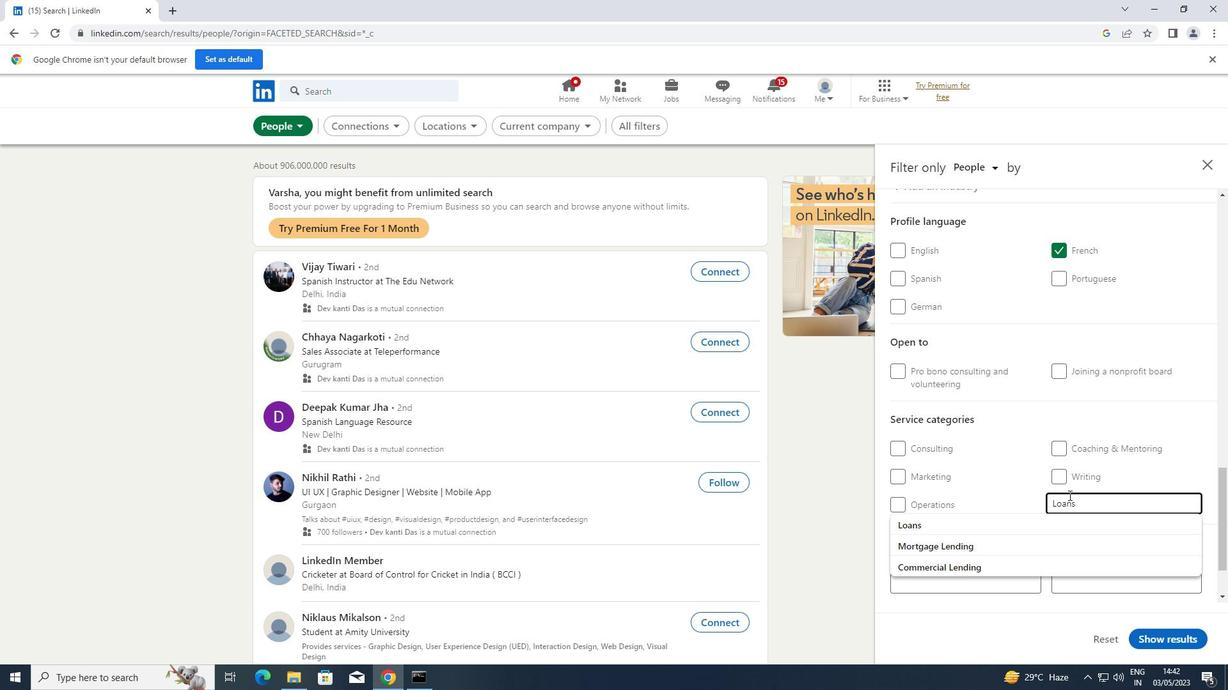 
Action: Mouse scrolled (1068, 495) with delta (0, 0)
Screenshot: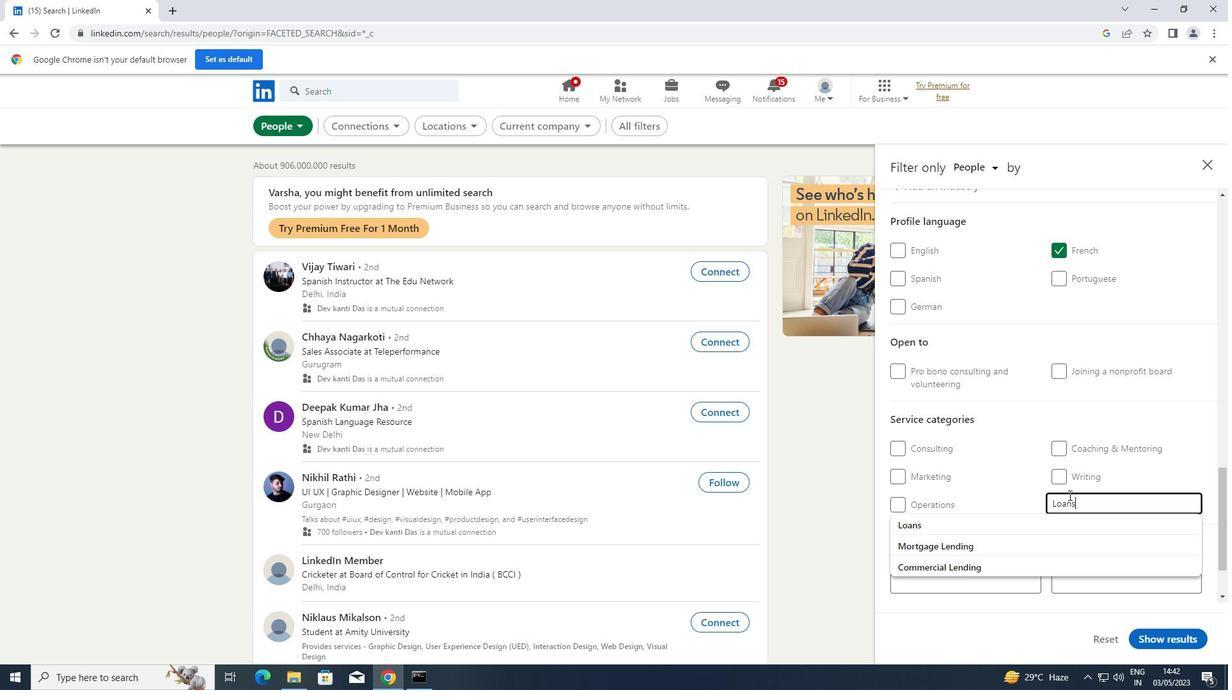 
Action: Mouse scrolled (1068, 495) with delta (0, 0)
Screenshot: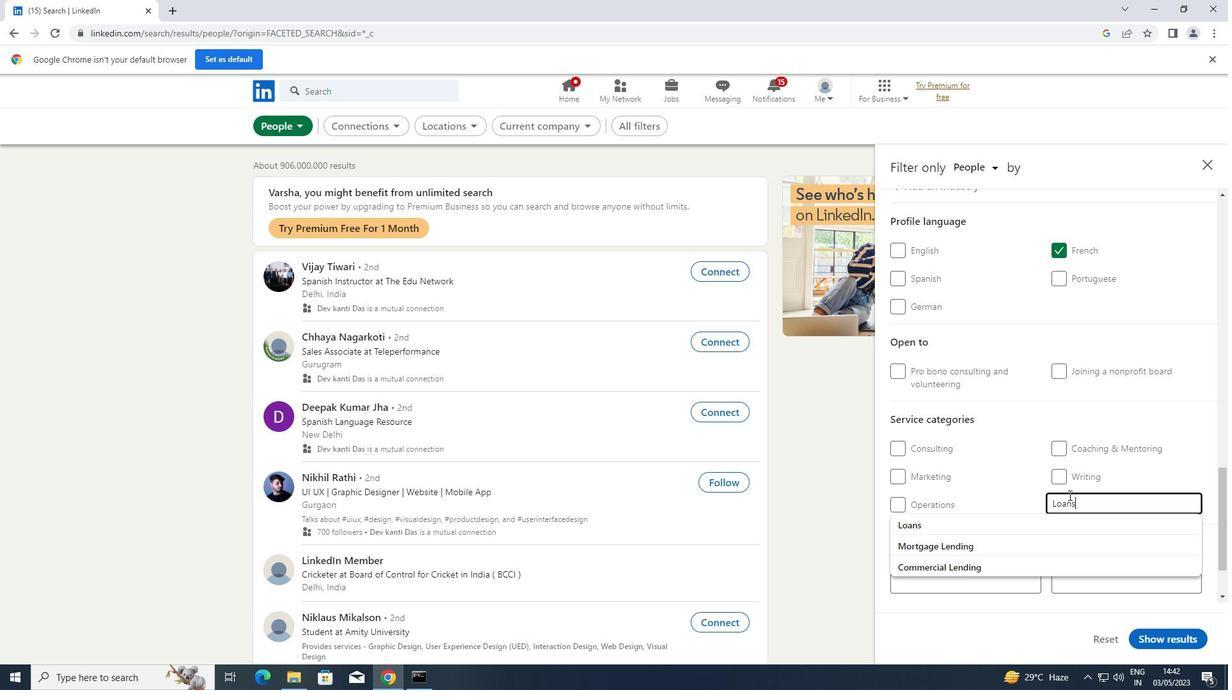 
Action: Mouse scrolled (1068, 495) with delta (0, 0)
Screenshot: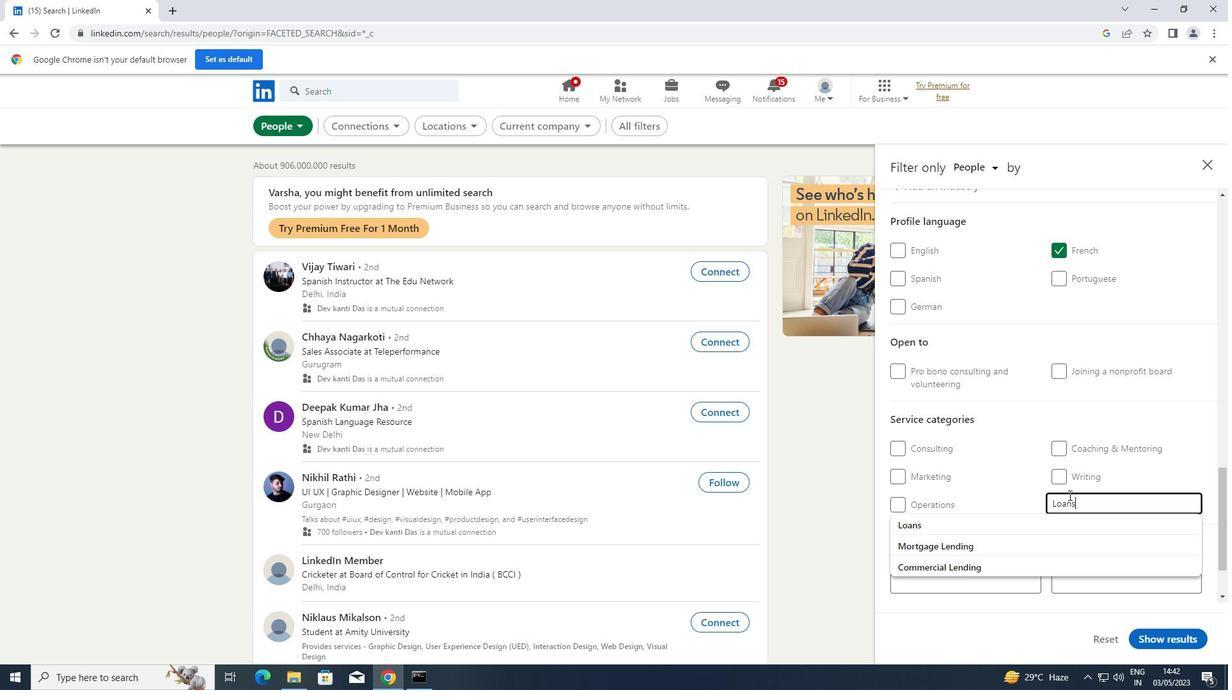 
Action: Mouse scrolled (1068, 495) with delta (0, 0)
Screenshot: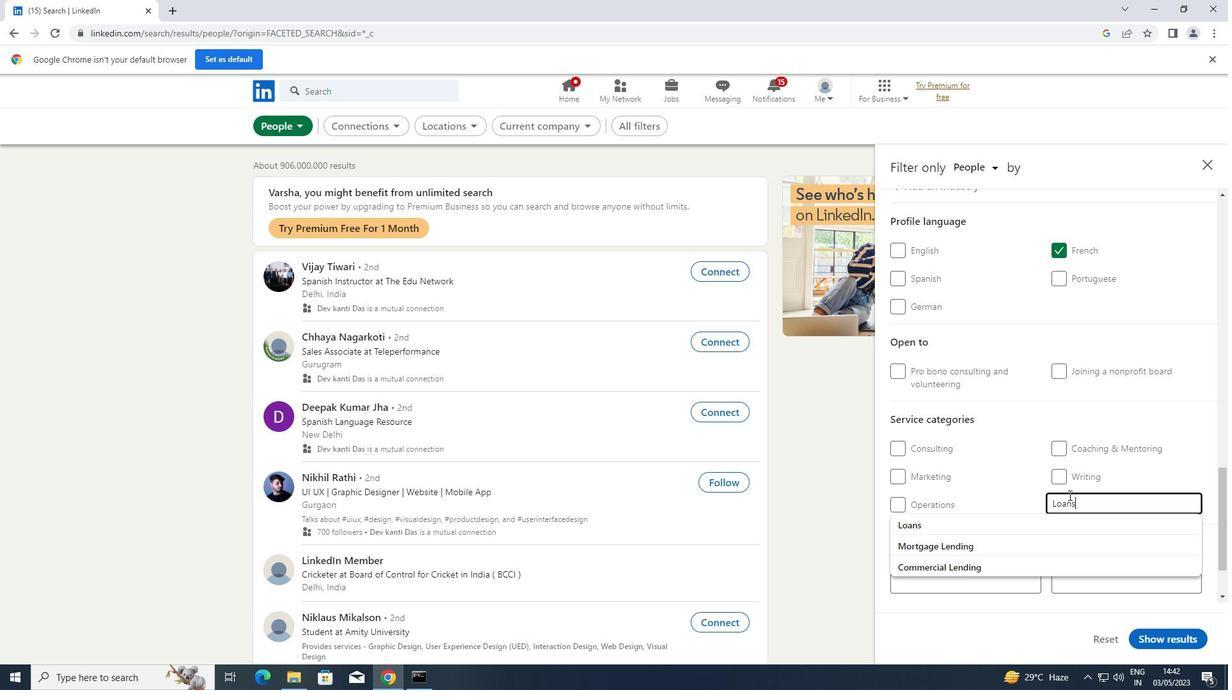 
Action: Mouse moved to (1012, 440)
Screenshot: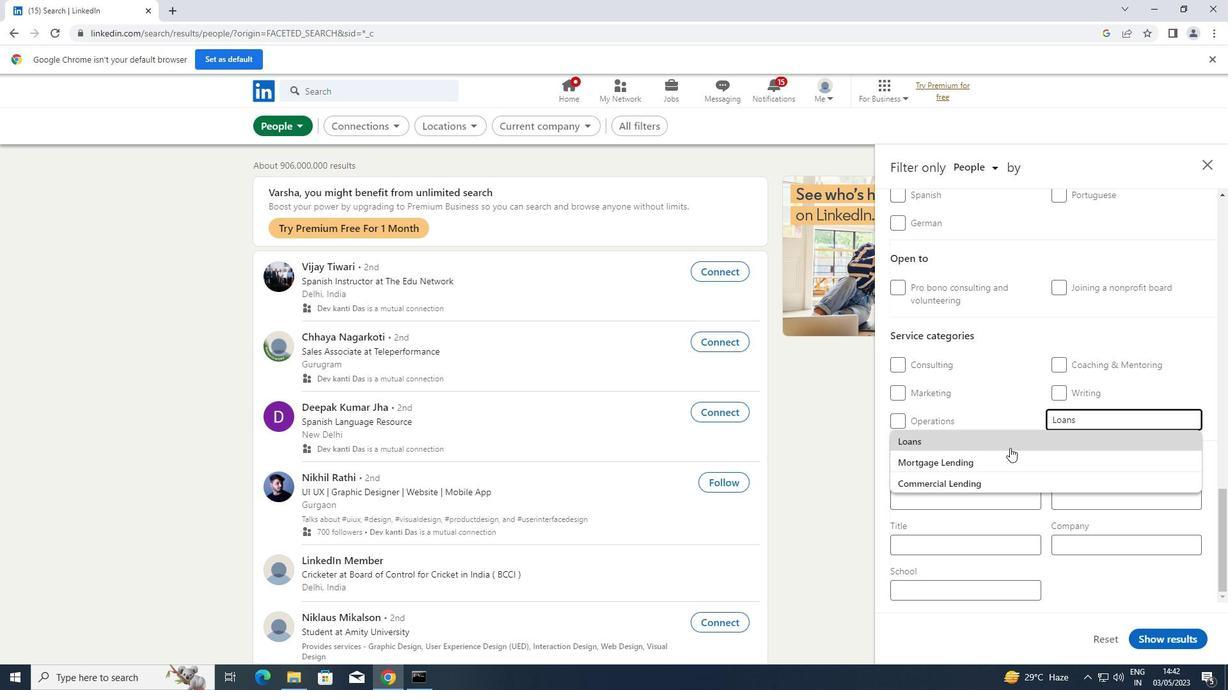 
Action: Mouse pressed left at (1012, 440)
Screenshot: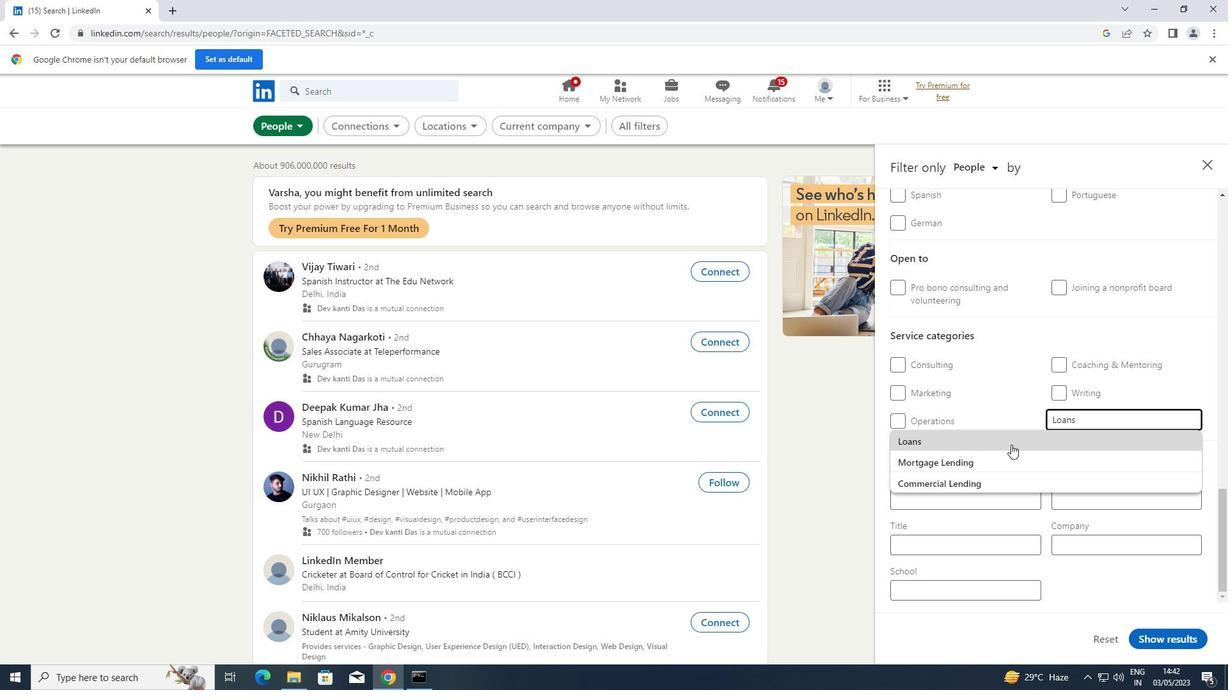 
Action: Mouse moved to (960, 564)
Screenshot: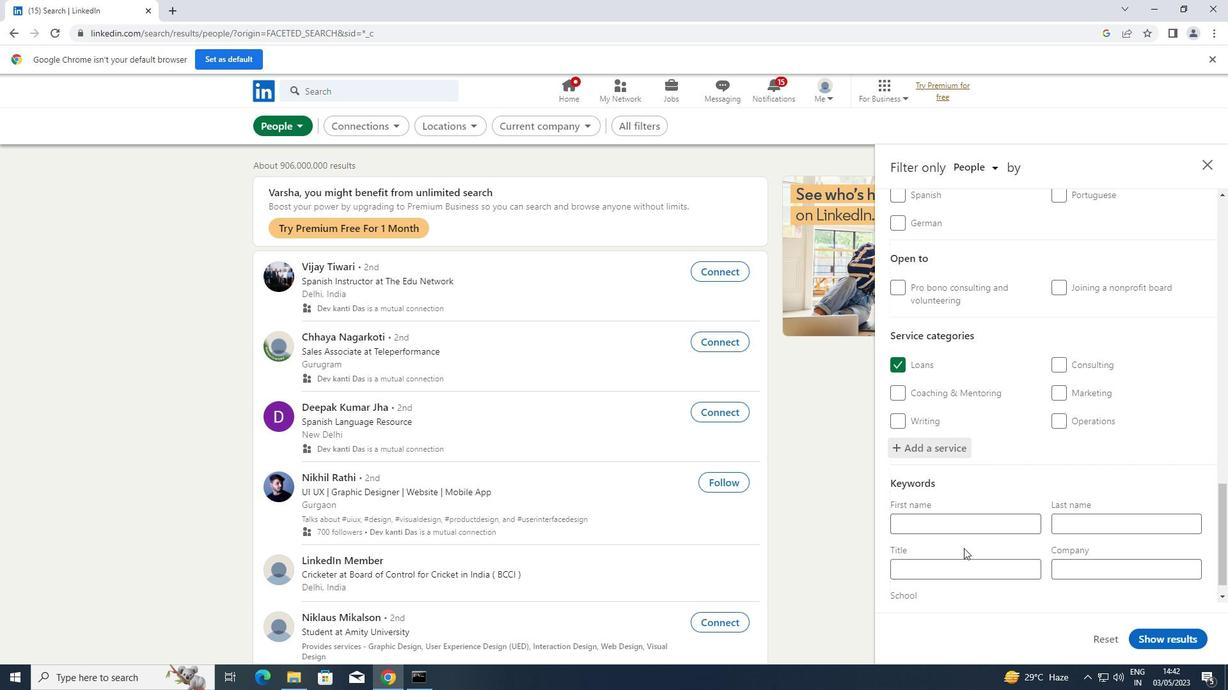 
Action: Mouse pressed left at (960, 564)
Screenshot: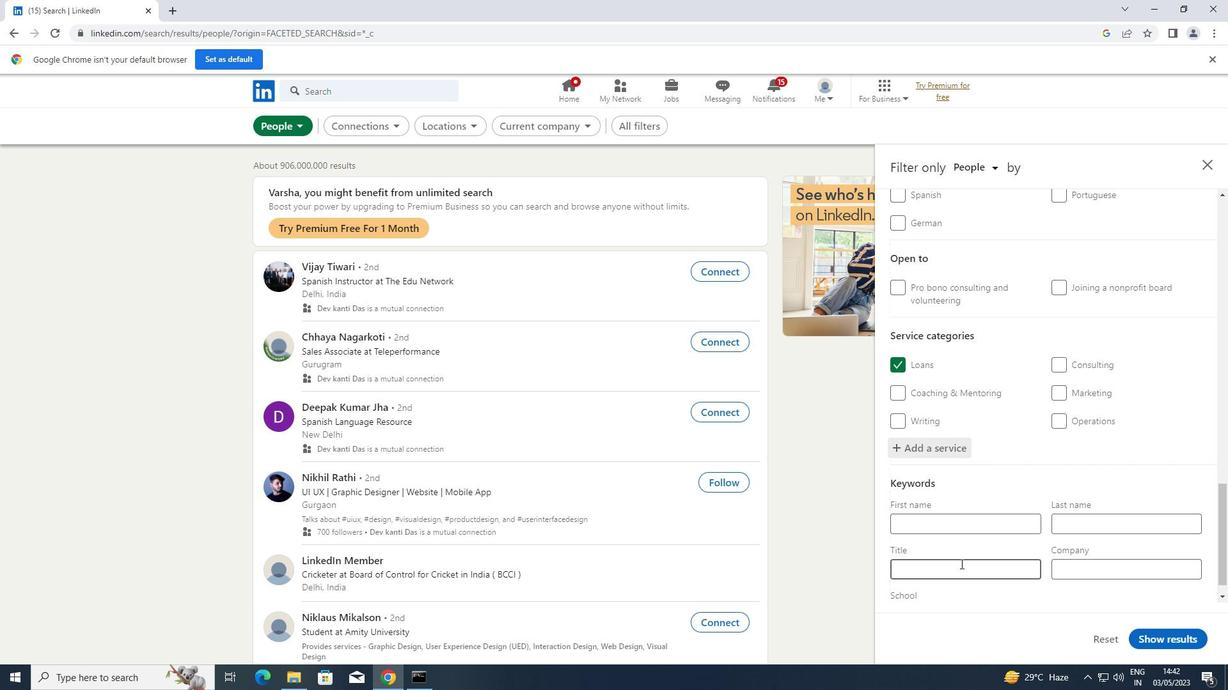 
Action: Key pressed <Key.shift>CONTINUOUS<Key.space><Key.shift>IMPROVEMENT<Key.space><Key.shift>CONSULTANT
Screenshot: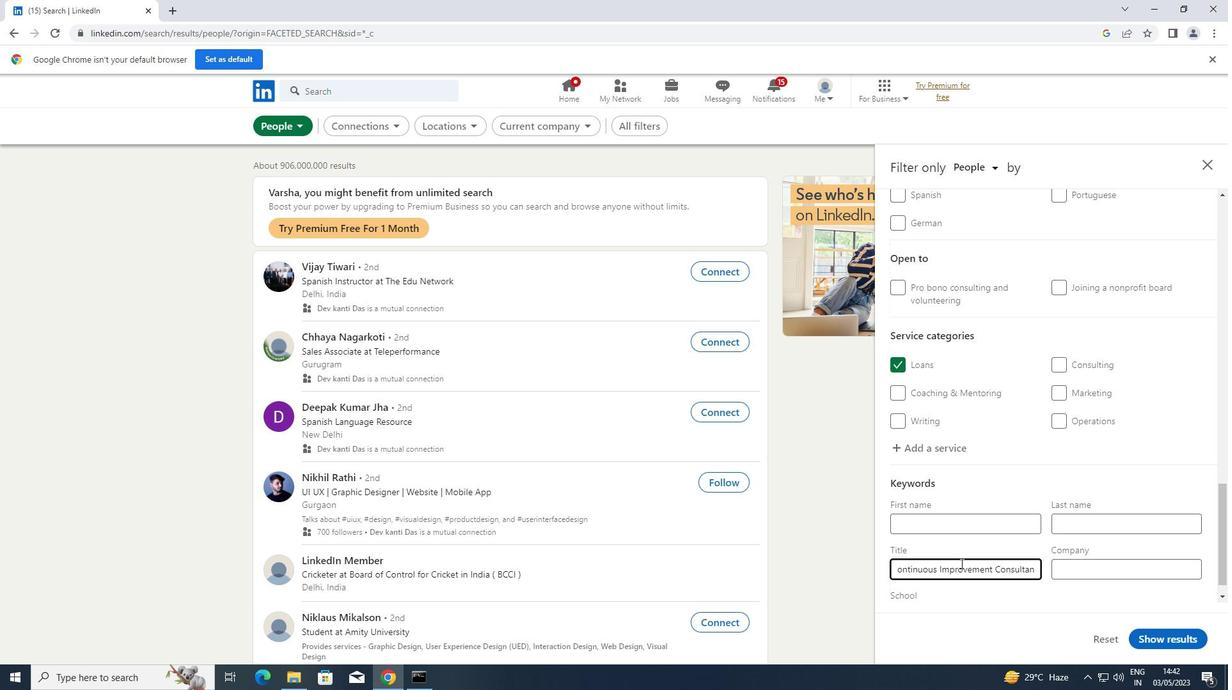 
Action: Mouse moved to (1152, 637)
Screenshot: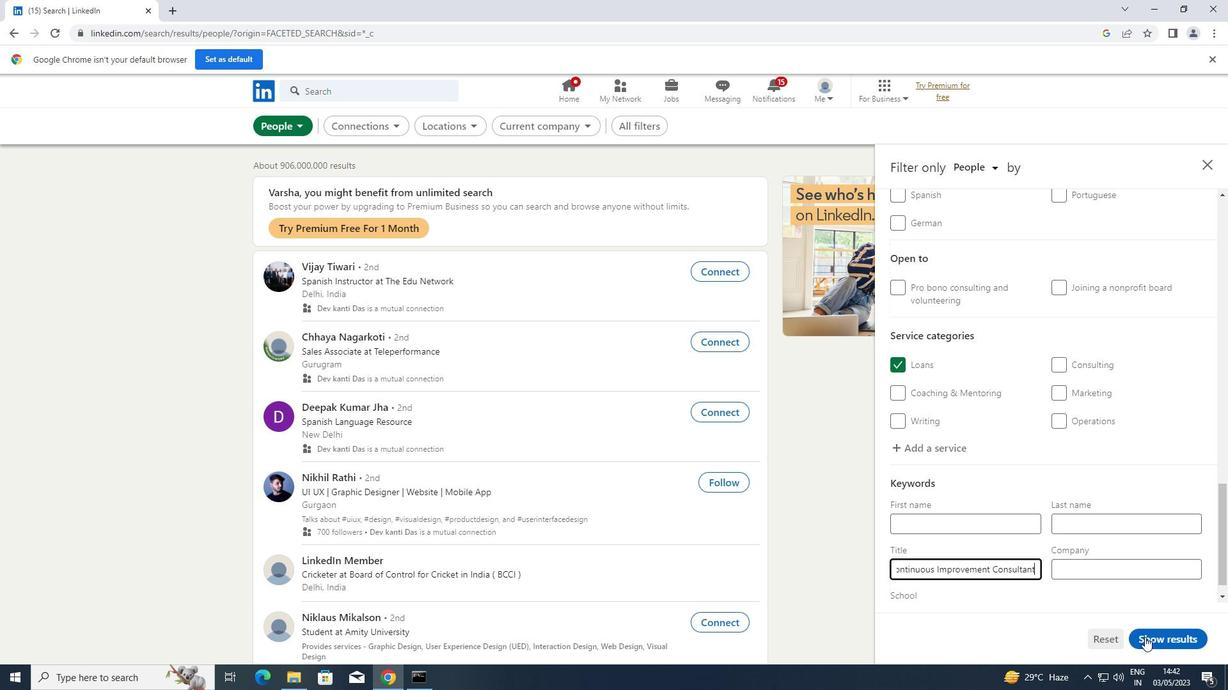 
Action: Mouse pressed left at (1152, 637)
Screenshot: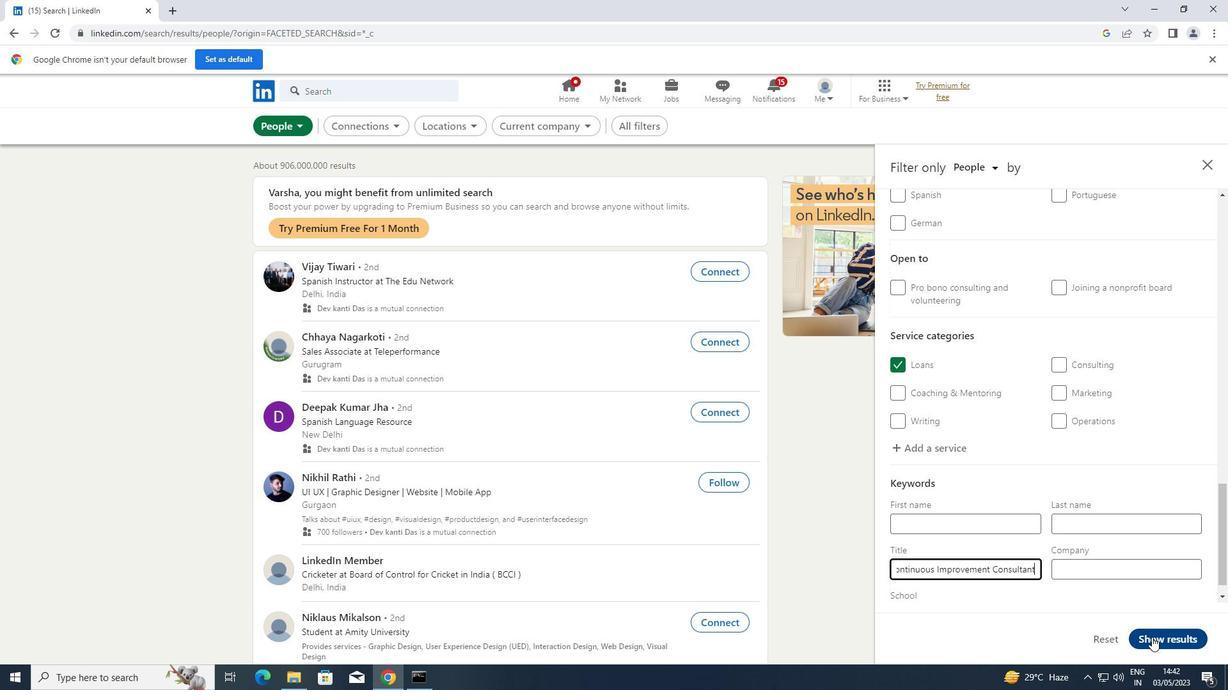 
